 Task: Plan a trip to VÃ¡ri, Greece from 2nd December, 2023 to 6th December, 2023 for 2 adults.1  bedroom having 1 bed and 1 bathroom. Property type can be hotel. Amenities needed are: washing machine. Booking option can be shelf check-in. Look for 3 properties as per requirement.
Action: Mouse moved to (418, 87)
Screenshot: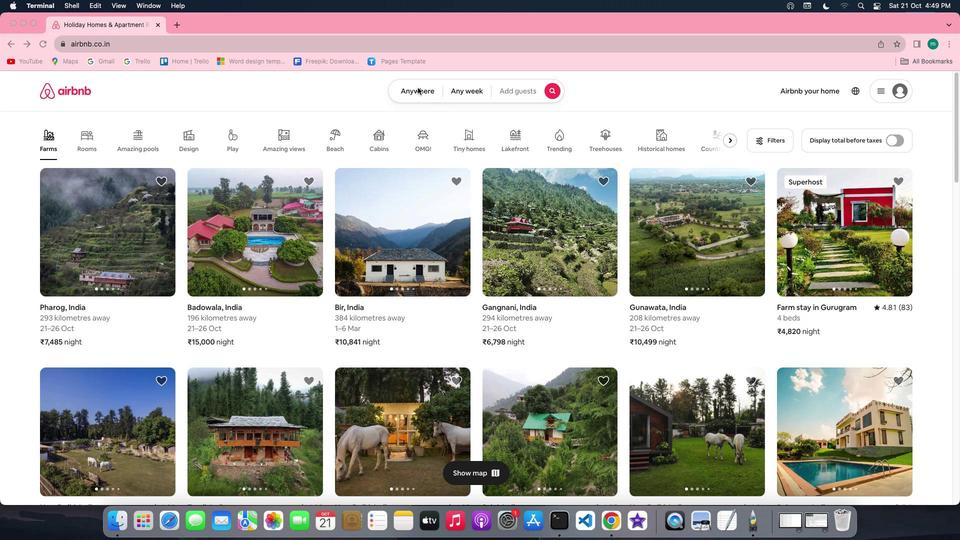 
Action: Mouse pressed left at (418, 87)
Screenshot: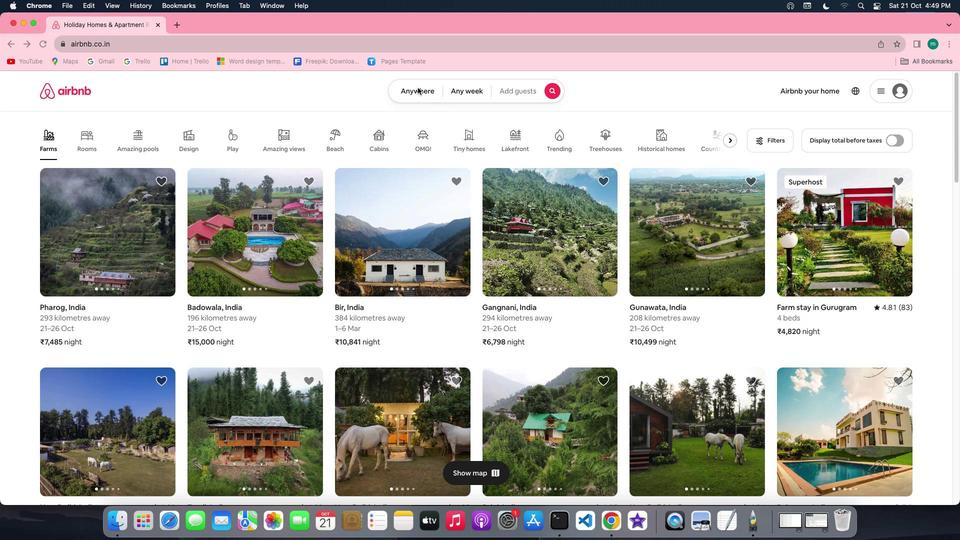 
Action: Mouse pressed left at (418, 87)
Screenshot: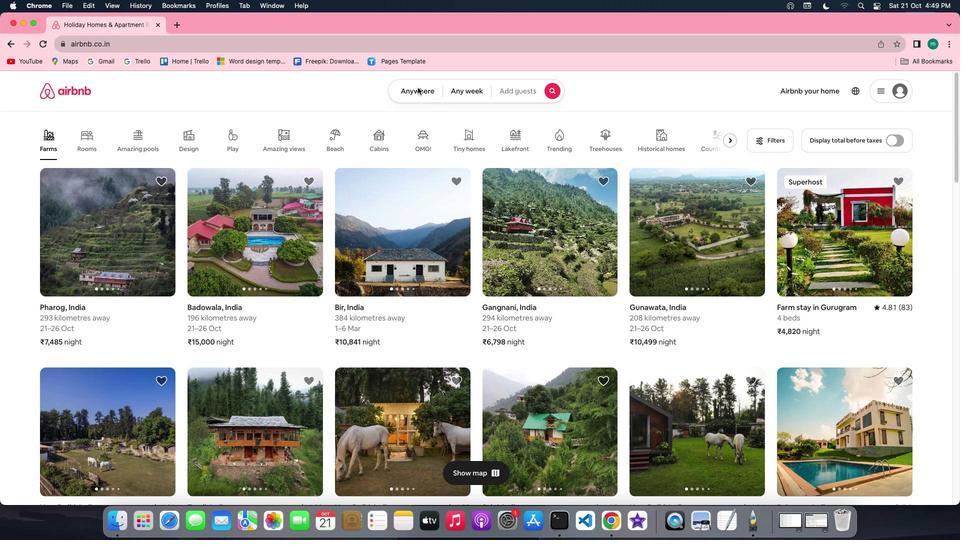 
Action: Mouse moved to (388, 120)
Screenshot: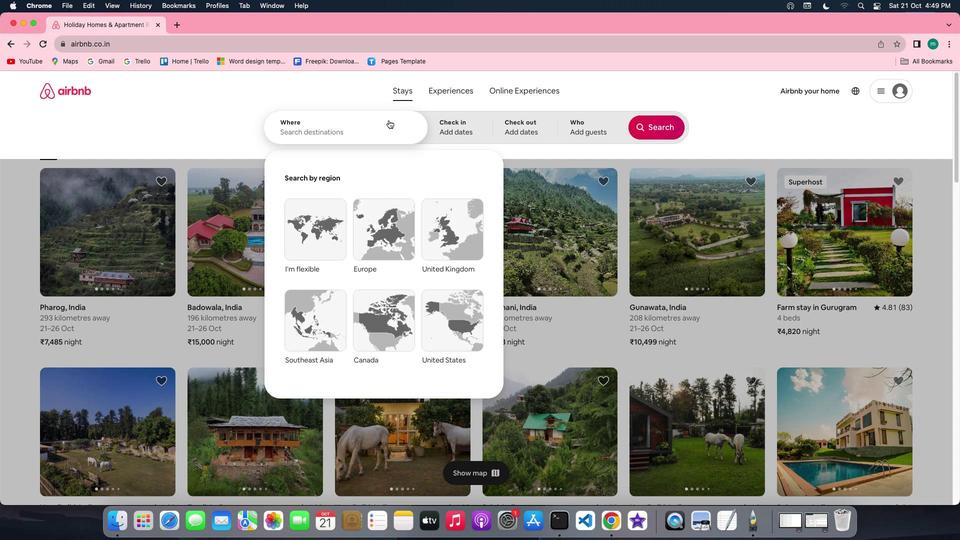 
Action: Mouse pressed left at (388, 120)
Screenshot: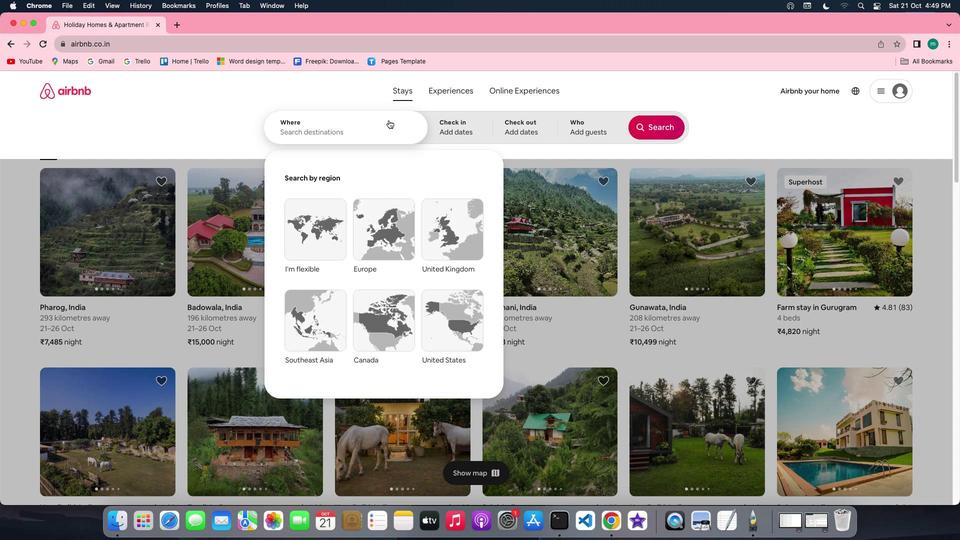 
Action: Key pressed Key.shift'V''a''r''i'','Key.spaceKey.shift'g''r''e''e''c''e'
Screenshot: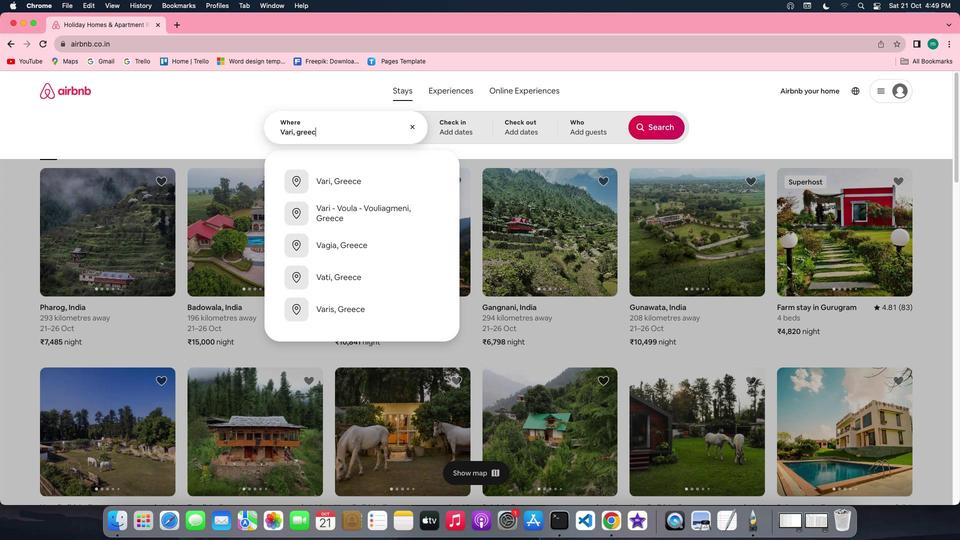 
Action: Mouse moved to (471, 128)
Screenshot: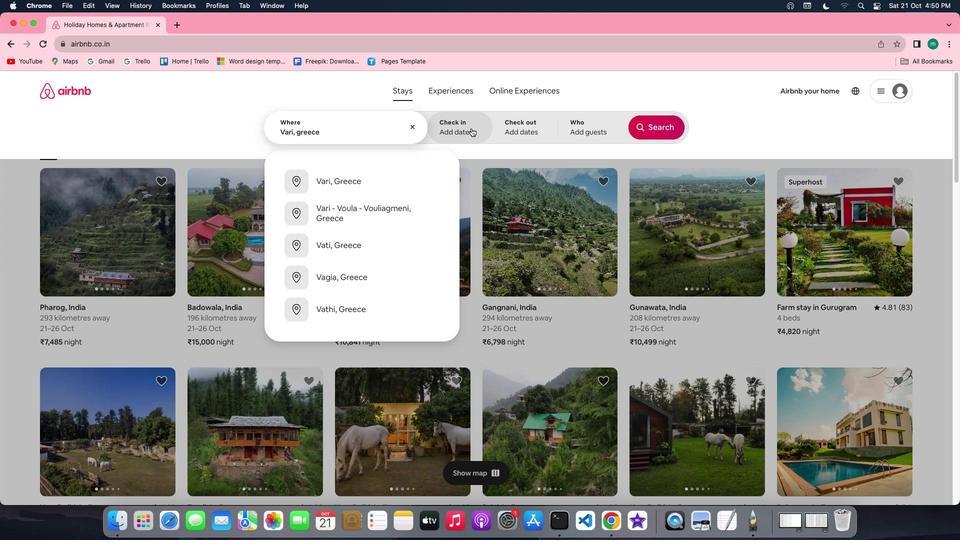 
Action: Mouse pressed left at (471, 128)
Screenshot: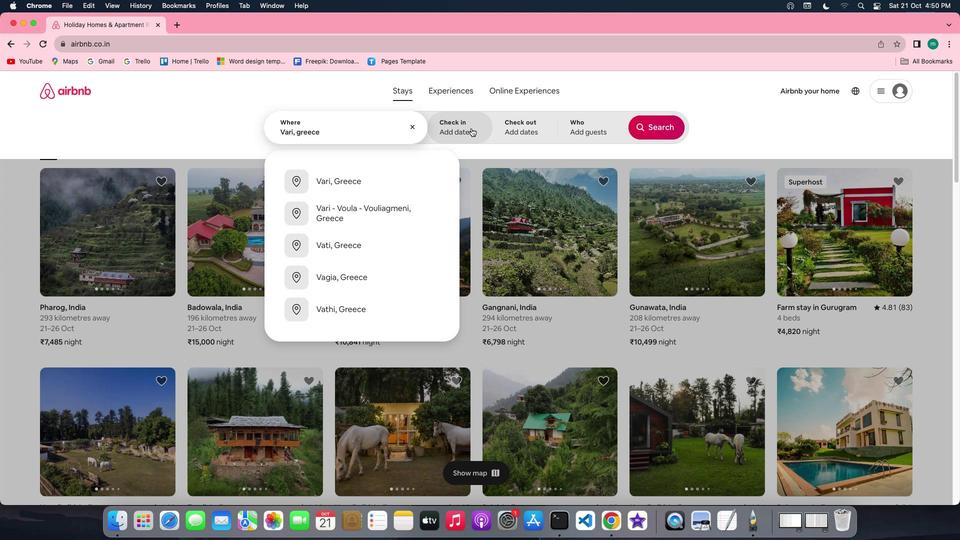 
Action: Mouse moved to (652, 205)
Screenshot: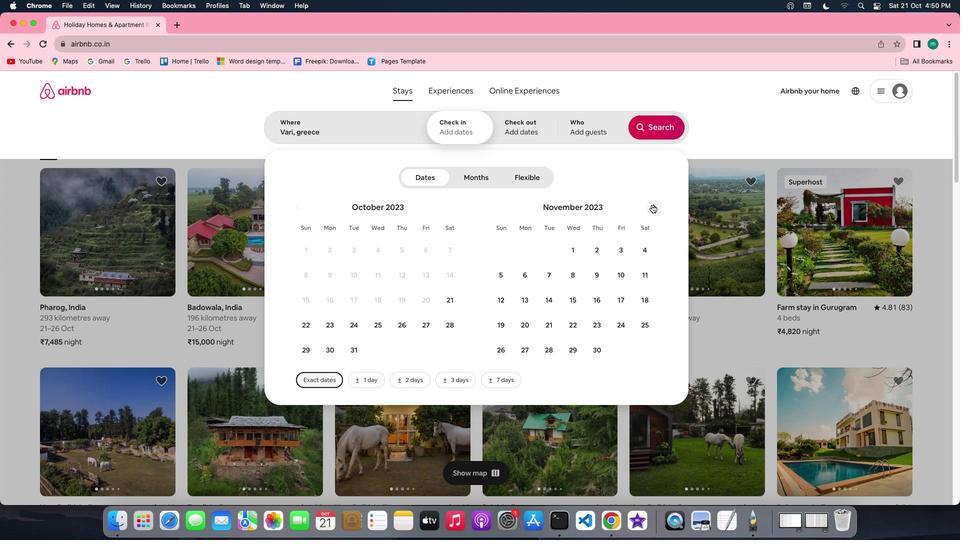 
Action: Mouse pressed left at (652, 205)
Screenshot: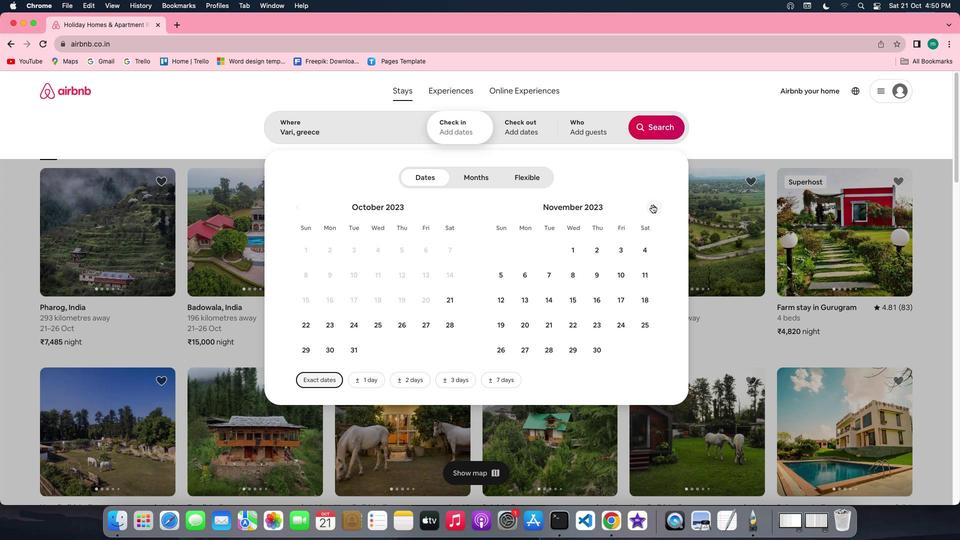 
Action: Mouse moved to (646, 247)
Screenshot: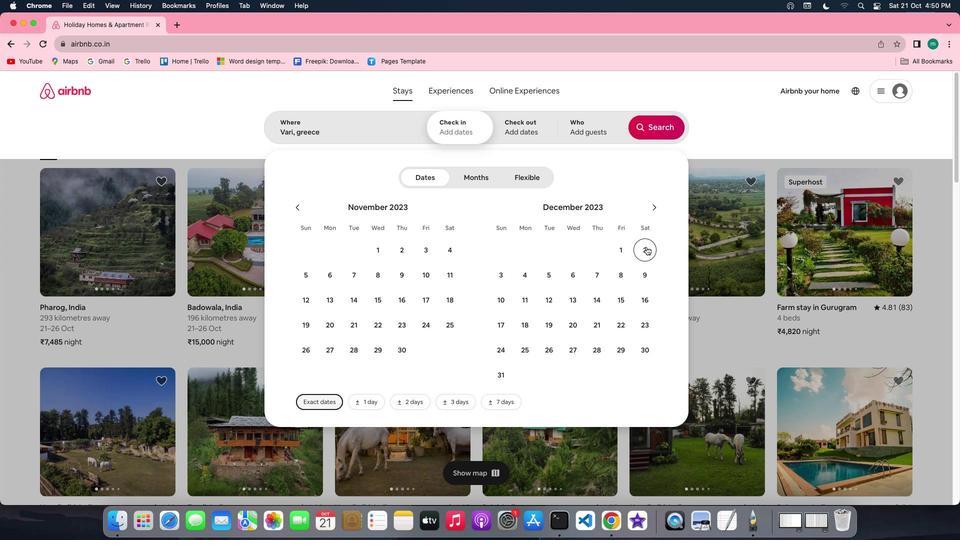 
Action: Mouse pressed left at (646, 247)
Screenshot: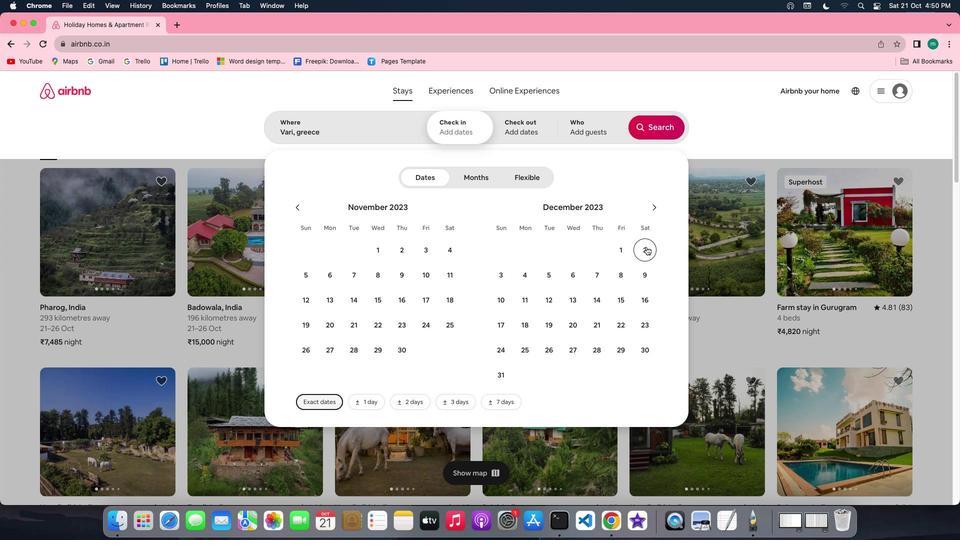 
Action: Mouse moved to (568, 266)
Screenshot: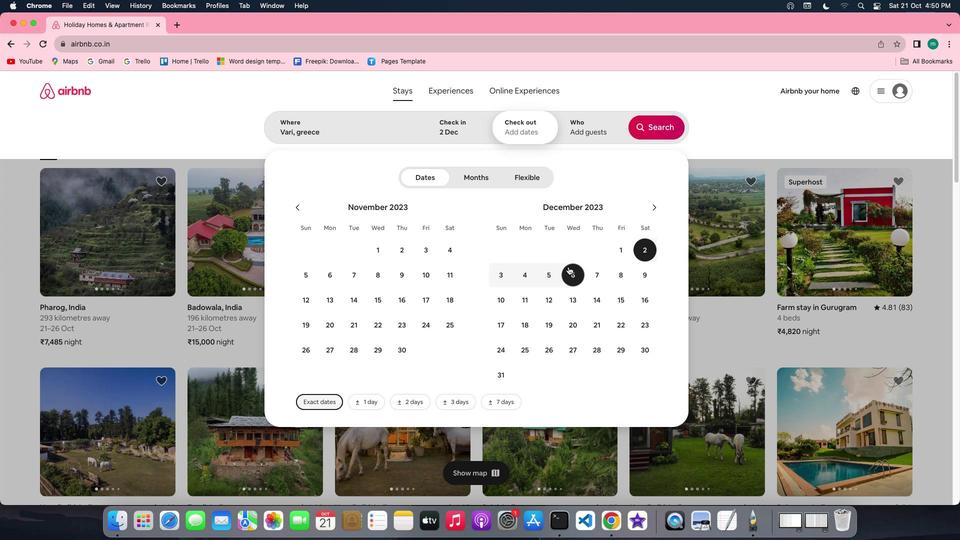 
Action: Mouse pressed left at (568, 266)
Screenshot: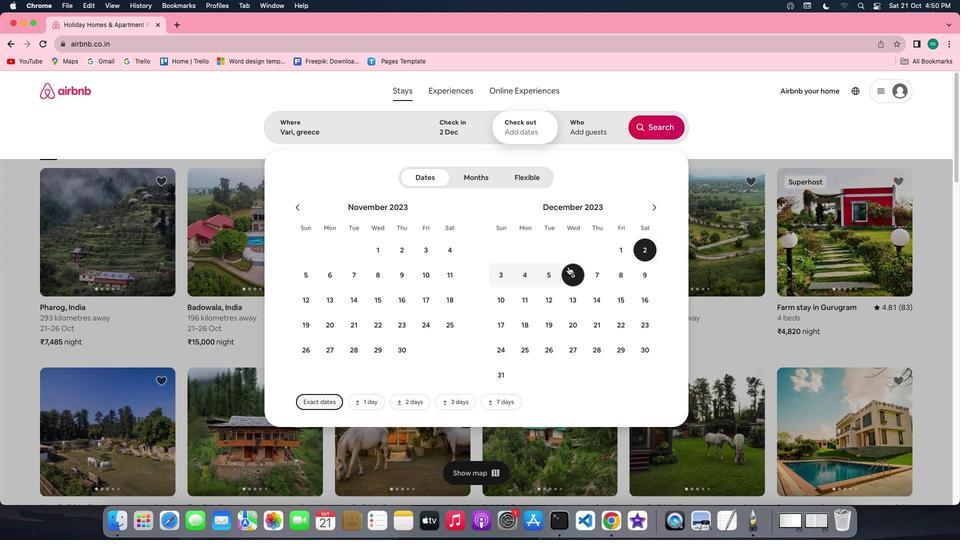 
Action: Mouse moved to (588, 123)
Screenshot: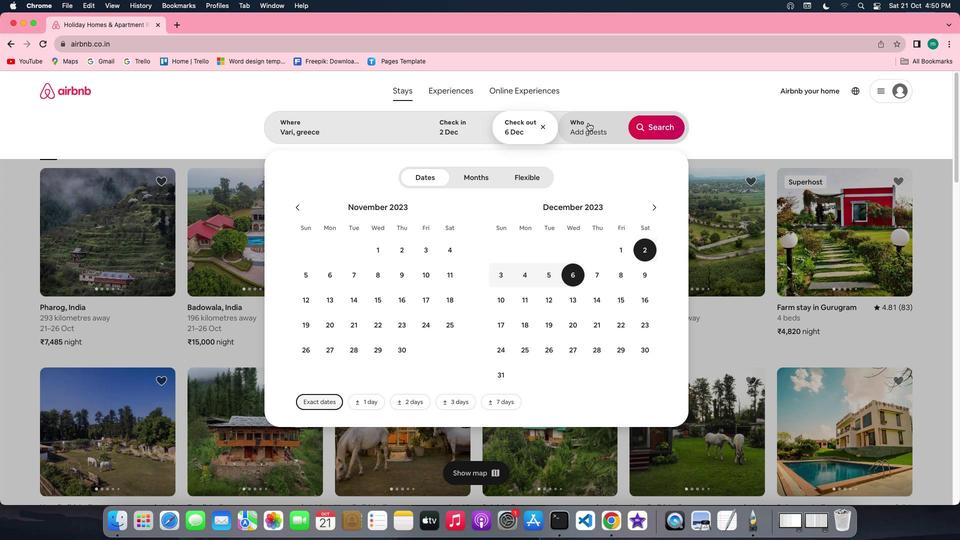 
Action: Mouse pressed left at (588, 123)
Screenshot: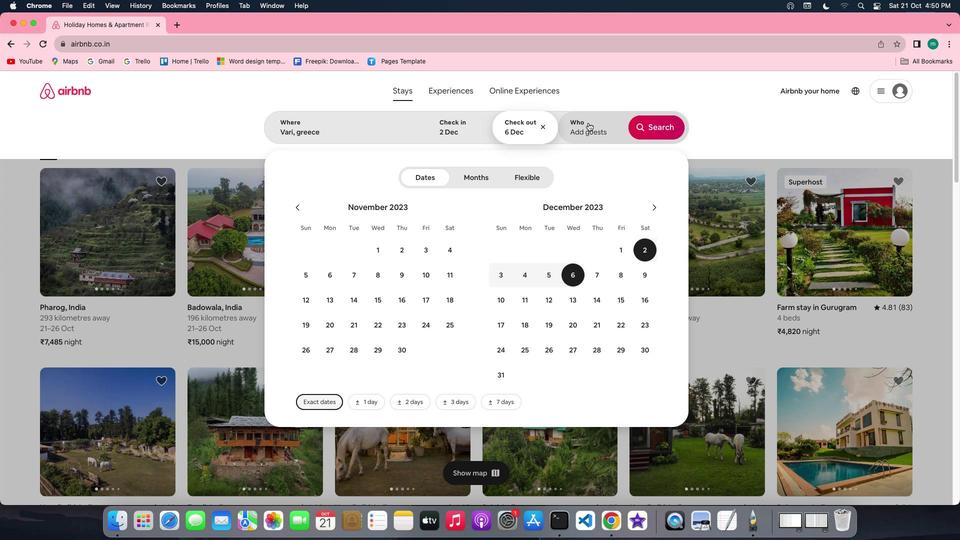 
Action: Mouse moved to (659, 184)
Screenshot: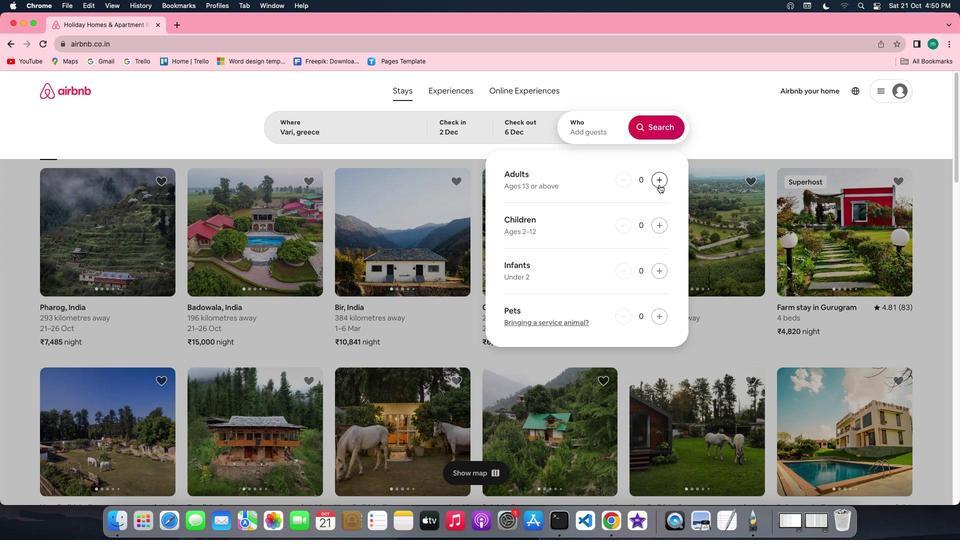 
Action: Mouse pressed left at (659, 184)
Screenshot: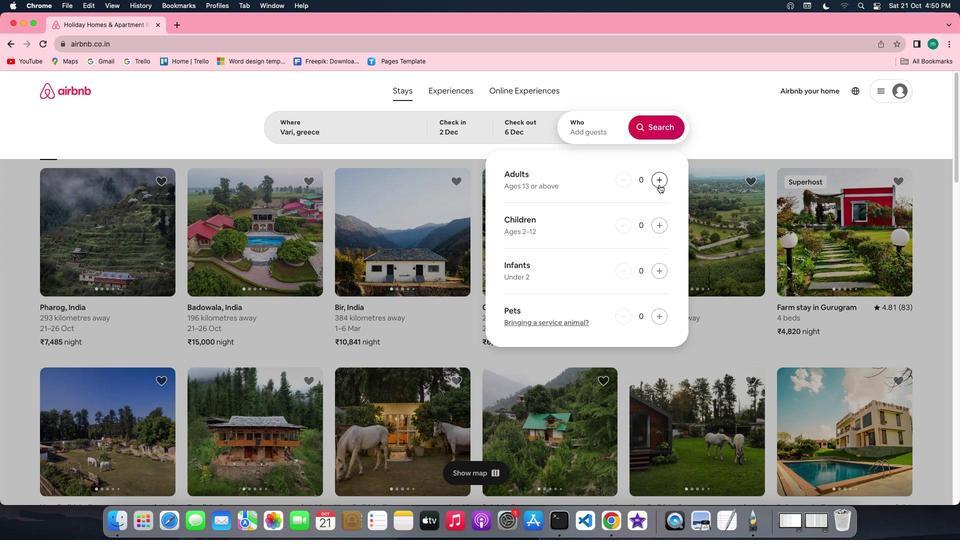 
Action: Mouse pressed left at (659, 184)
Screenshot: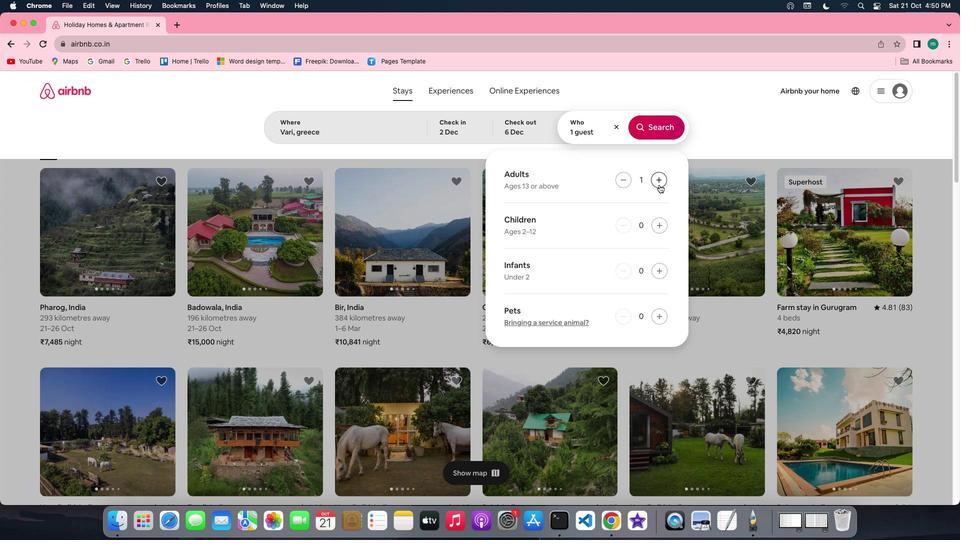 
Action: Mouse moved to (655, 118)
Screenshot: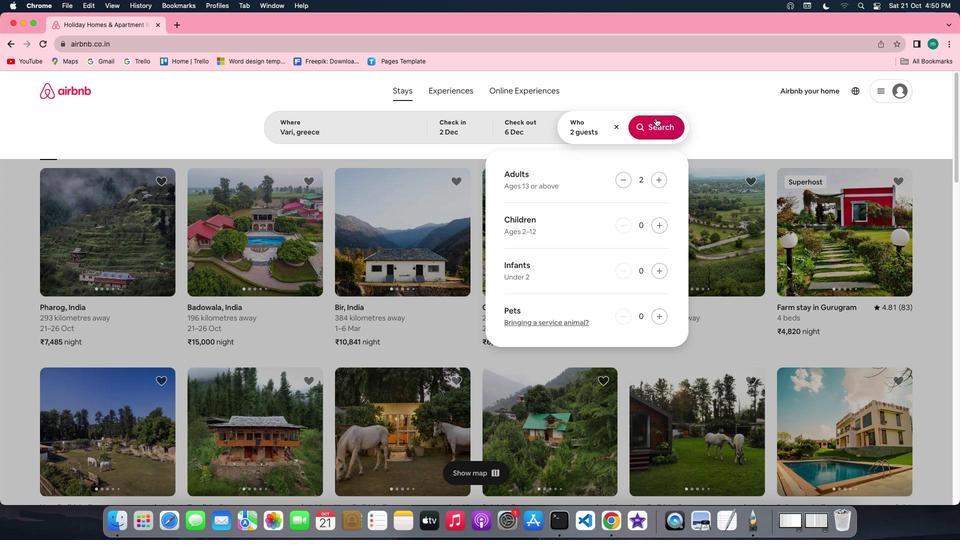 
Action: Mouse pressed left at (655, 118)
Screenshot: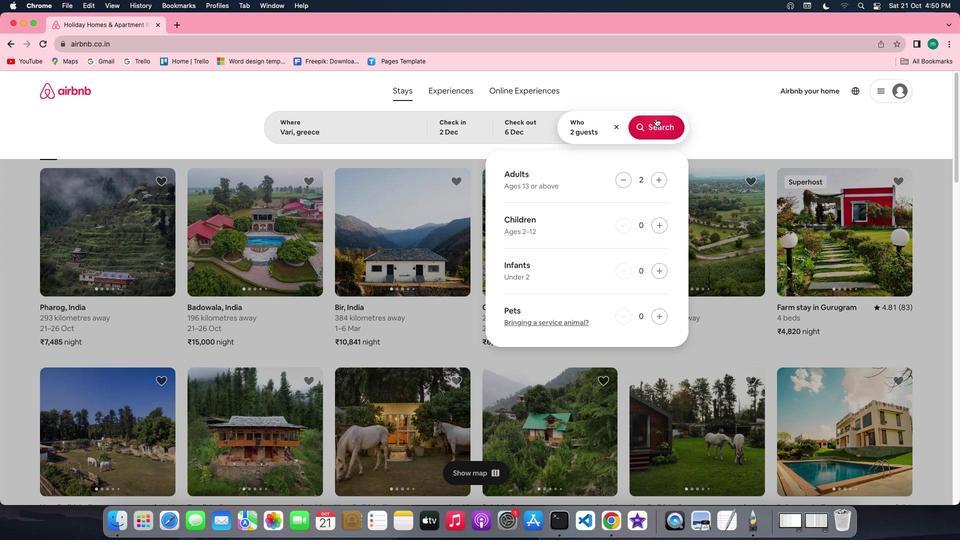 
Action: Mouse moved to (793, 125)
Screenshot: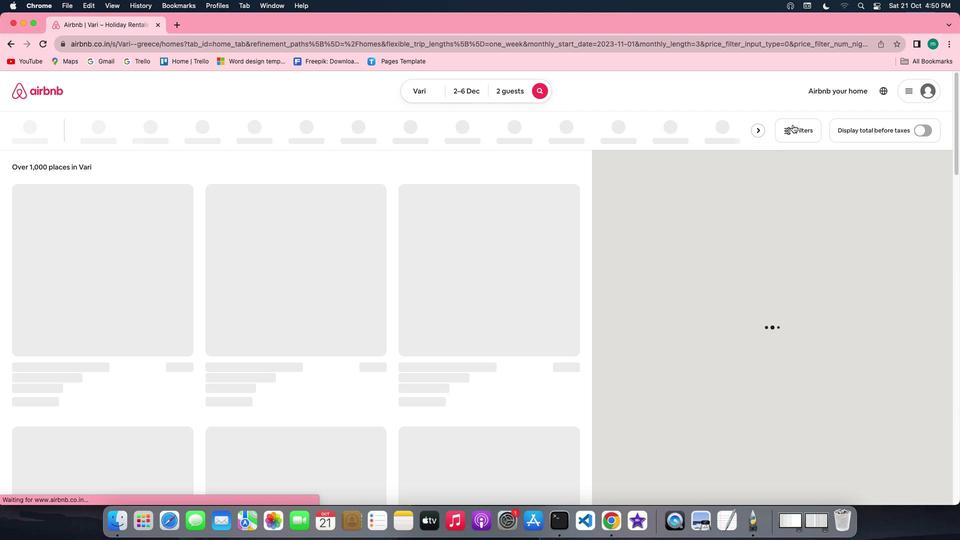 
Action: Mouse pressed left at (793, 125)
Screenshot: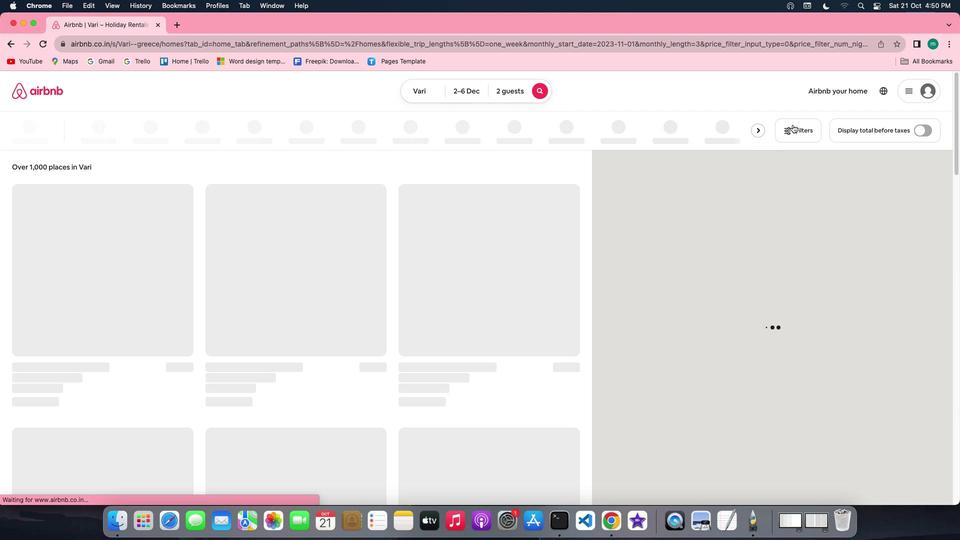 
Action: Mouse moved to (797, 132)
Screenshot: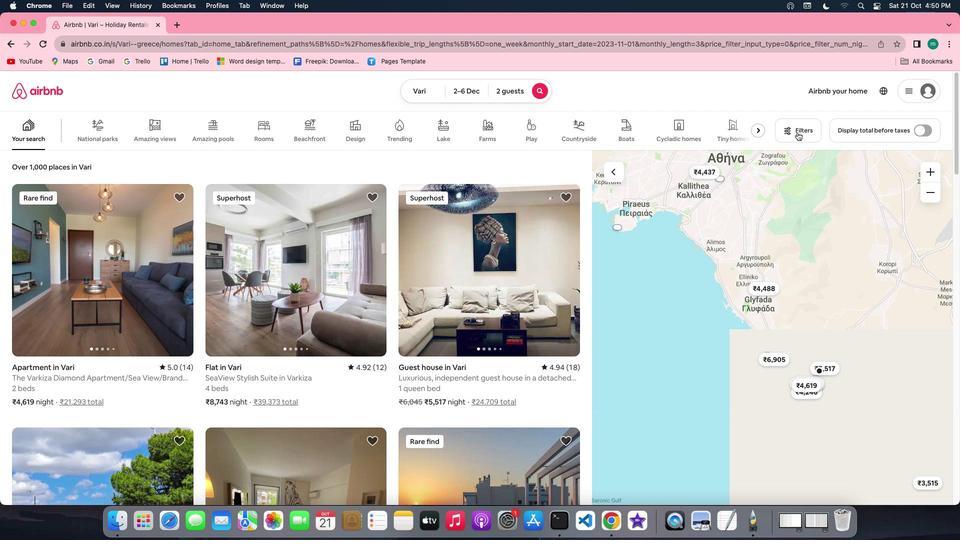 
Action: Mouse pressed left at (797, 132)
Screenshot: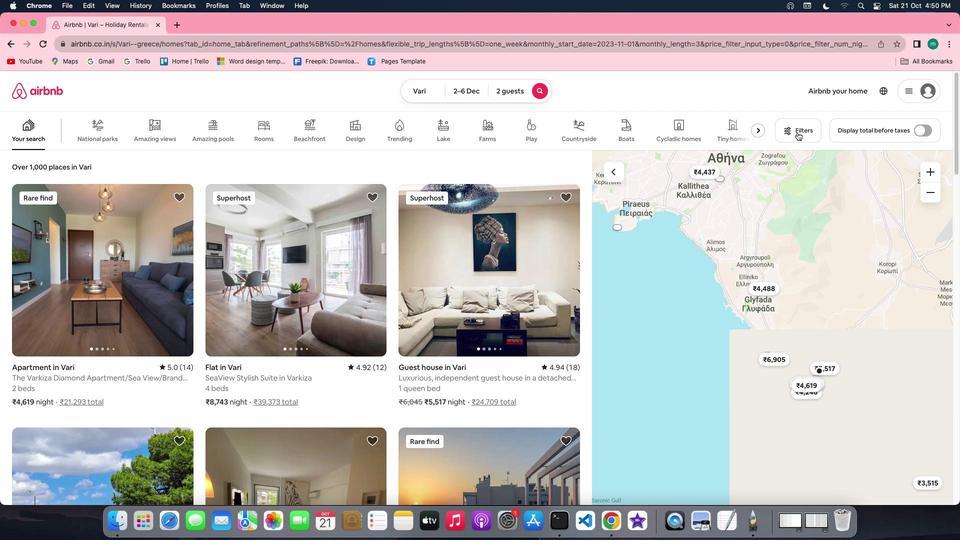 
Action: Mouse moved to (514, 289)
Screenshot: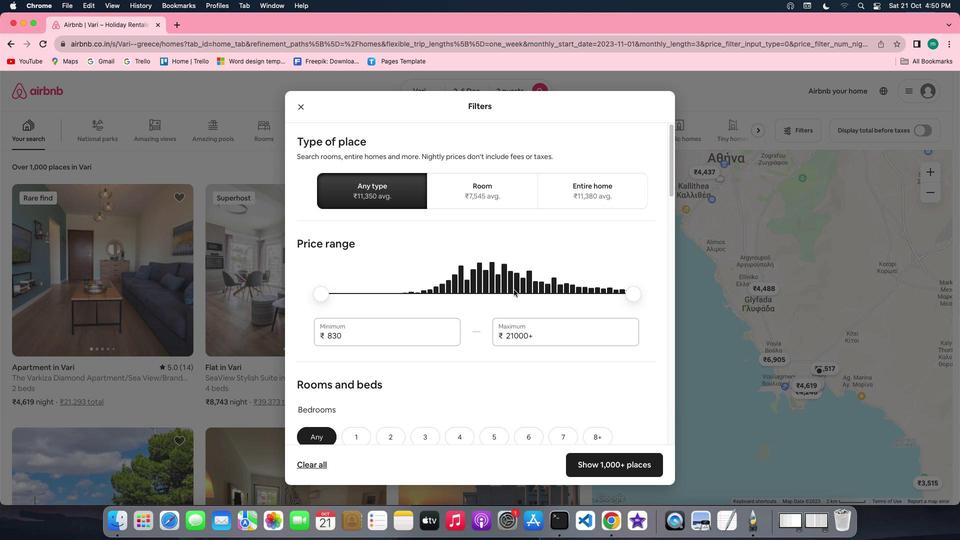
Action: Mouse scrolled (514, 289) with delta (0, 0)
Screenshot: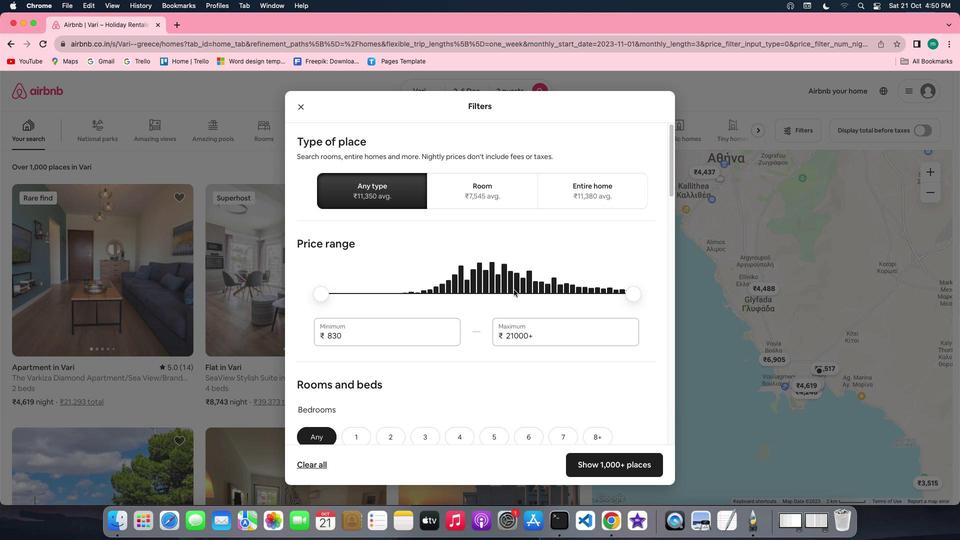 
Action: Mouse scrolled (514, 289) with delta (0, 0)
Screenshot: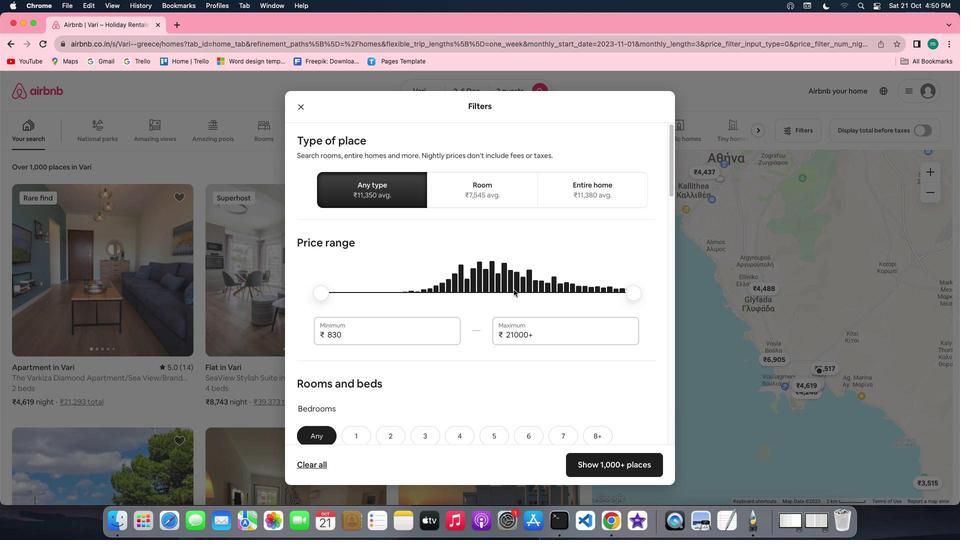 
Action: Mouse scrolled (514, 289) with delta (0, -1)
Screenshot: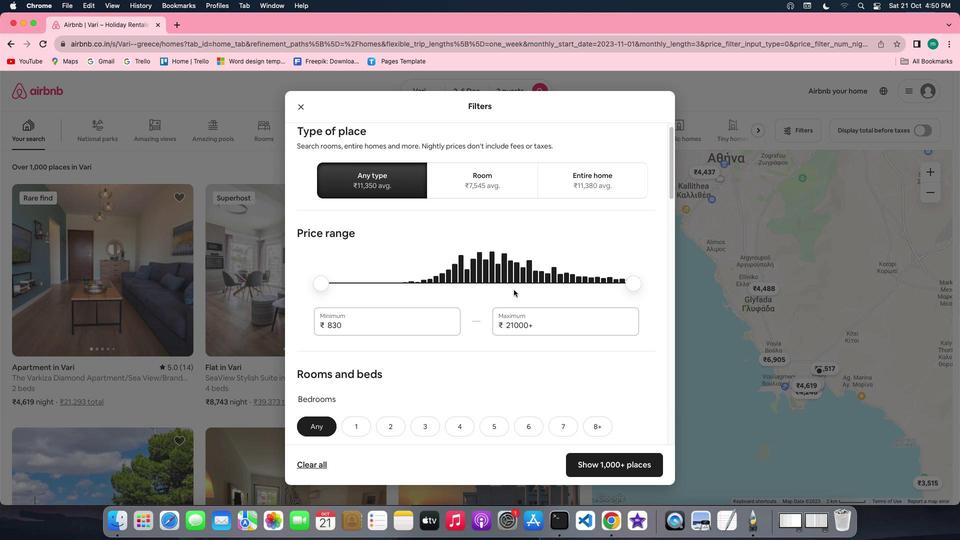 
Action: Mouse scrolled (514, 289) with delta (0, 0)
Screenshot: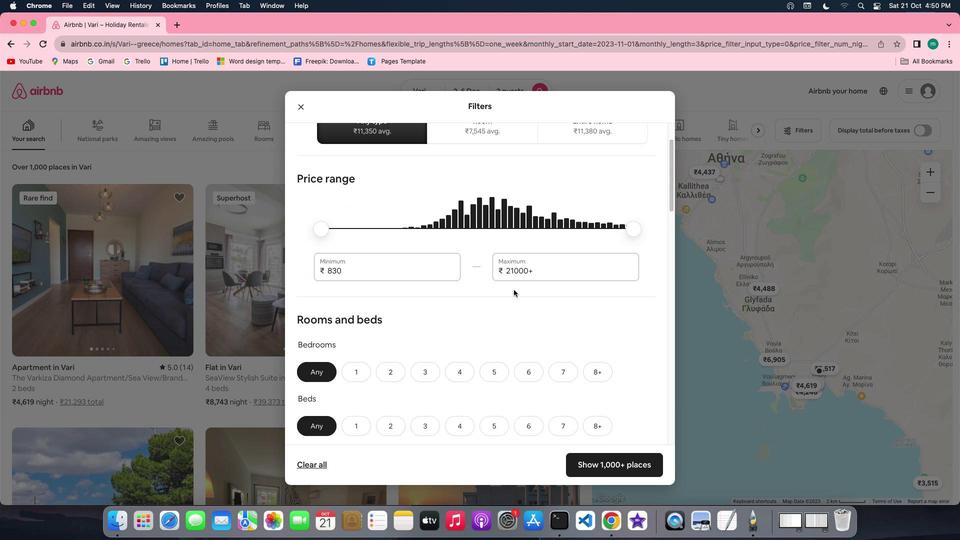 
Action: Mouse scrolled (514, 289) with delta (0, 0)
Screenshot: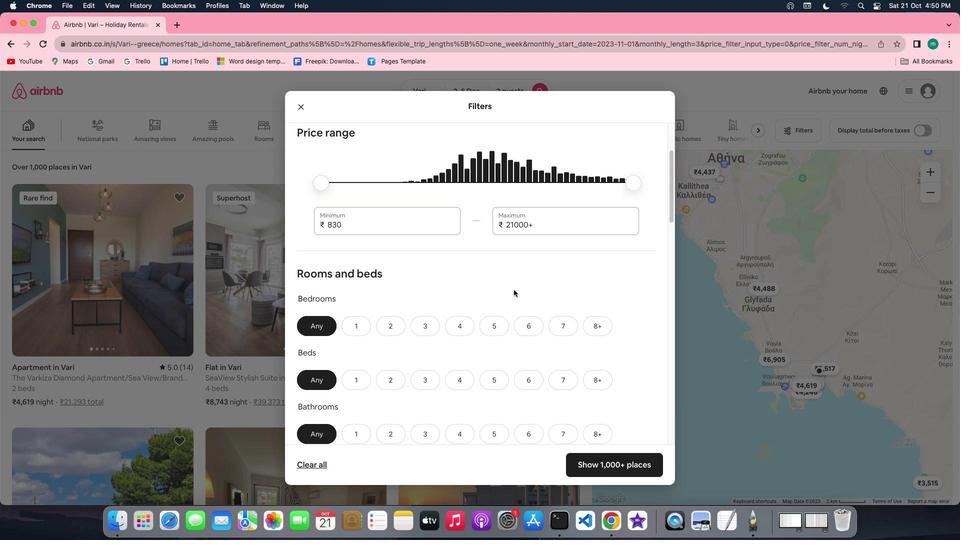 
Action: Mouse scrolled (514, 289) with delta (0, 0)
Screenshot: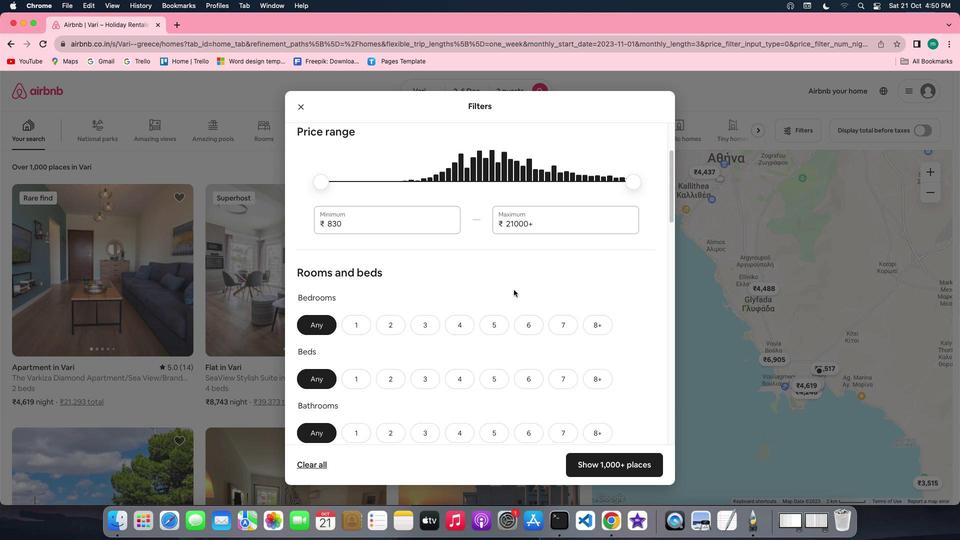 
Action: Mouse scrolled (514, 289) with delta (0, 0)
Screenshot: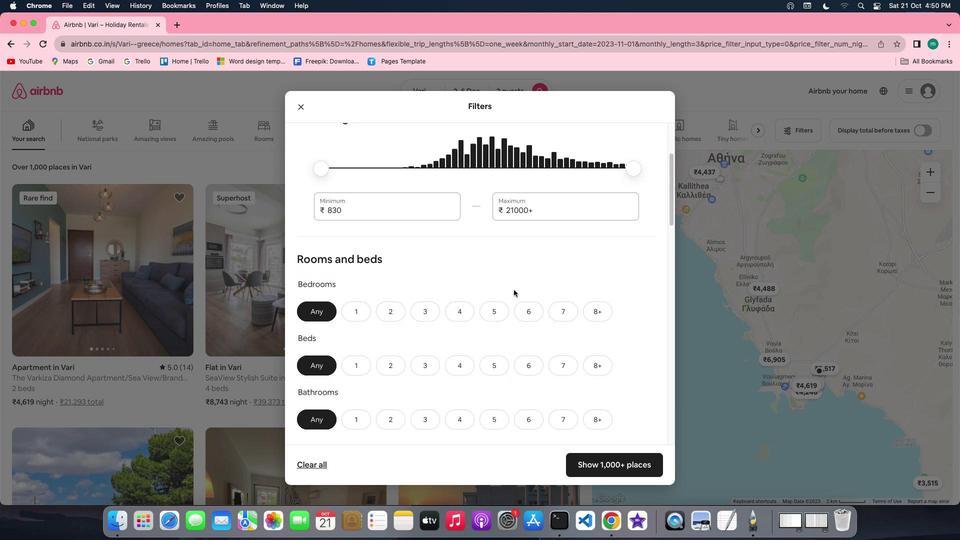 
Action: Mouse scrolled (514, 289) with delta (0, 0)
Screenshot: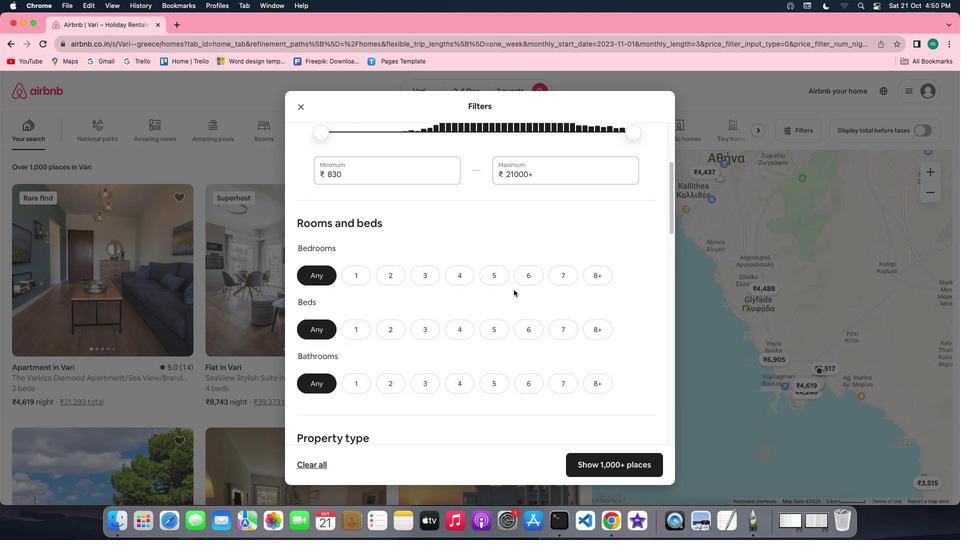 
Action: Mouse scrolled (514, 289) with delta (0, 0)
Screenshot: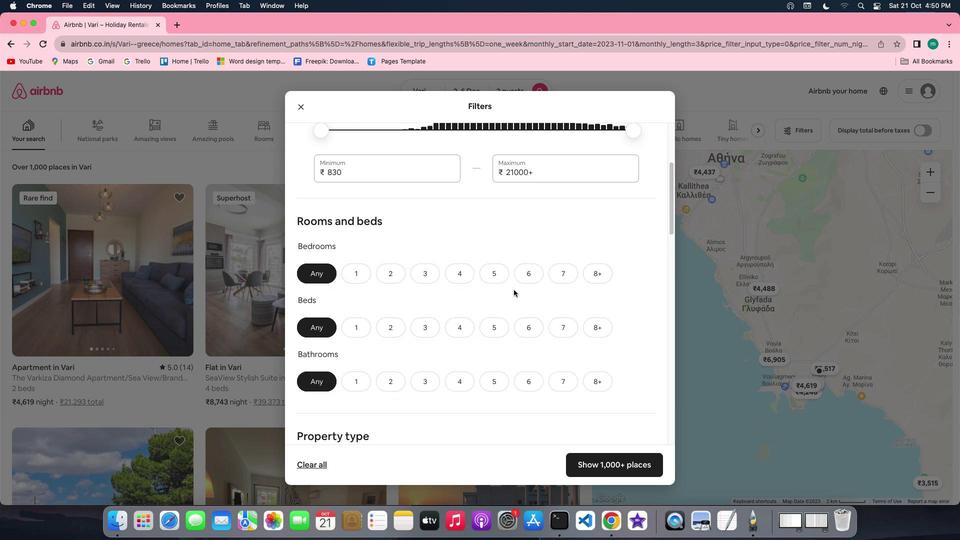 
Action: Mouse scrolled (514, 289) with delta (0, 0)
Screenshot: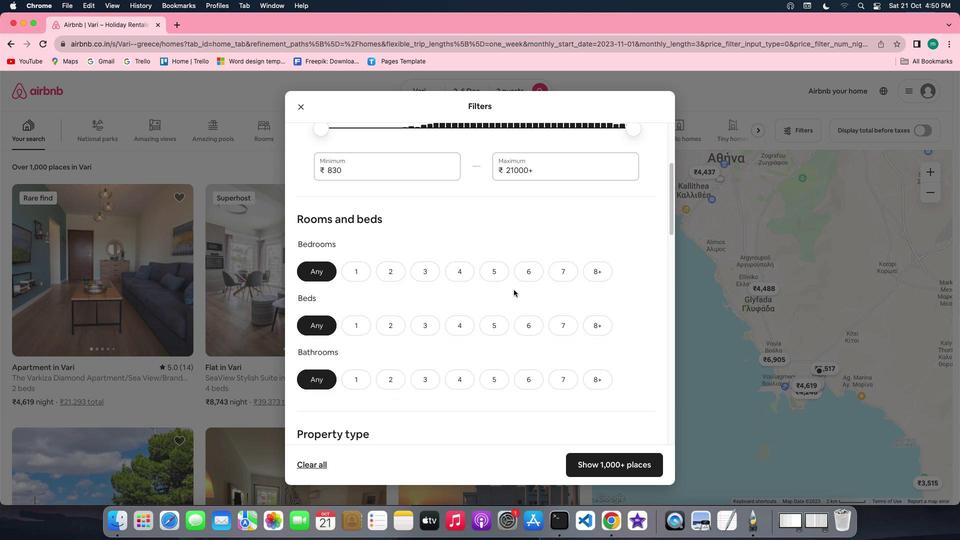 
Action: Mouse scrolled (514, 289) with delta (0, -1)
Screenshot: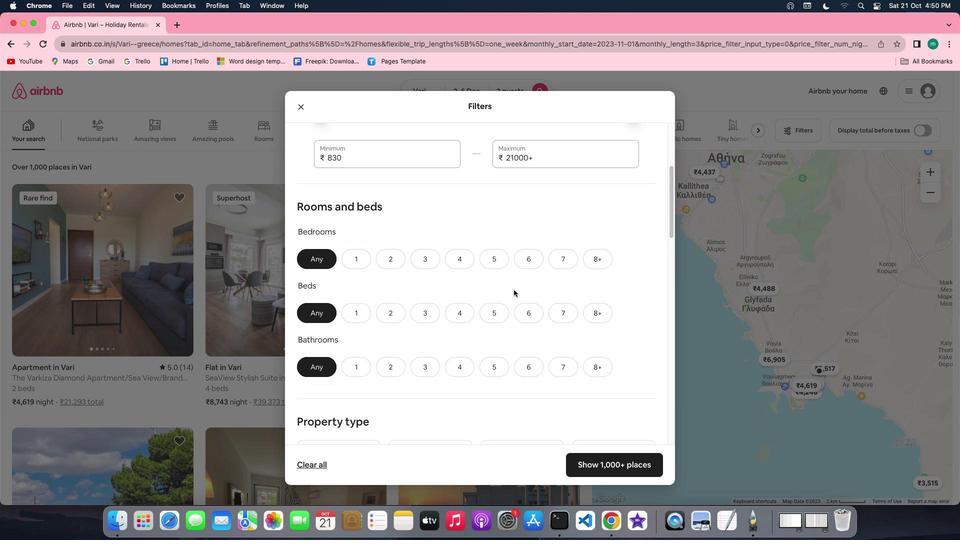 
Action: Mouse moved to (362, 210)
Screenshot: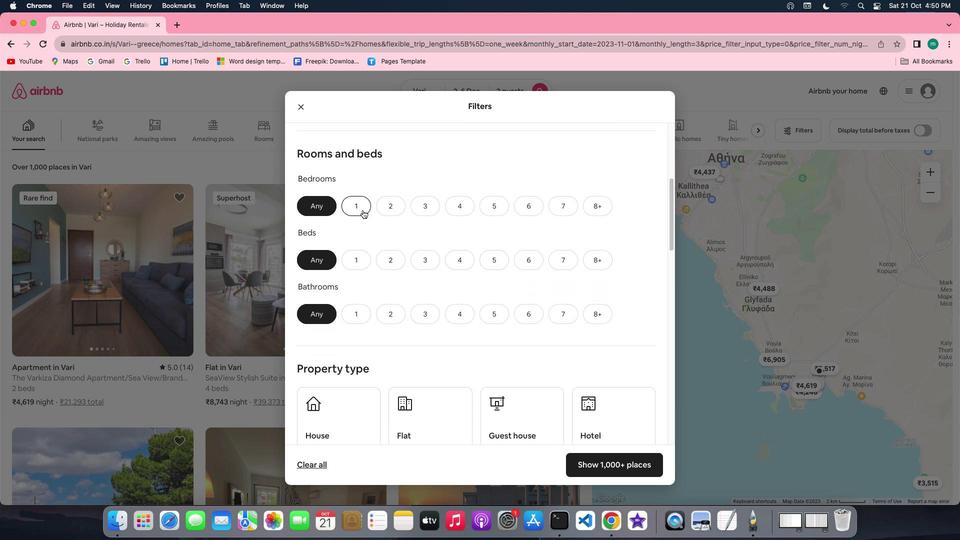 
Action: Mouse pressed left at (362, 210)
Screenshot: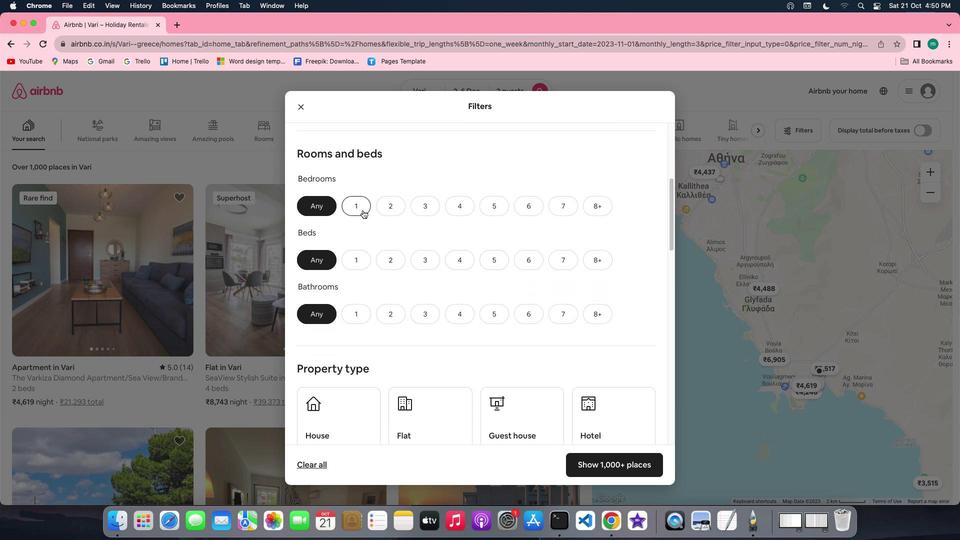 
Action: Mouse moved to (355, 264)
Screenshot: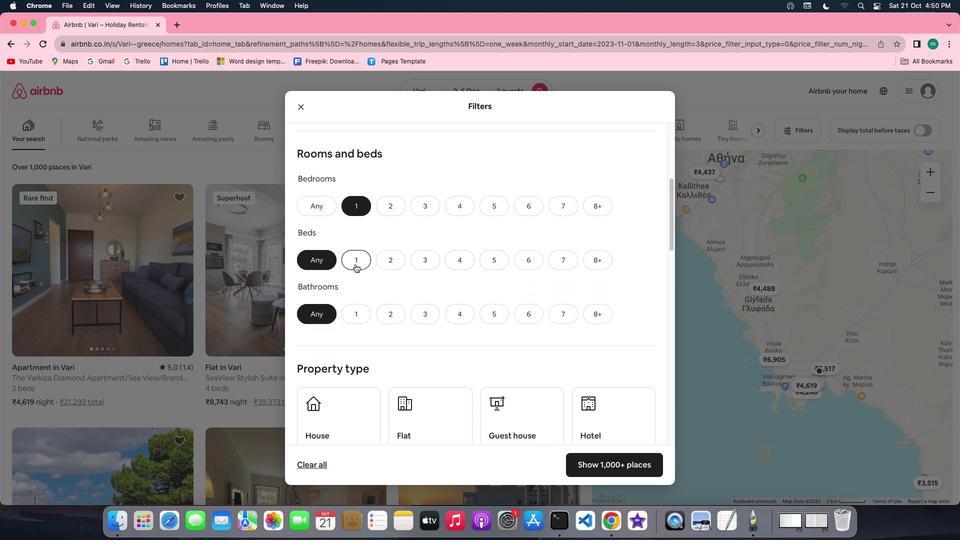 
Action: Mouse pressed left at (355, 264)
Screenshot: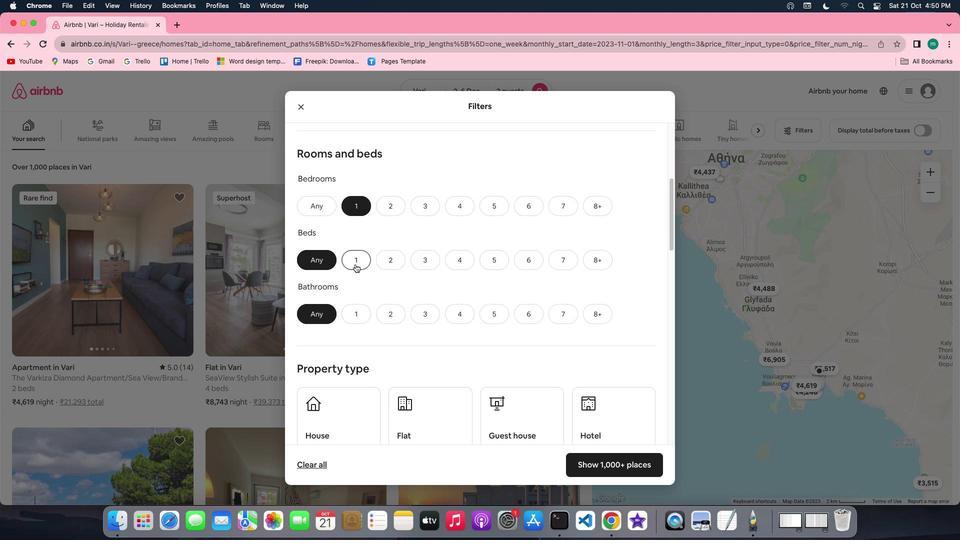 
Action: Mouse moved to (359, 314)
Screenshot: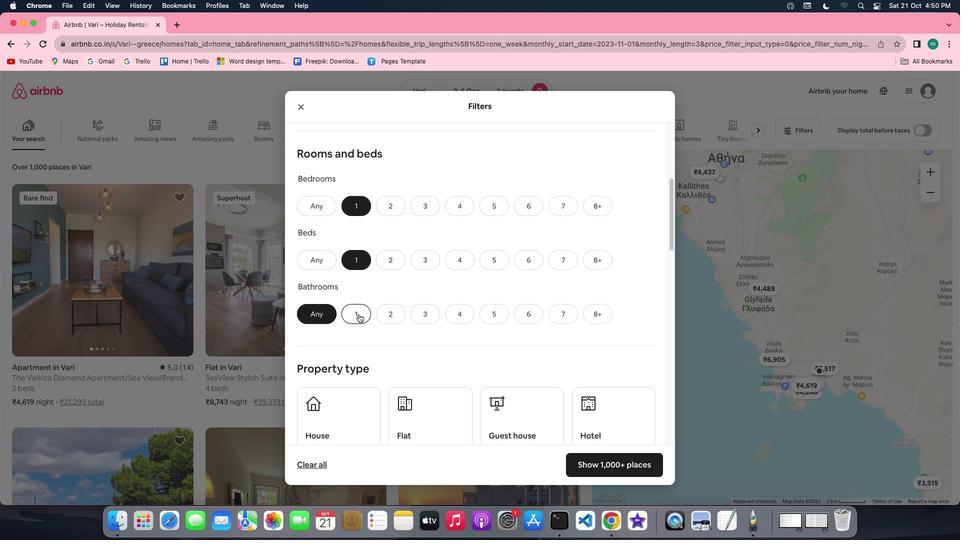 
Action: Mouse pressed left at (359, 314)
Screenshot: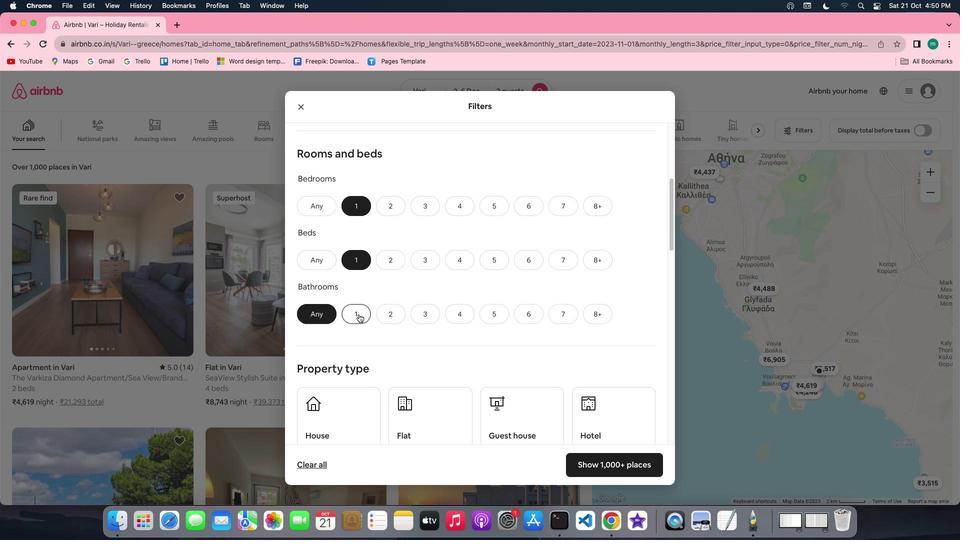 
Action: Mouse moved to (498, 326)
Screenshot: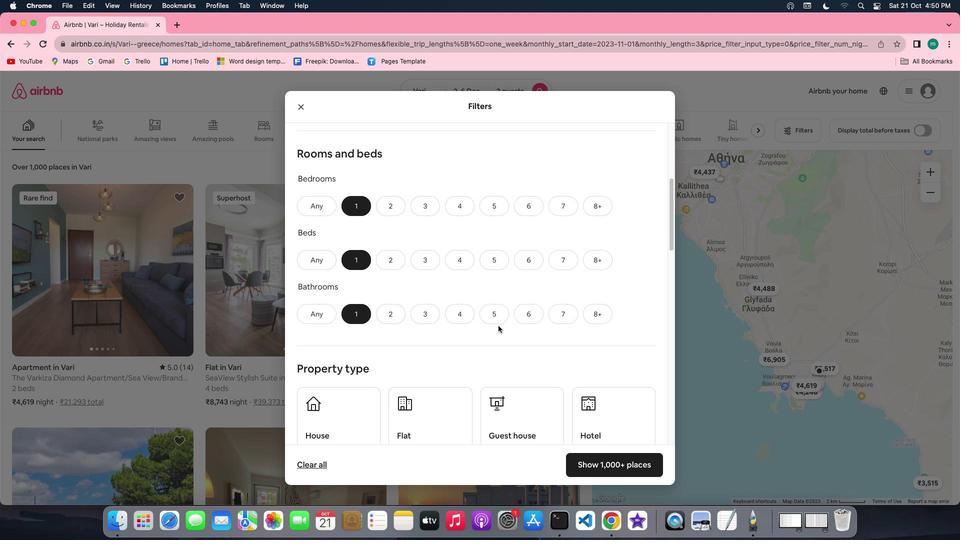 
Action: Mouse scrolled (498, 326) with delta (0, 0)
Screenshot: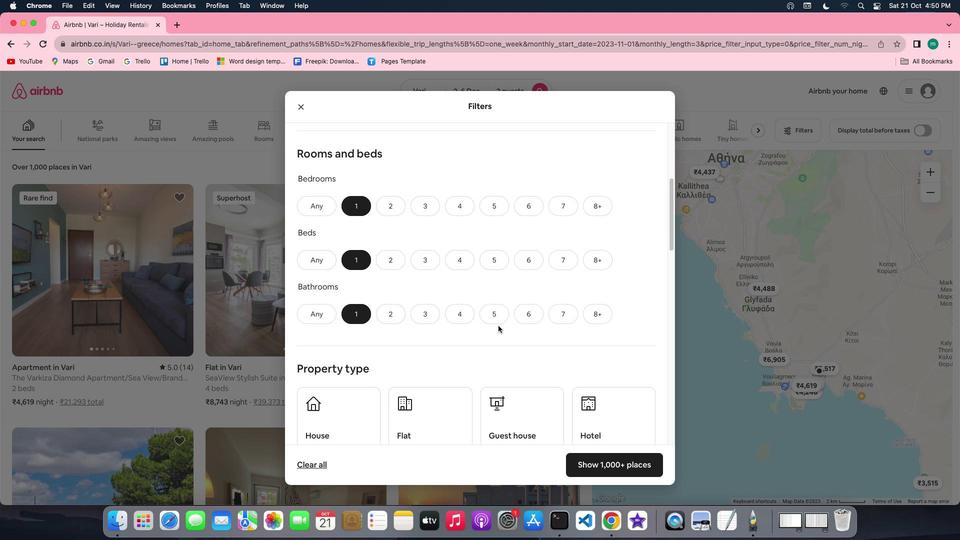 
Action: Mouse scrolled (498, 326) with delta (0, 0)
Screenshot: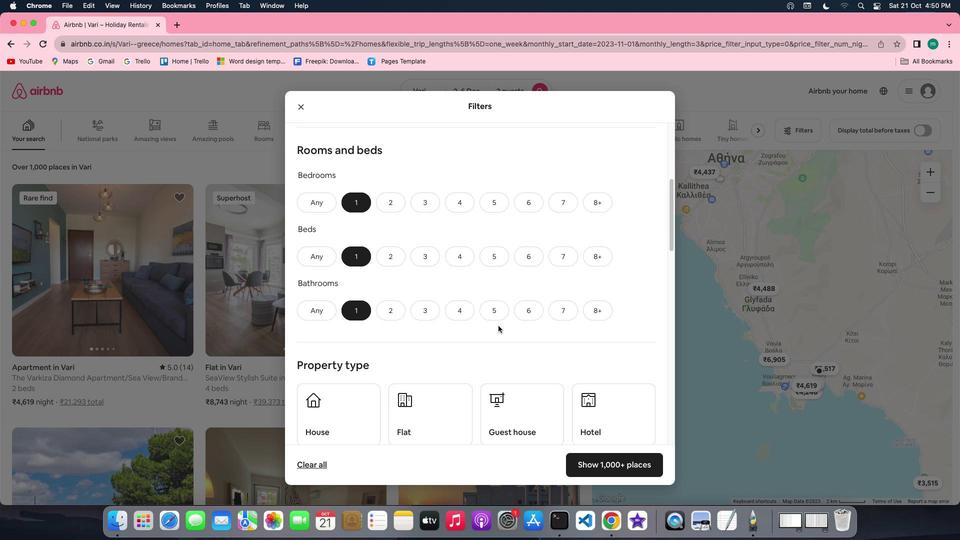 
Action: Mouse scrolled (498, 326) with delta (0, 0)
Screenshot: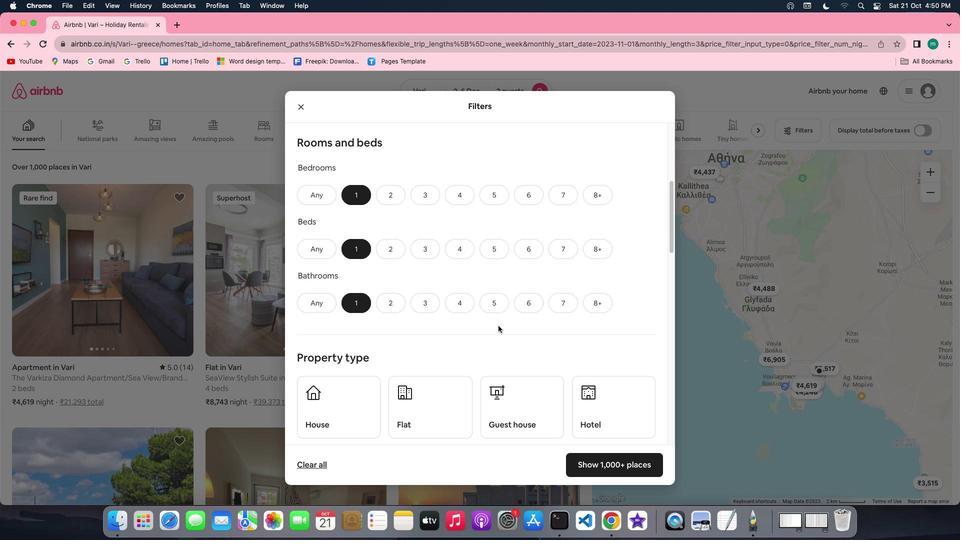
Action: Mouse scrolled (498, 326) with delta (0, 0)
Screenshot: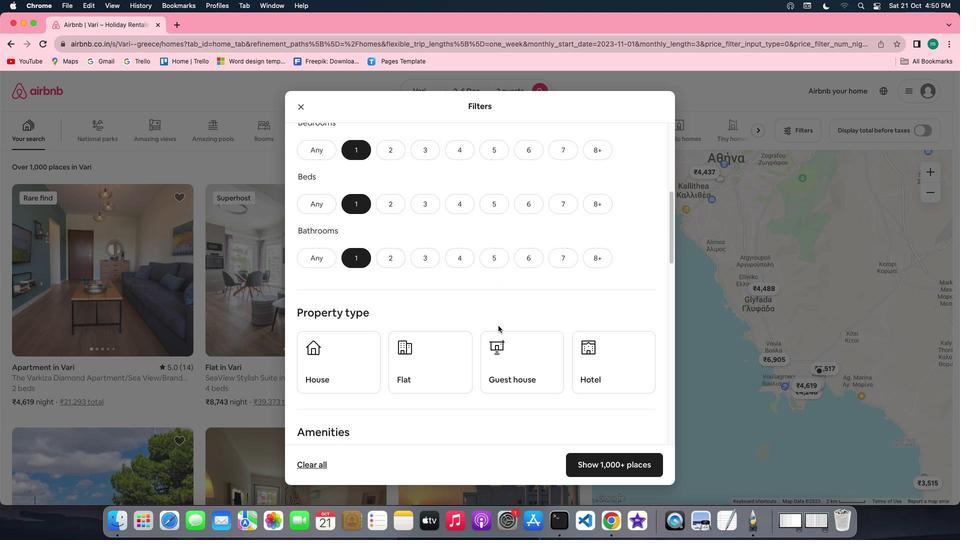 
Action: Mouse scrolled (498, 326) with delta (0, 0)
Screenshot: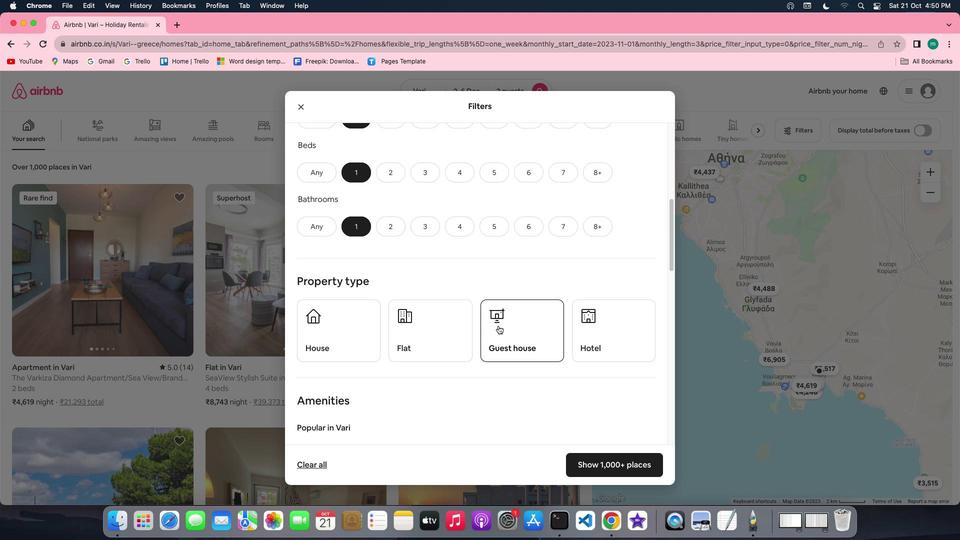 
Action: Mouse scrolled (498, 326) with delta (0, 0)
Screenshot: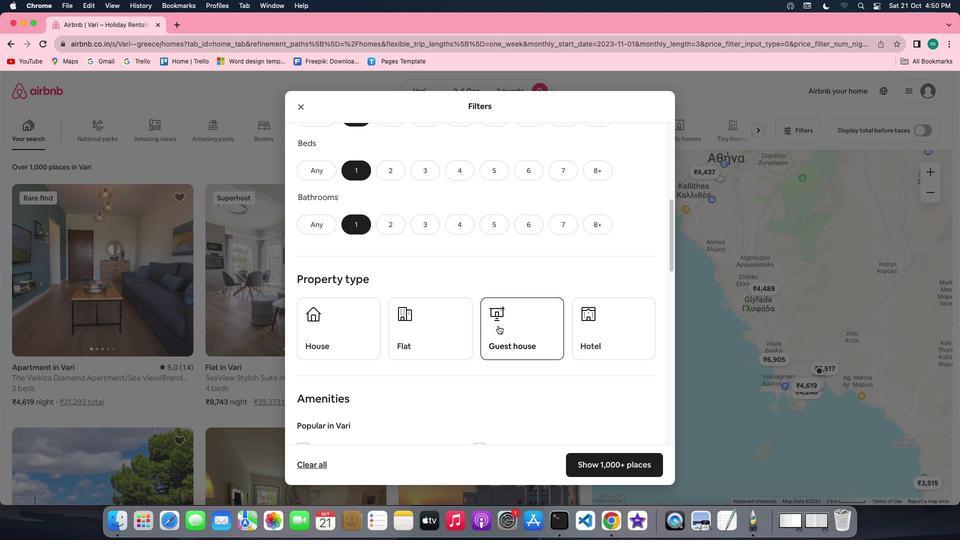 
Action: Mouse scrolled (498, 326) with delta (0, -1)
Screenshot: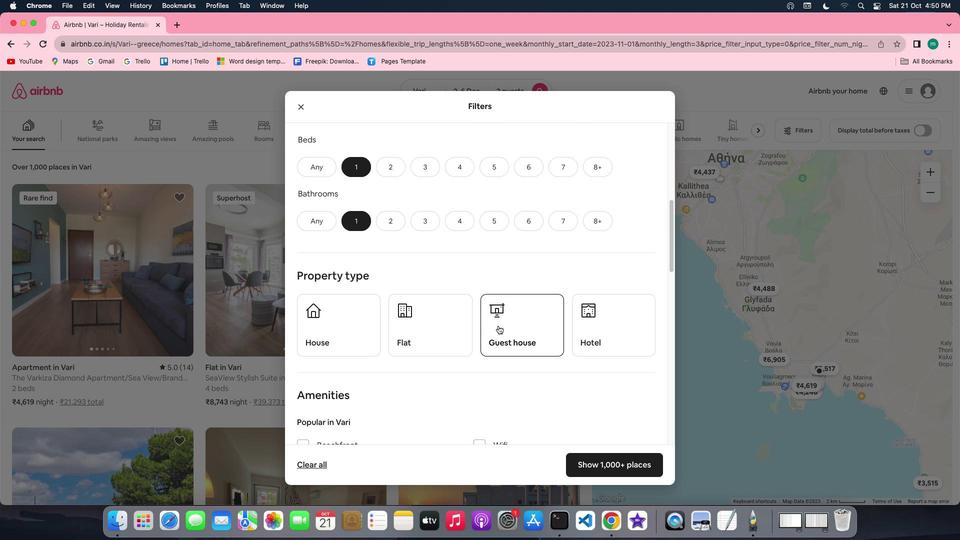 
Action: Mouse scrolled (498, 326) with delta (0, -1)
Screenshot: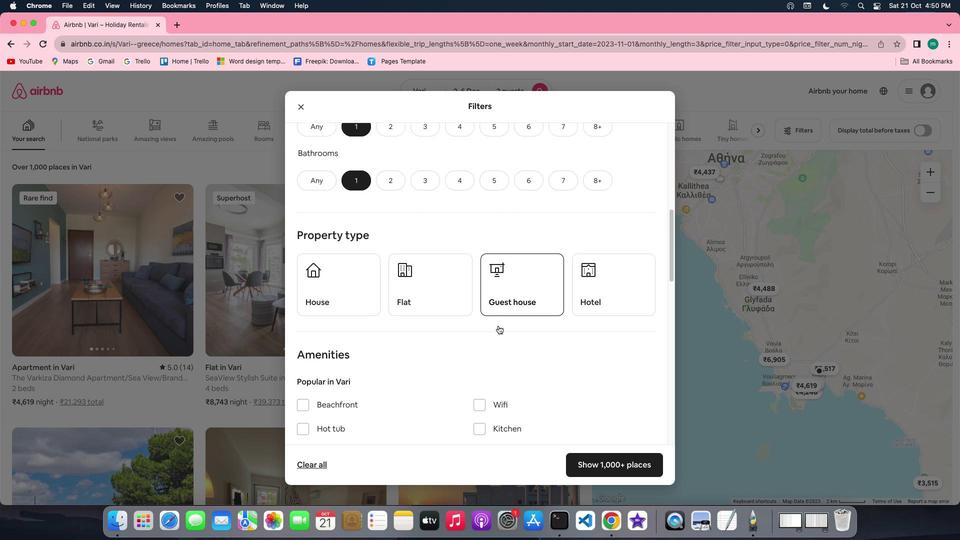 
Action: Mouse scrolled (498, 326) with delta (0, 0)
Screenshot: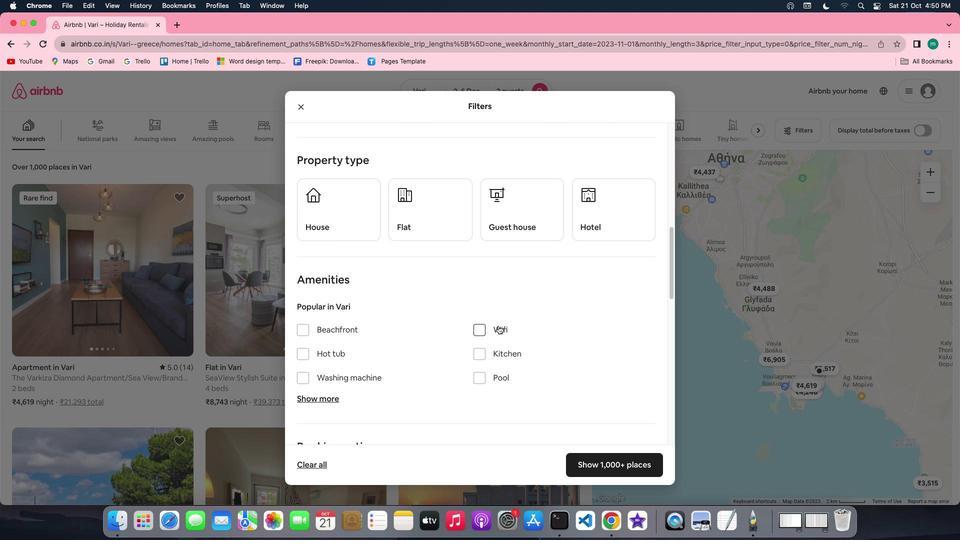 
Action: Mouse scrolled (498, 326) with delta (0, 0)
Screenshot: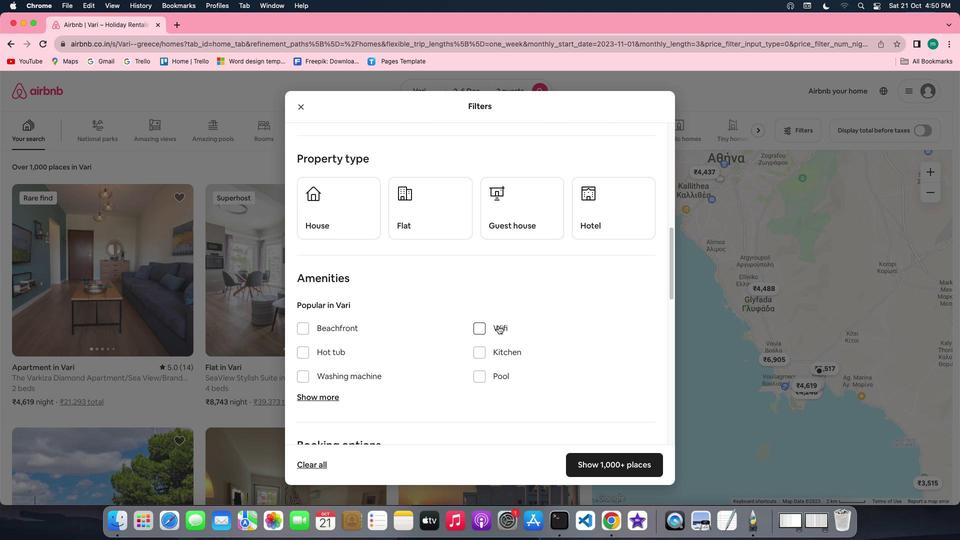 
Action: Mouse moved to (610, 212)
Screenshot: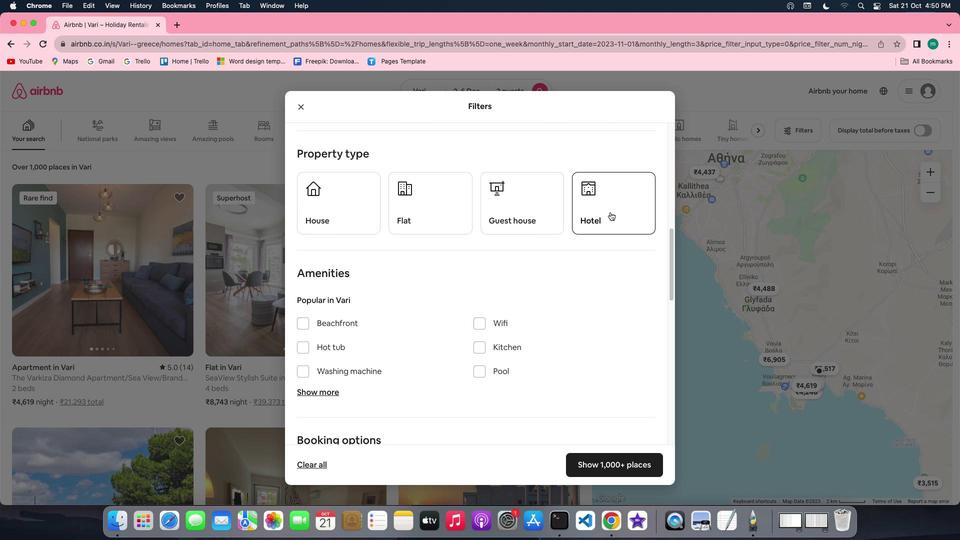 
Action: Mouse pressed left at (610, 212)
Screenshot: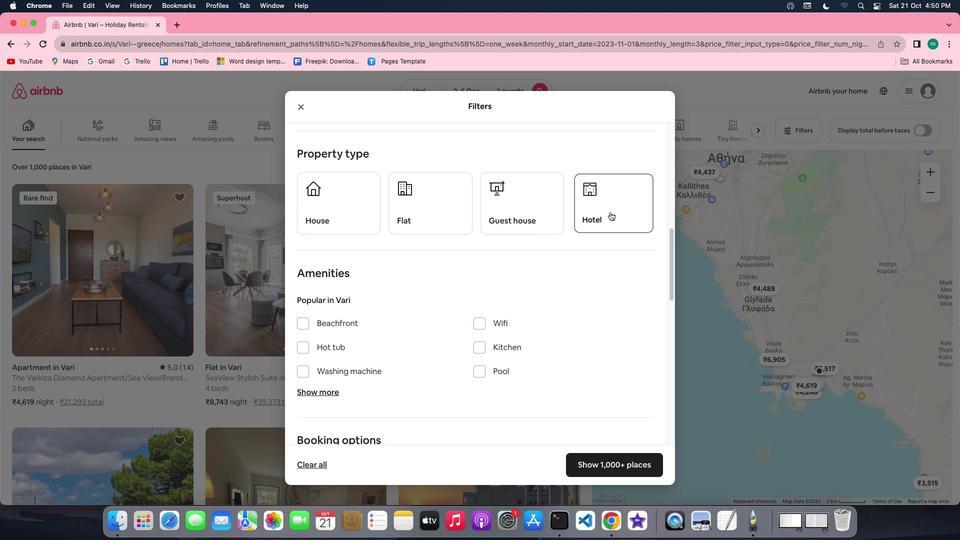 
Action: Mouse moved to (594, 295)
Screenshot: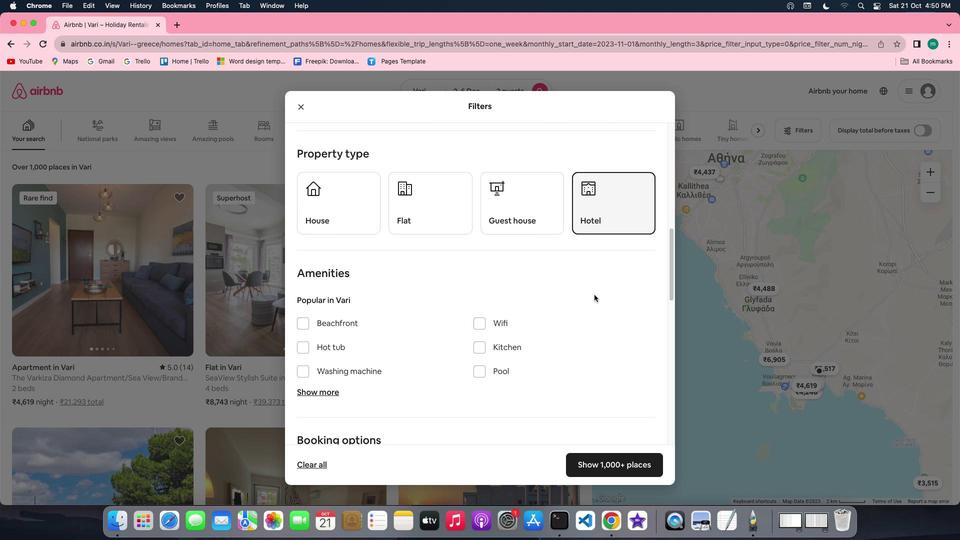 
Action: Mouse scrolled (594, 295) with delta (0, 0)
Screenshot: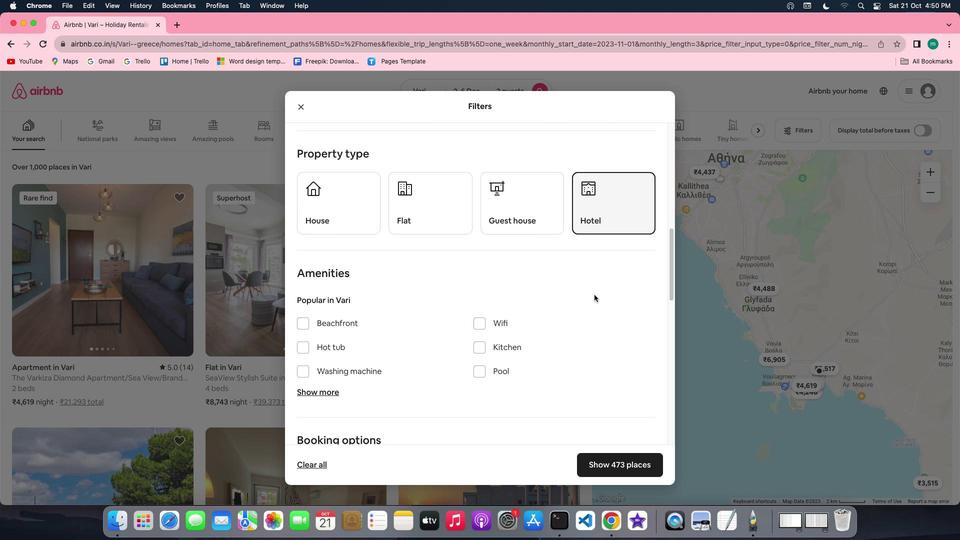 
Action: Mouse scrolled (594, 295) with delta (0, 0)
Screenshot: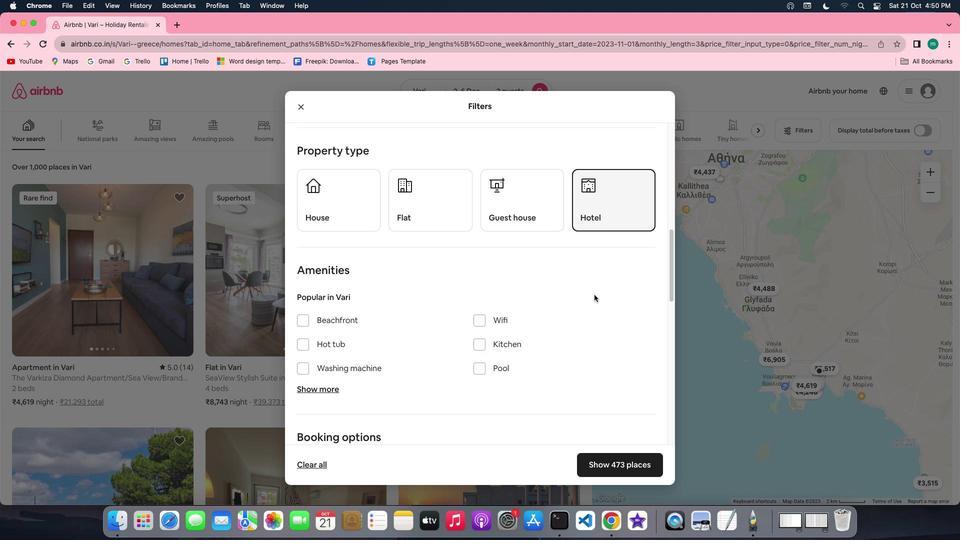 
Action: Mouse scrolled (594, 295) with delta (0, -1)
Screenshot: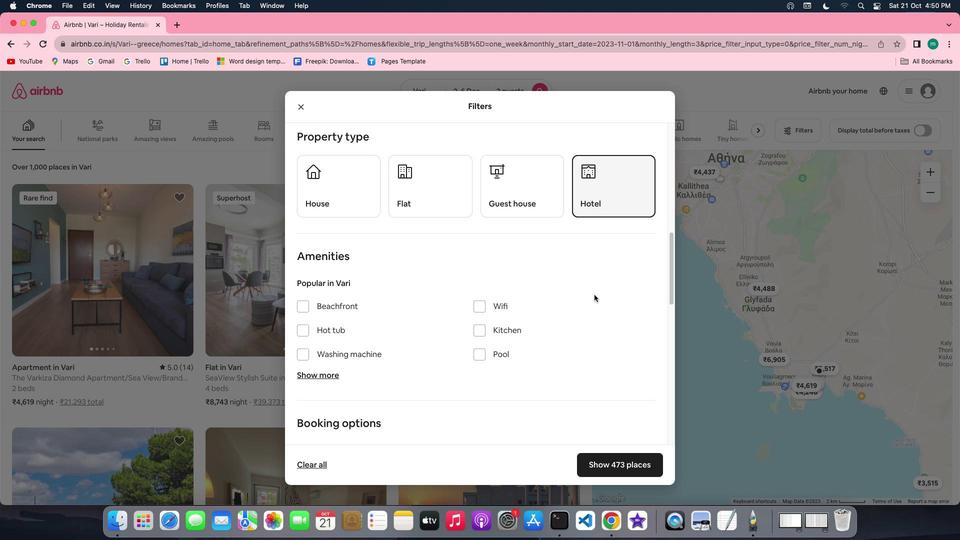 
Action: Mouse scrolled (594, 295) with delta (0, 0)
Screenshot: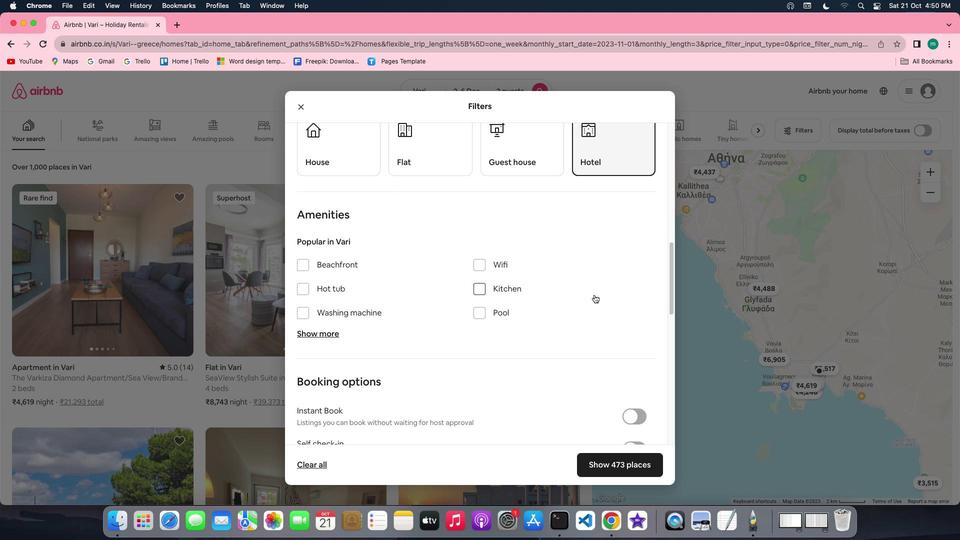 
Action: Mouse scrolled (594, 295) with delta (0, 0)
Screenshot: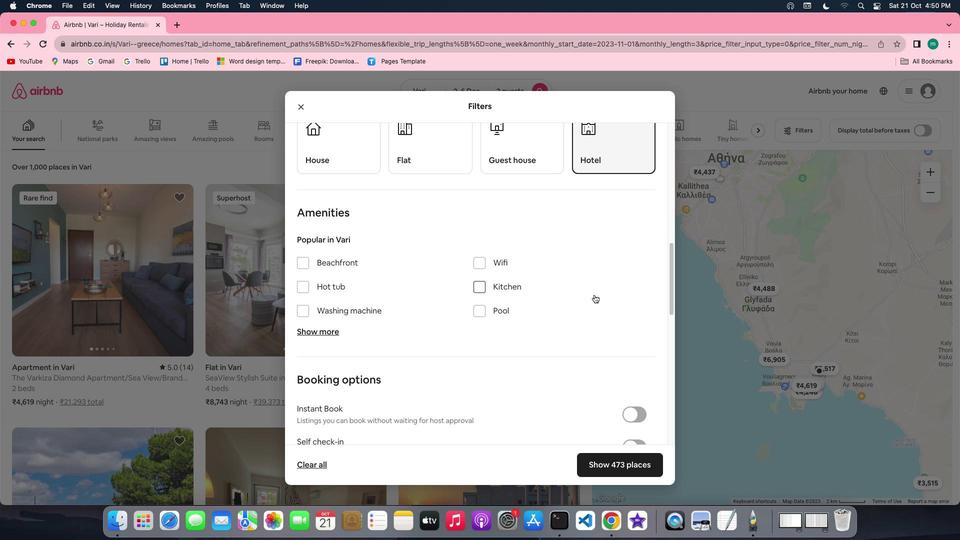 
Action: Mouse moved to (318, 294)
Screenshot: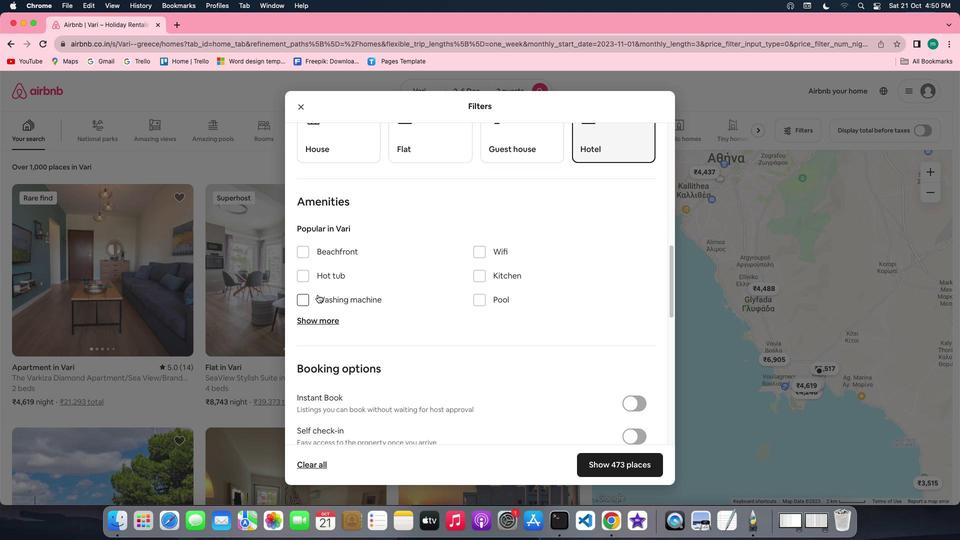 
Action: Mouse pressed left at (318, 294)
Screenshot: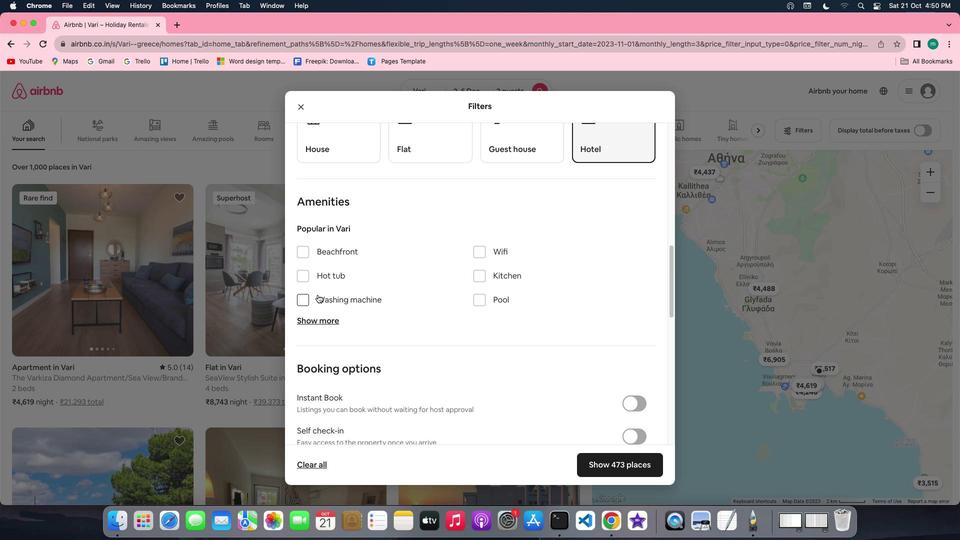 
Action: Mouse moved to (470, 328)
Screenshot: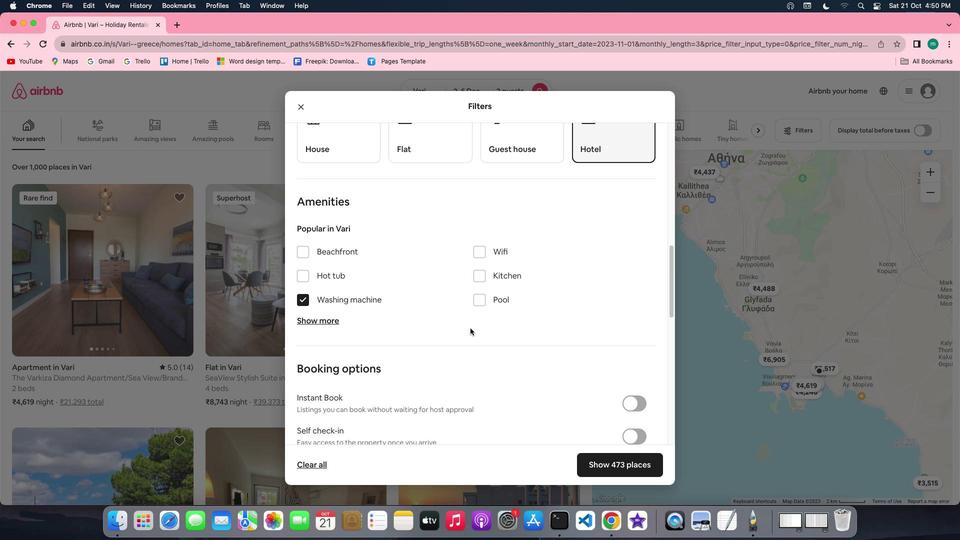 
Action: Mouse scrolled (470, 328) with delta (0, 0)
Screenshot: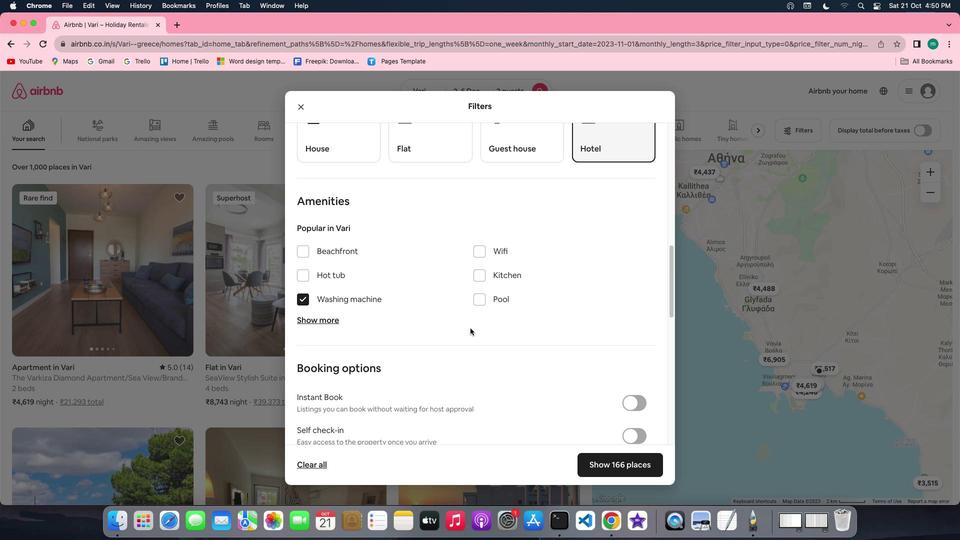 
Action: Mouse scrolled (470, 328) with delta (0, 0)
Screenshot: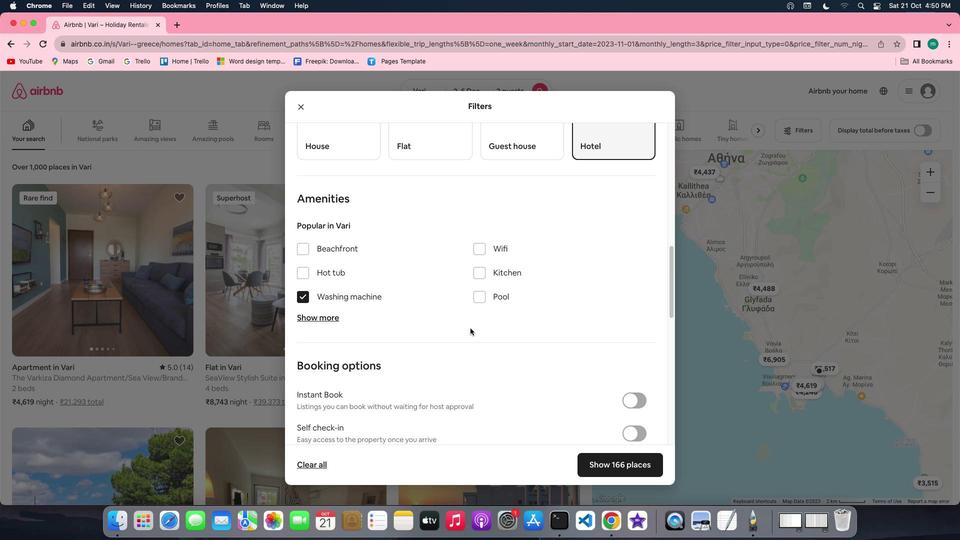 
Action: Mouse scrolled (470, 328) with delta (0, 0)
Screenshot: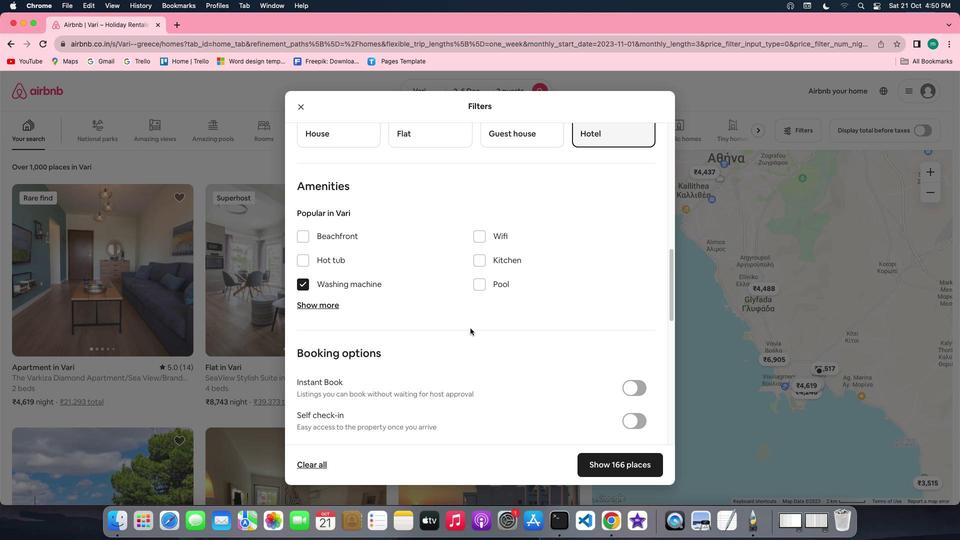 
Action: Mouse scrolled (470, 328) with delta (0, 0)
Screenshot: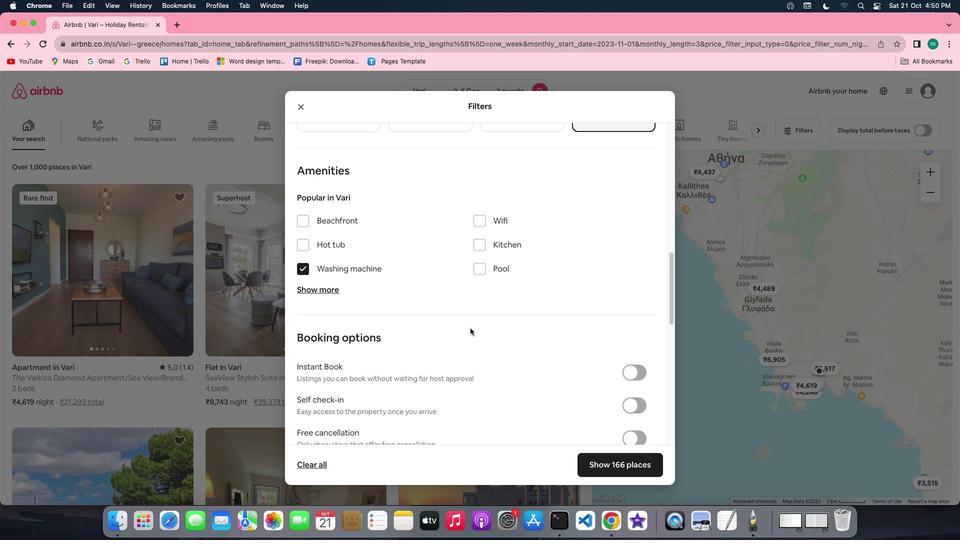 
Action: Mouse scrolled (470, 328) with delta (0, 0)
Screenshot: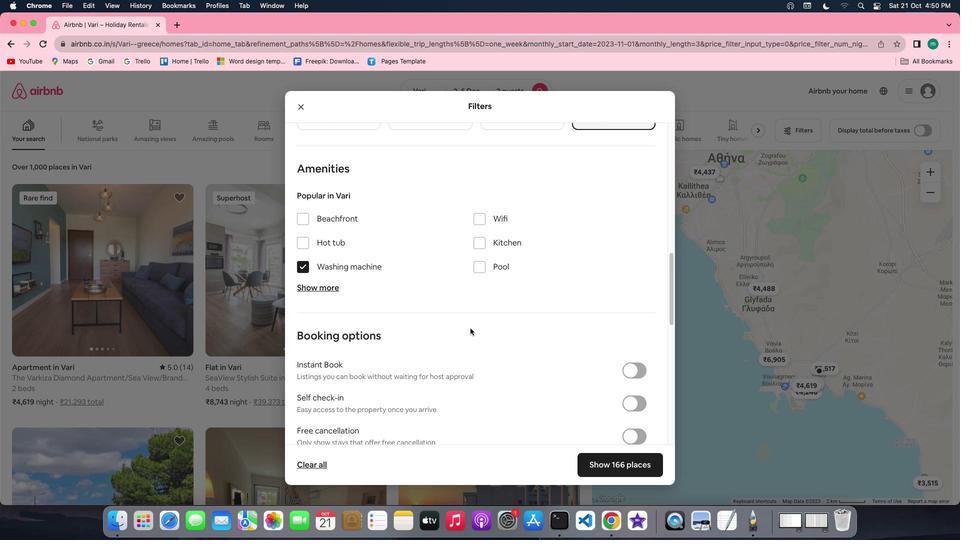 
Action: Mouse scrolled (470, 328) with delta (0, 0)
Screenshot: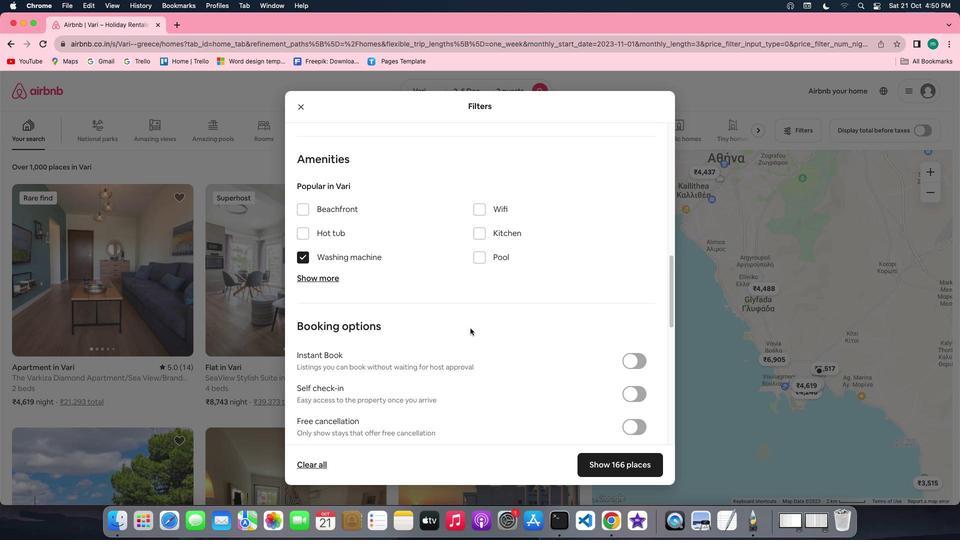 
Action: Mouse scrolled (470, 328) with delta (0, 0)
Screenshot: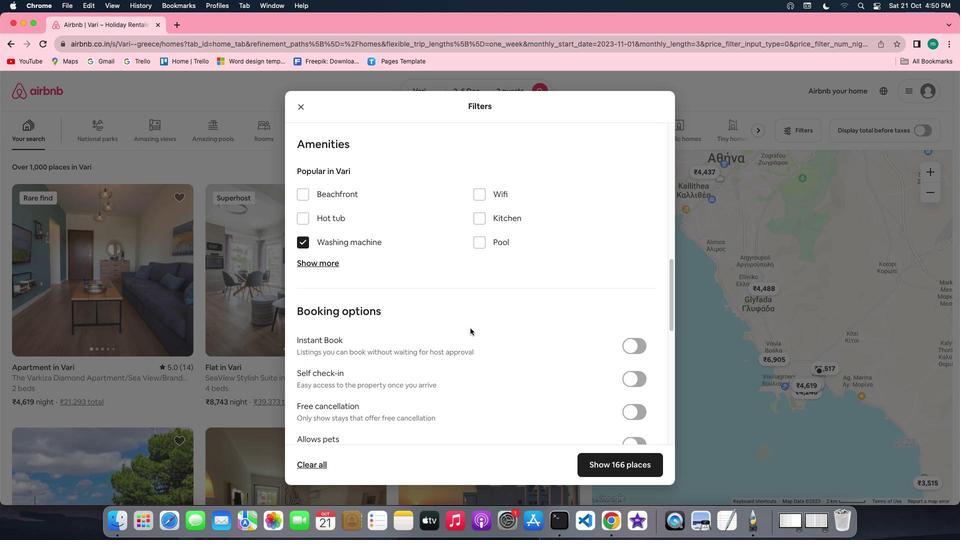 
Action: Mouse scrolled (470, 328) with delta (0, 0)
Screenshot: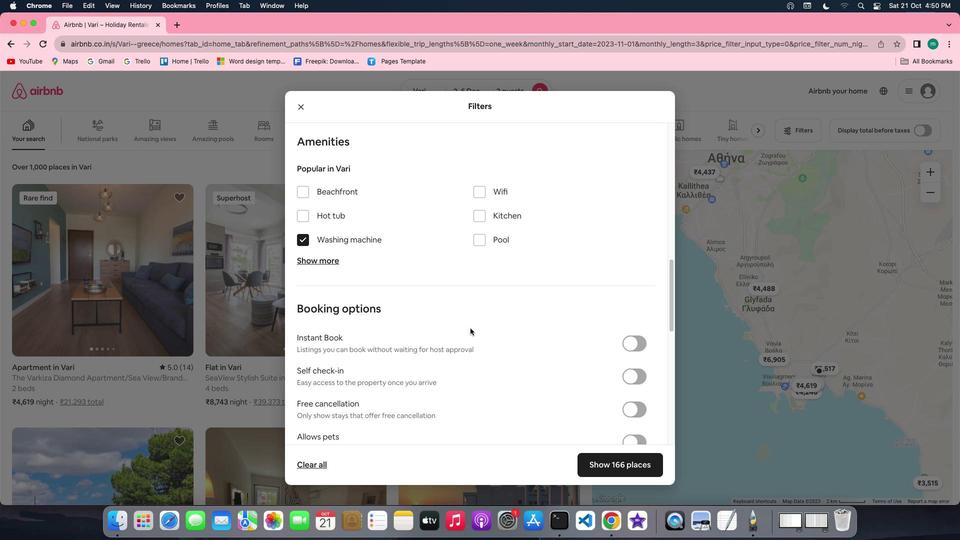 
Action: Mouse scrolled (470, 328) with delta (0, 0)
Screenshot: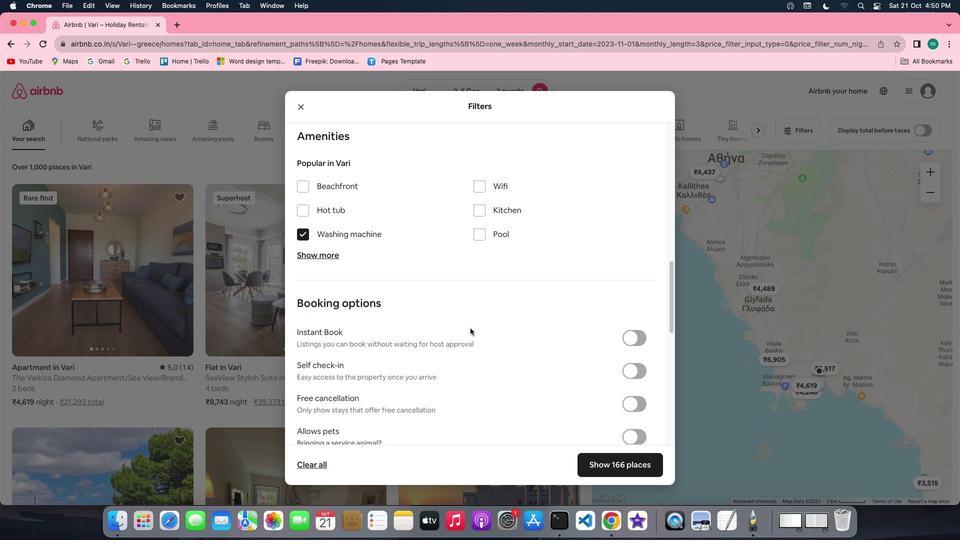 
Action: Mouse scrolled (470, 328) with delta (0, 0)
Screenshot: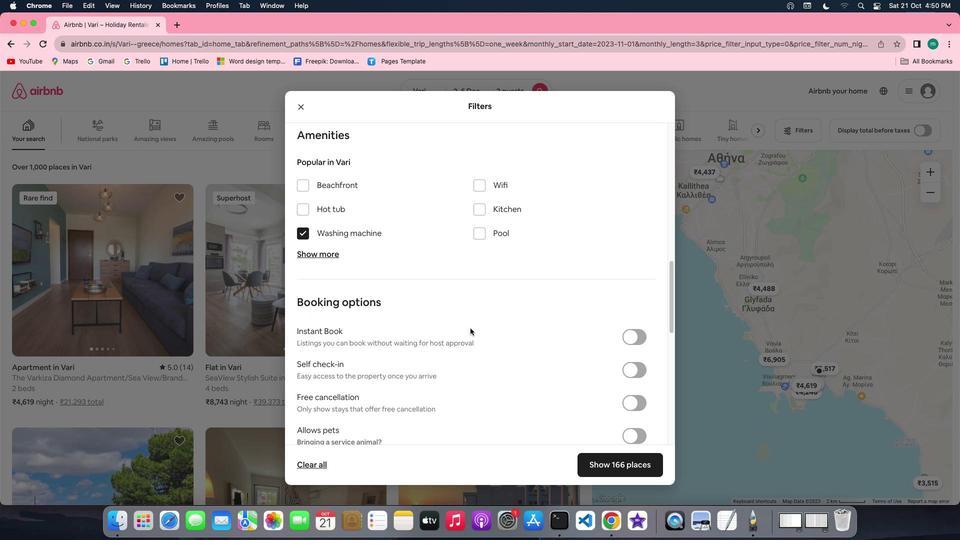 
Action: Mouse scrolled (470, 328) with delta (0, -1)
Screenshot: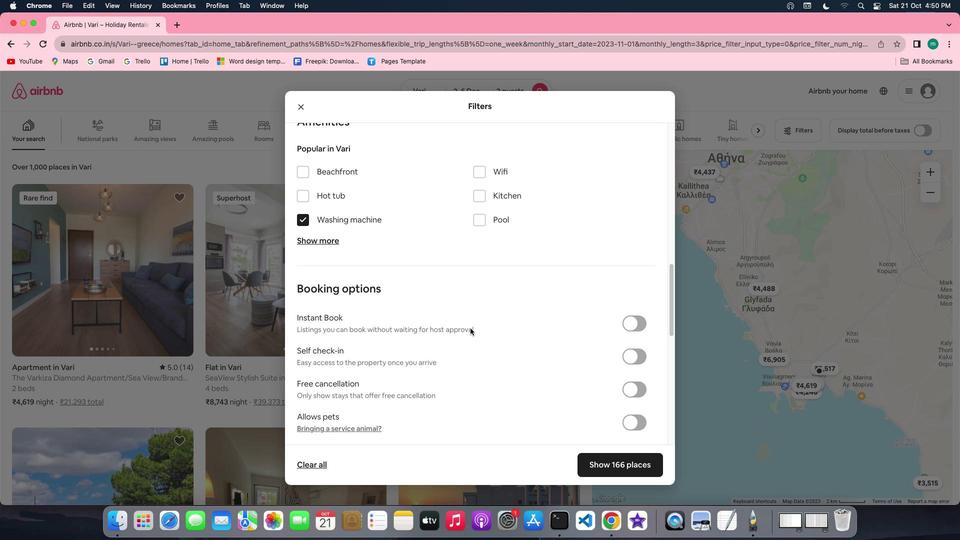 
Action: Mouse moved to (644, 298)
Screenshot: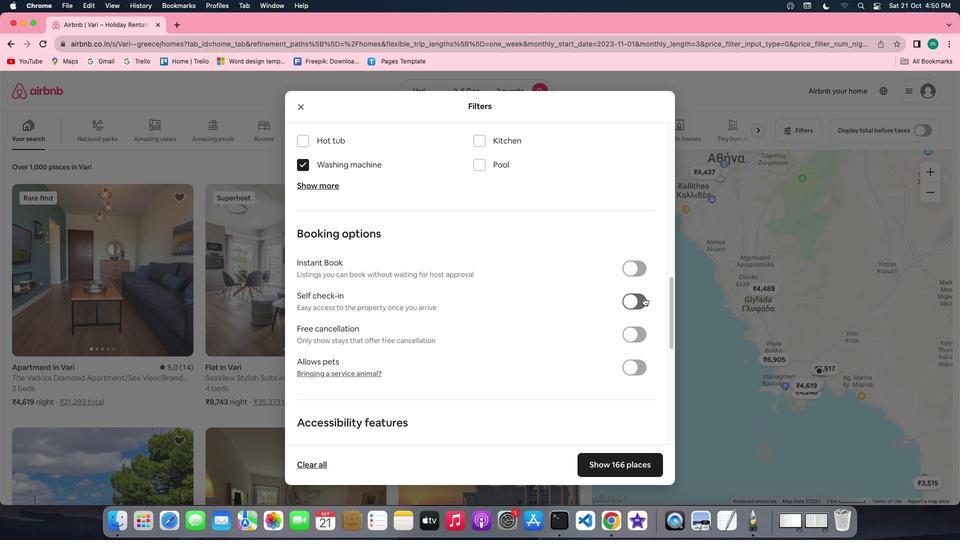 
Action: Mouse pressed left at (644, 298)
Screenshot: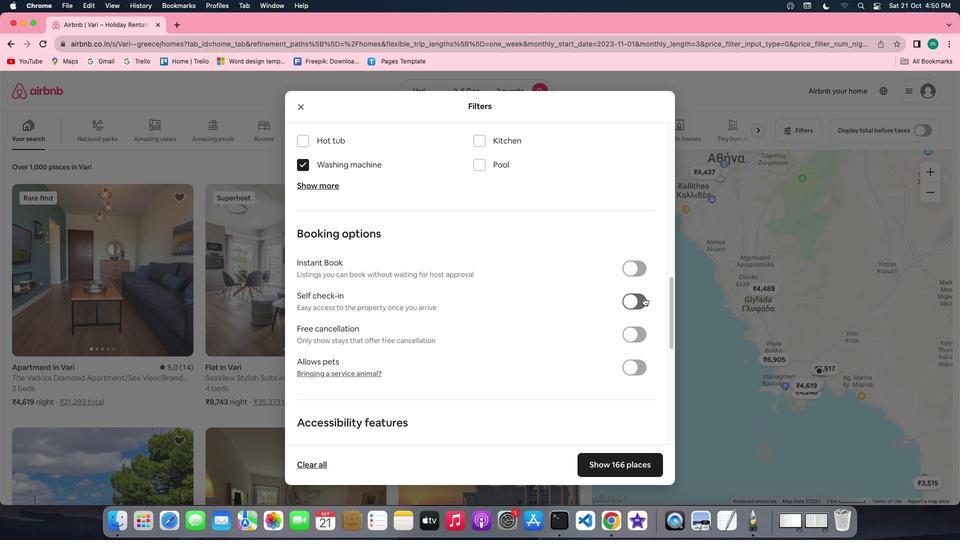 
Action: Mouse moved to (495, 350)
Screenshot: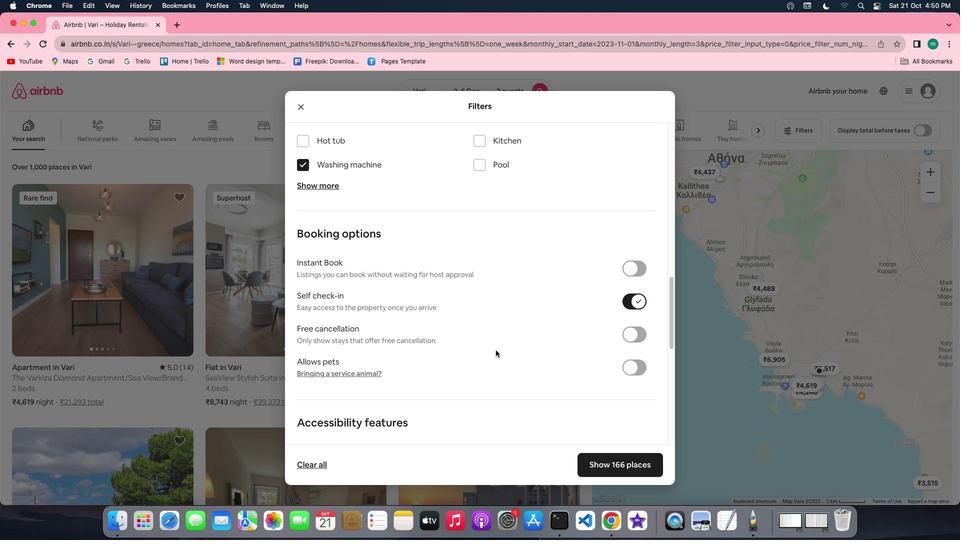 
Action: Mouse scrolled (495, 350) with delta (0, 0)
Screenshot: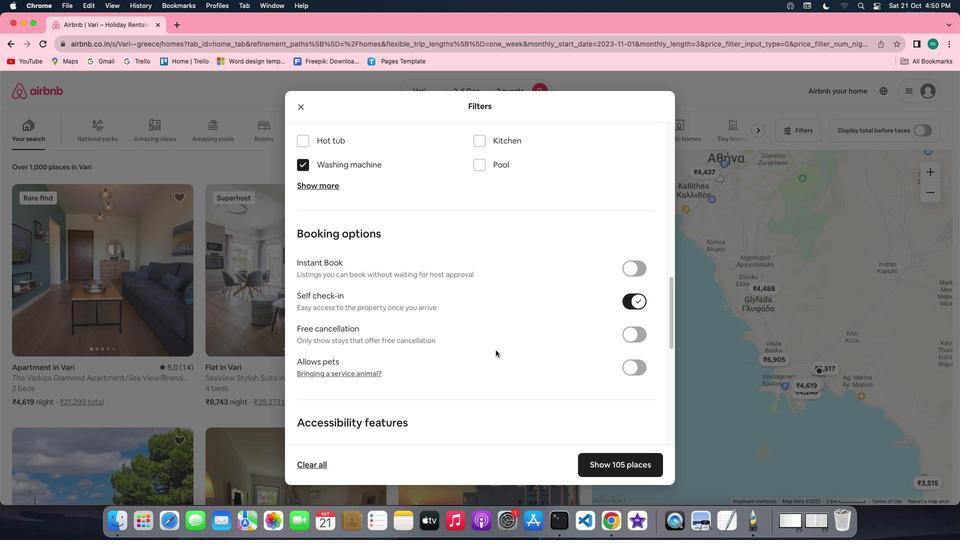 
Action: Mouse scrolled (495, 350) with delta (0, 0)
Screenshot: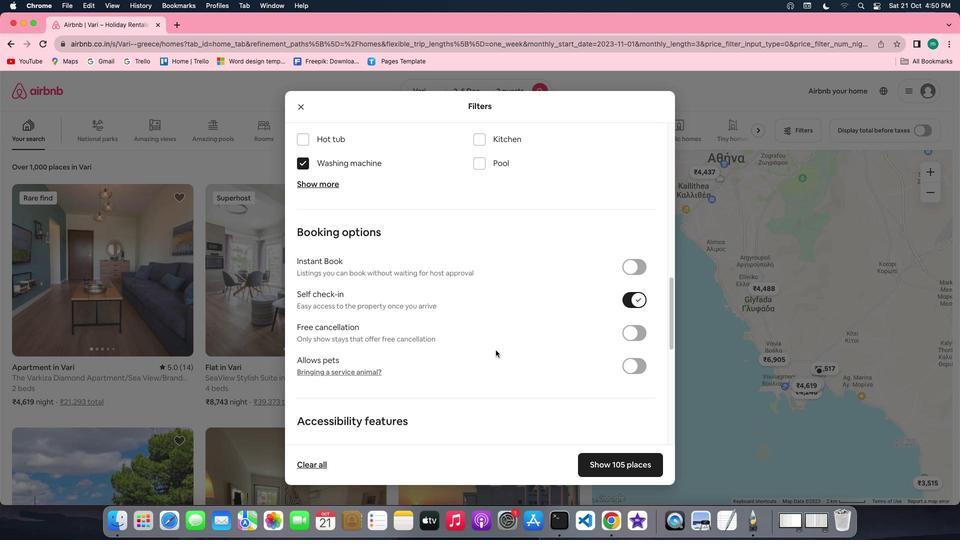 
Action: Mouse scrolled (495, 350) with delta (0, 0)
Screenshot: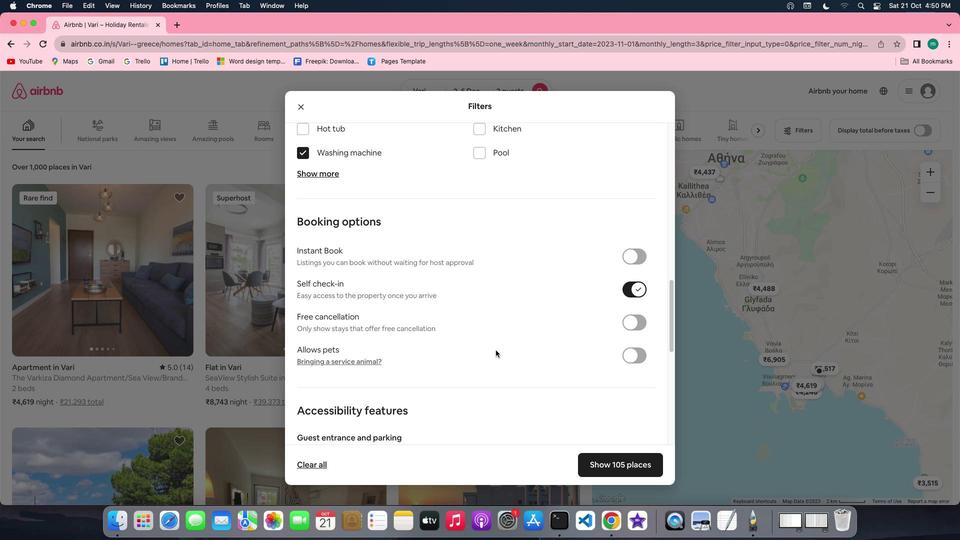 
Action: Mouse scrolled (495, 350) with delta (0, 0)
Screenshot: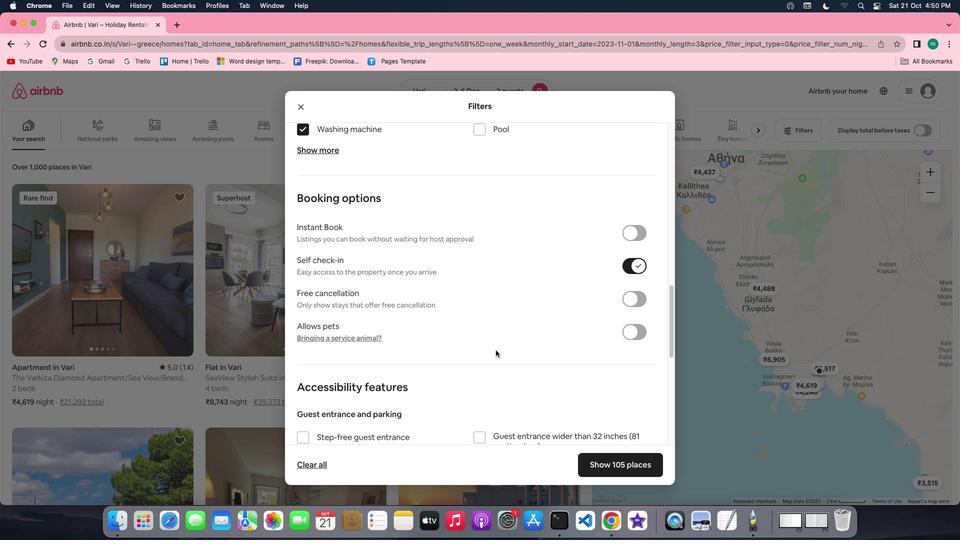 
Action: Mouse scrolled (495, 350) with delta (0, 0)
Screenshot: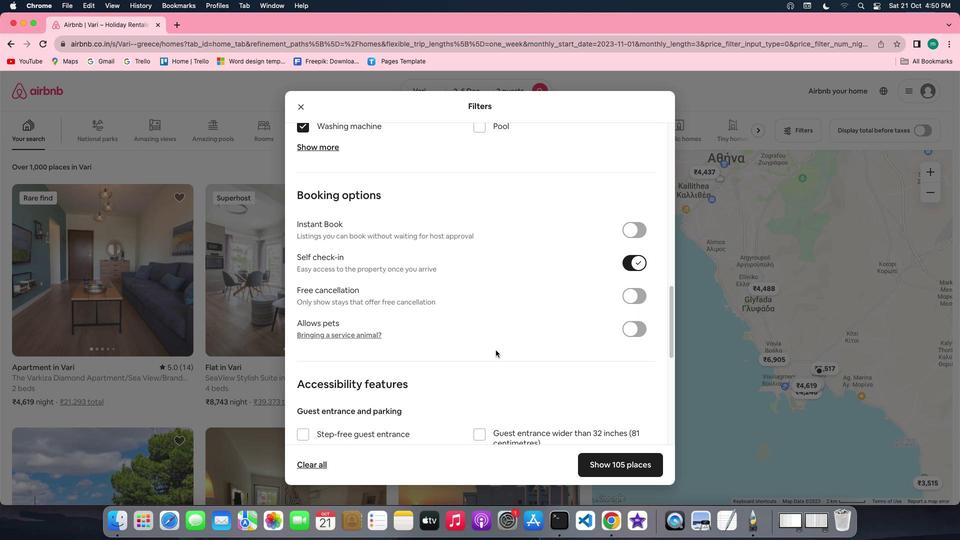 
Action: Mouse scrolled (495, 350) with delta (0, 0)
Screenshot: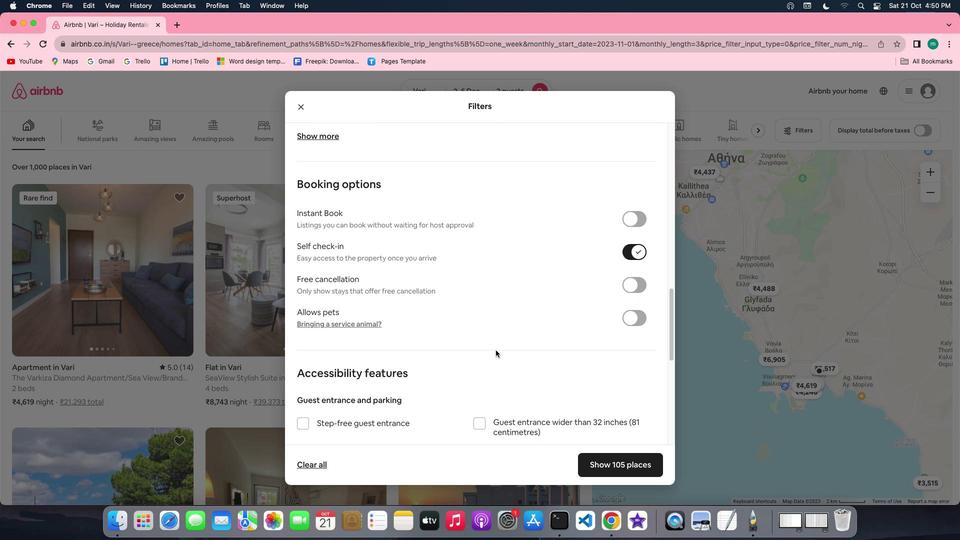 
Action: Mouse moved to (573, 390)
Screenshot: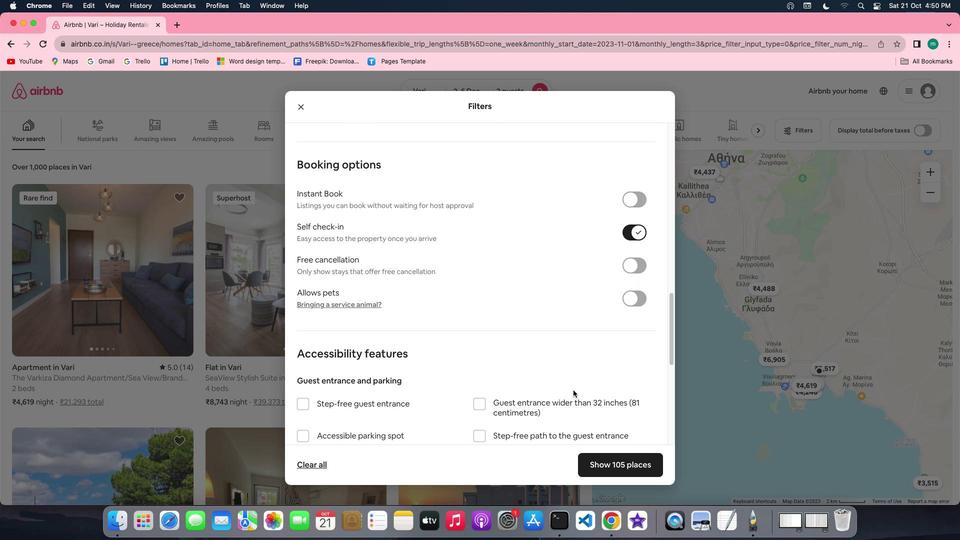 
Action: Mouse scrolled (573, 390) with delta (0, 0)
Screenshot: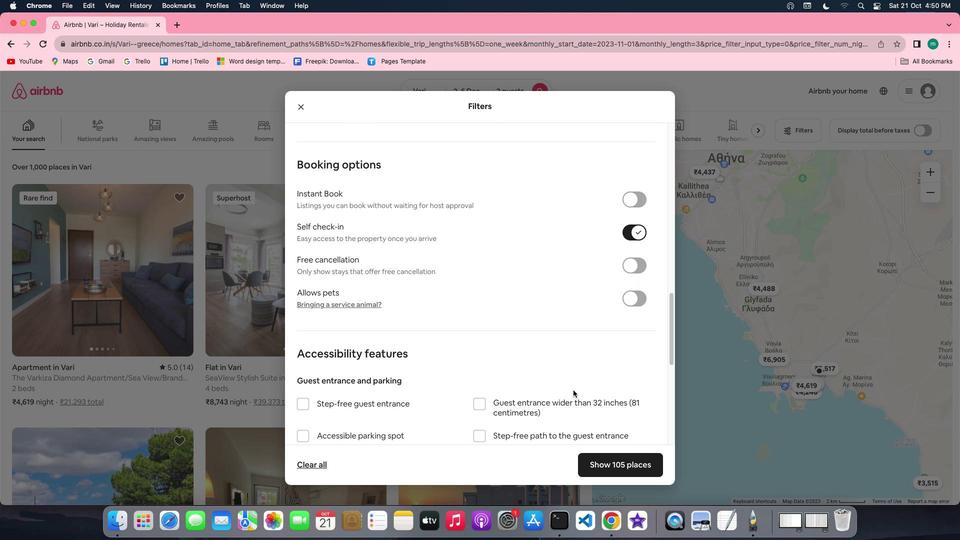 
Action: Mouse scrolled (573, 390) with delta (0, 0)
Screenshot: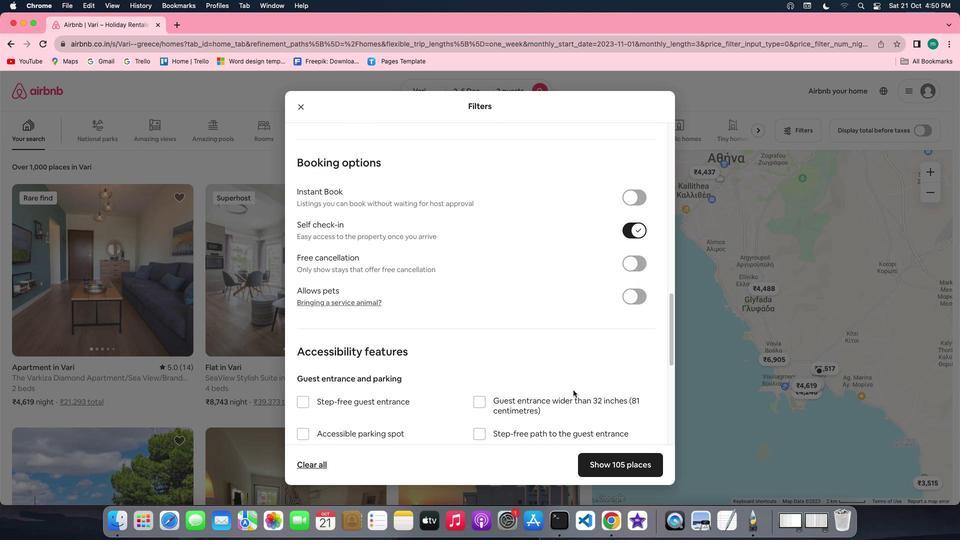 
Action: Mouse scrolled (573, 390) with delta (0, -1)
Screenshot: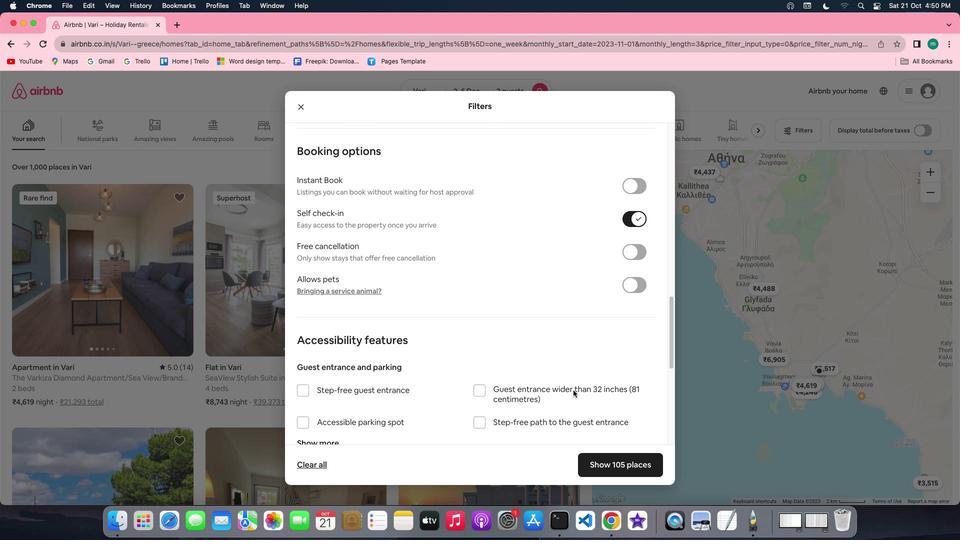 
Action: Mouse scrolled (573, 390) with delta (0, 0)
Screenshot: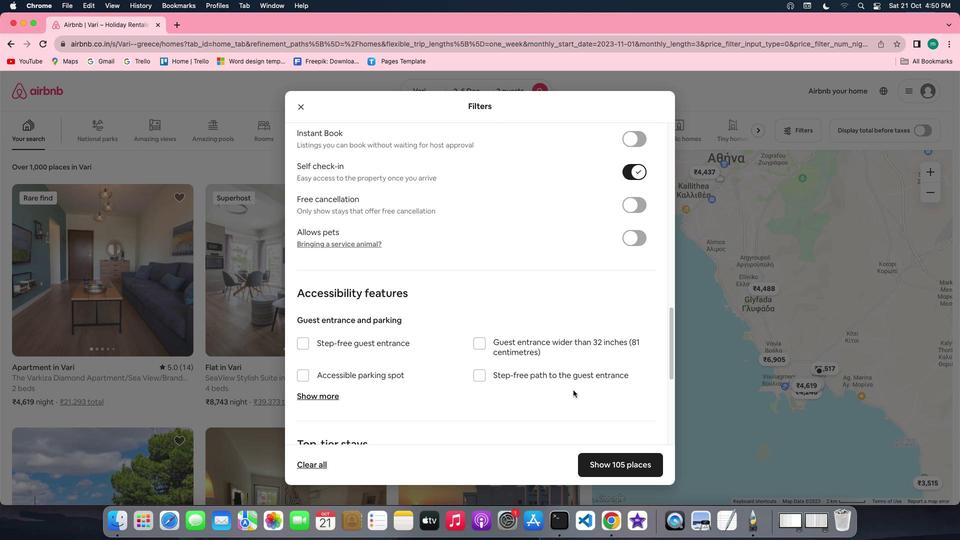 
Action: Mouse scrolled (573, 390) with delta (0, 0)
Screenshot: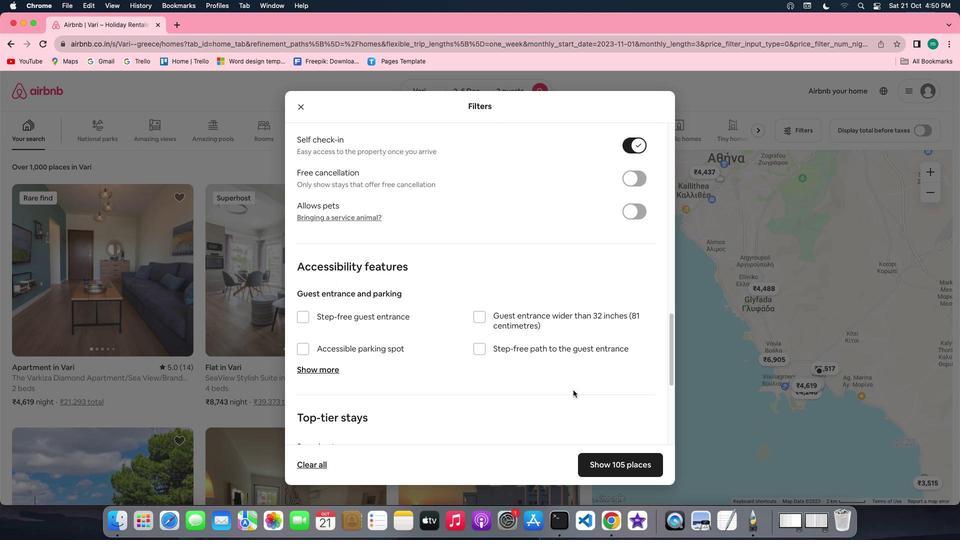 
Action: Mouse scrolled (573, 390) with delta (0, 0)
Screenshot: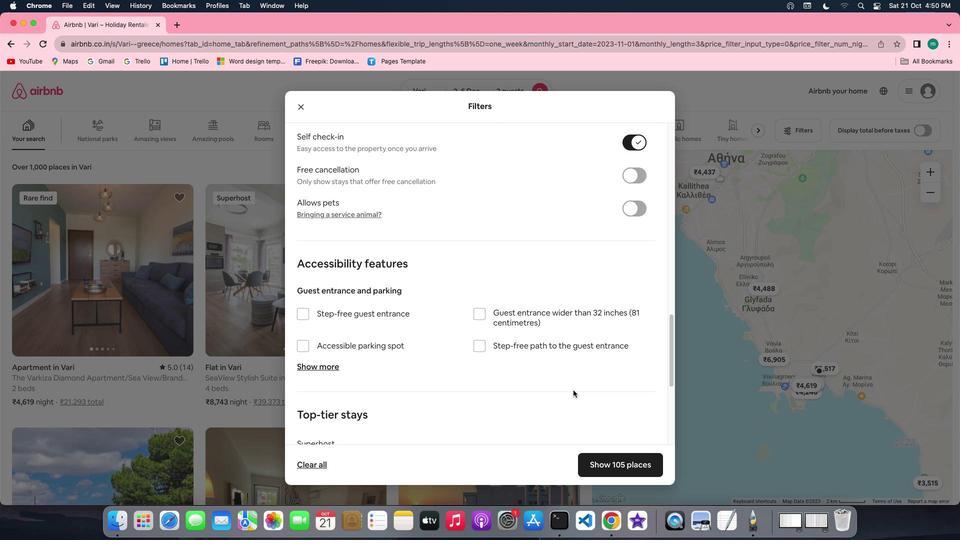 
Action: Mouse scrolled (573, 390) with delta (0, 0)
Screenshot: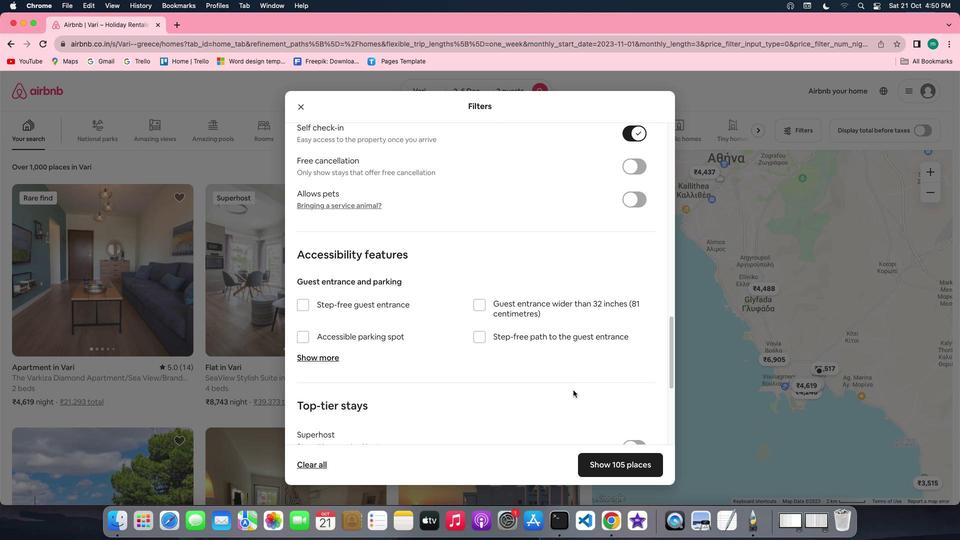 
Action: Mouse scrolled (573, 390) with delta (0, 0)
Screenshot: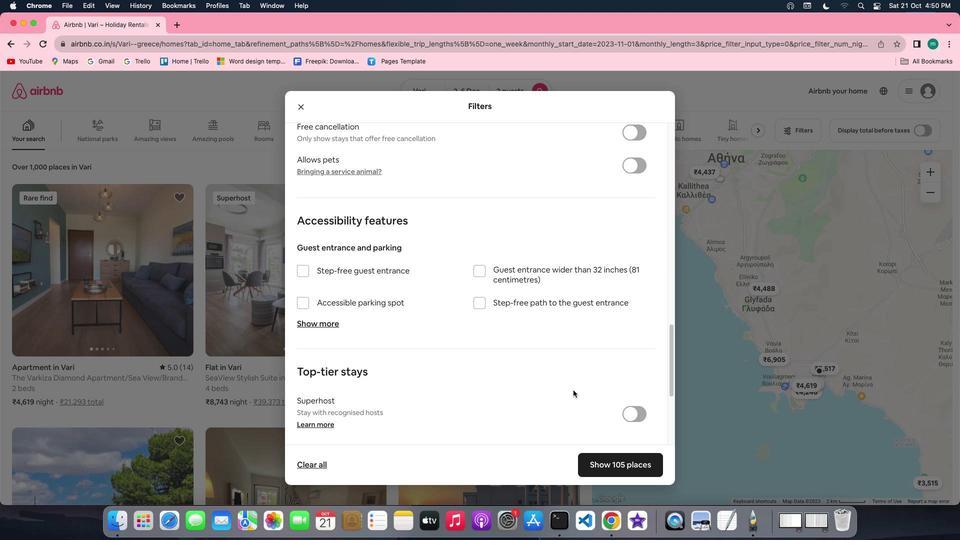 
Action: Mouse scrolled (573, 390) with delta (0, 0)
Screenshot: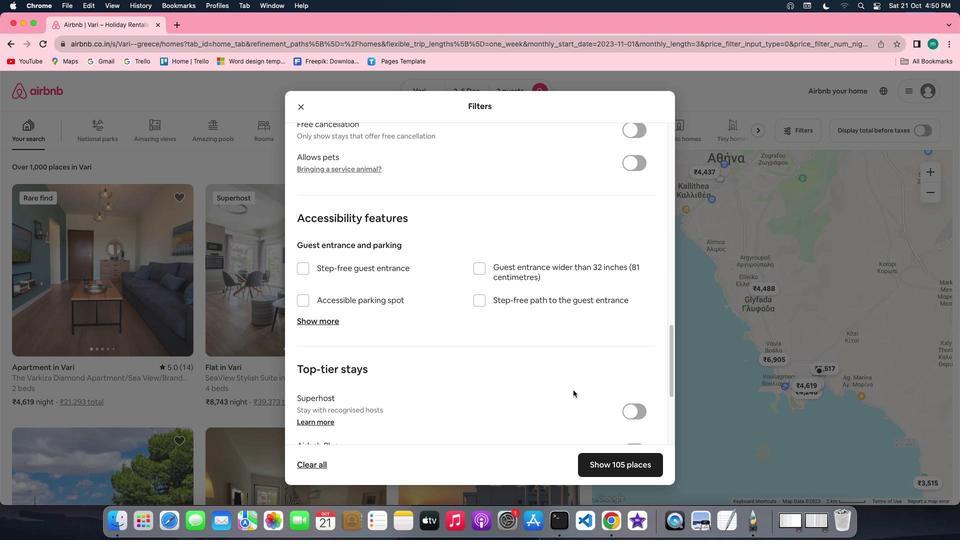 
Action: Mouse scrolled (573, 390) with delta (0, -1)
Screenshot: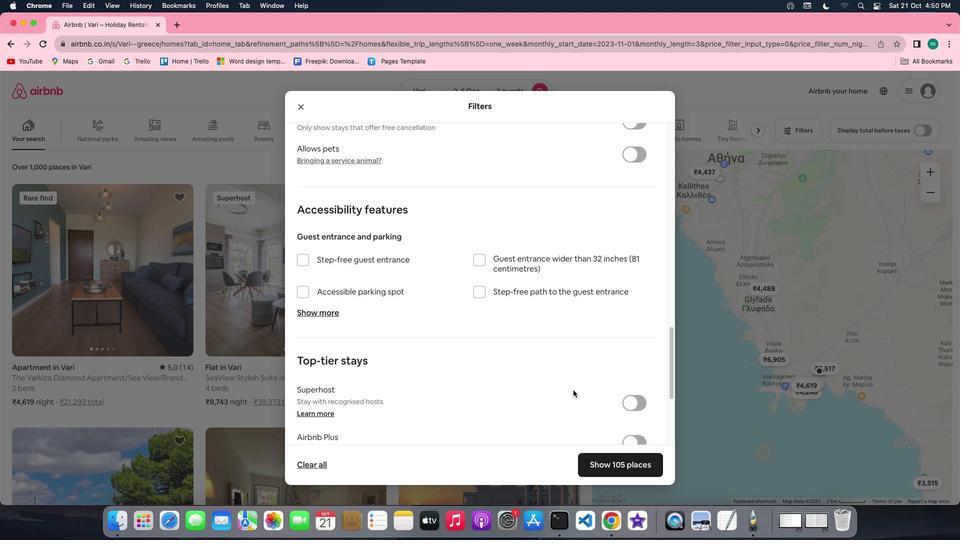 
Action: Mouse scrolled (573, 390) with delta (0, -1)
Screenshot: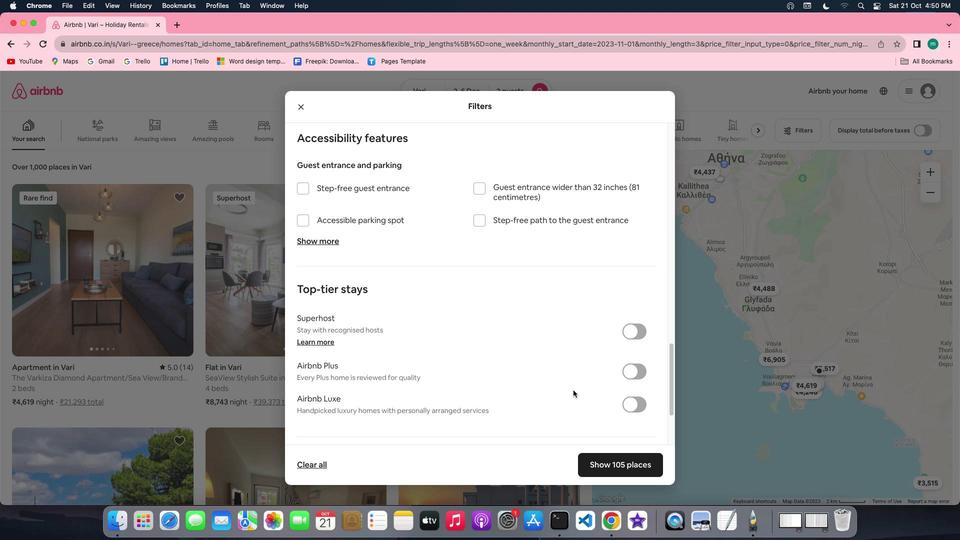 
Action: Mouse scrolled (573, 390) with delta (0, 0)
Screenshot: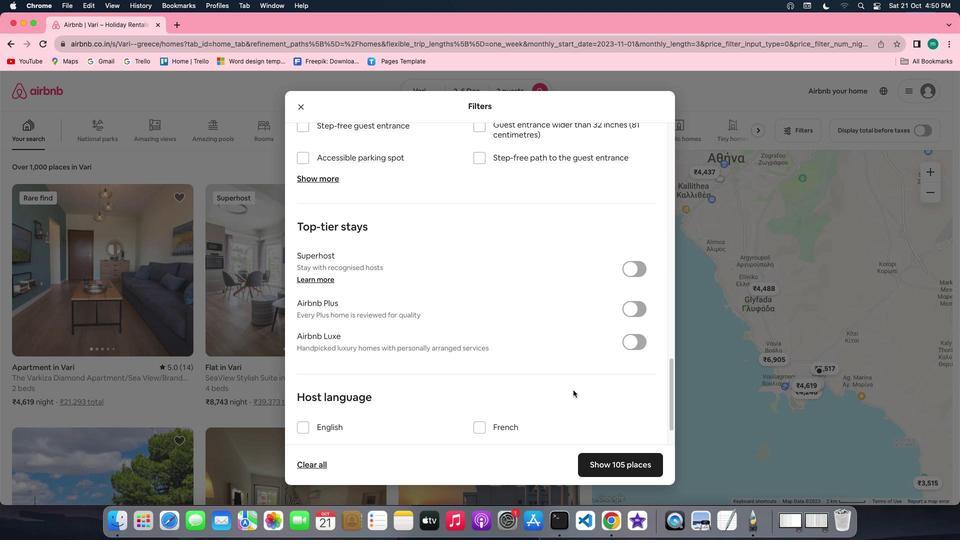 
Action: Mouse scrolled (573, 390) with delta (0, 0)
Screenshot: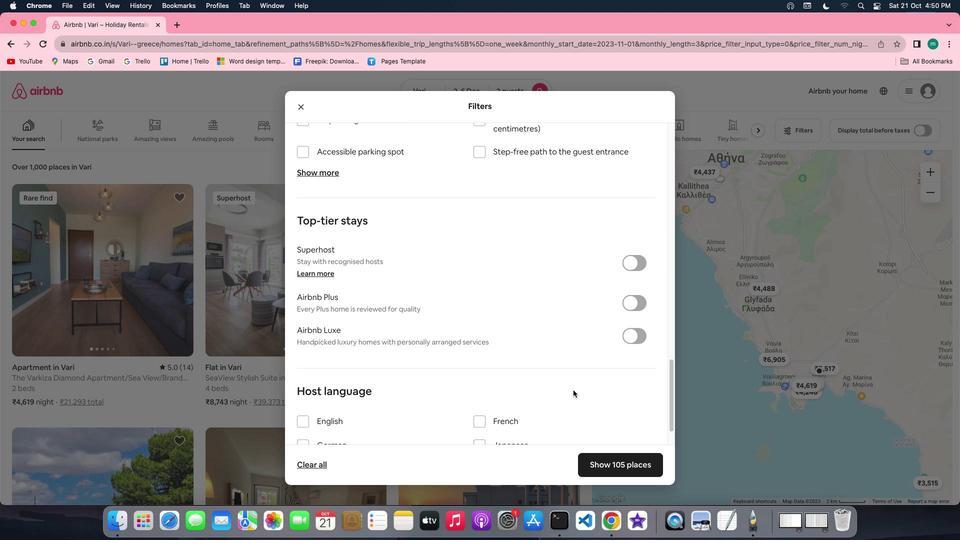 
Action: Mouse scrolled (573, 390) with delta (0, -1)
Screenshot: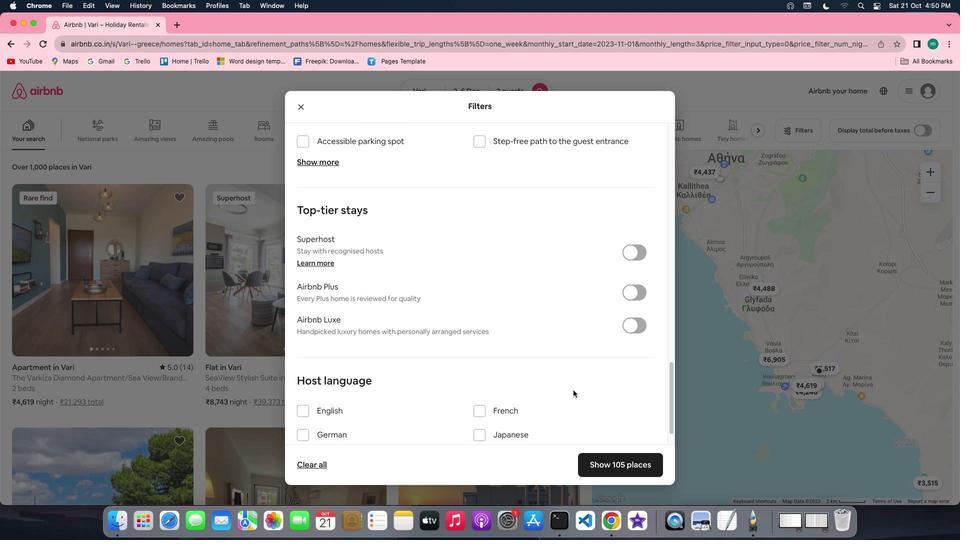 
Action: Mouse scrolled (573, 390) with delta (0, -2)
Screenshot: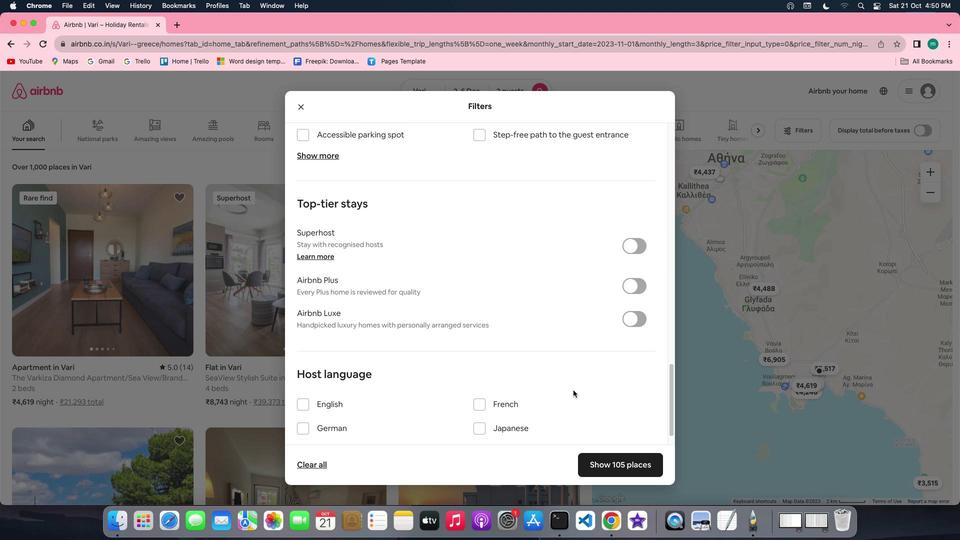 
Action: Mouse scrolled (573, 390) with delta (0, -2)
Screenshot: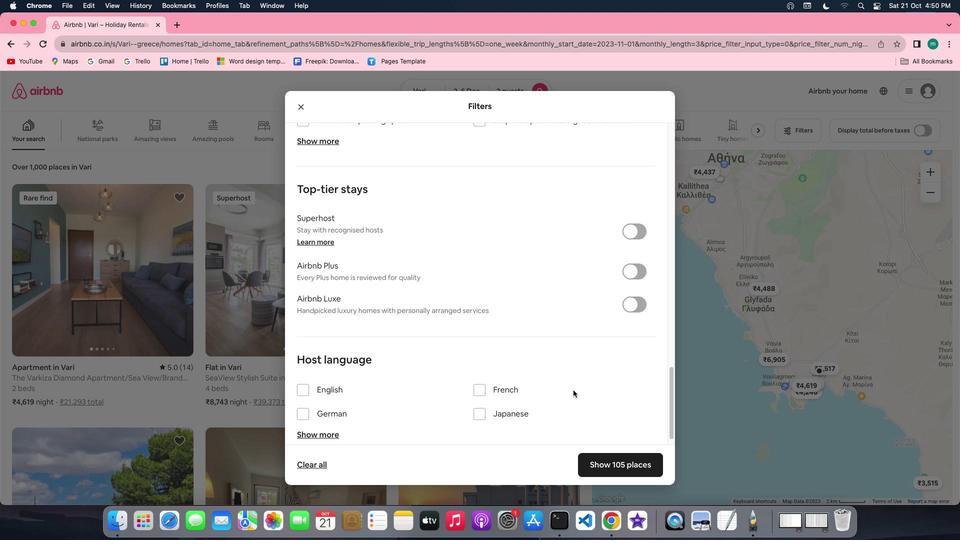 
Action: Mouse scrolled (573, 390) with delta (0, -3)
Screenshot: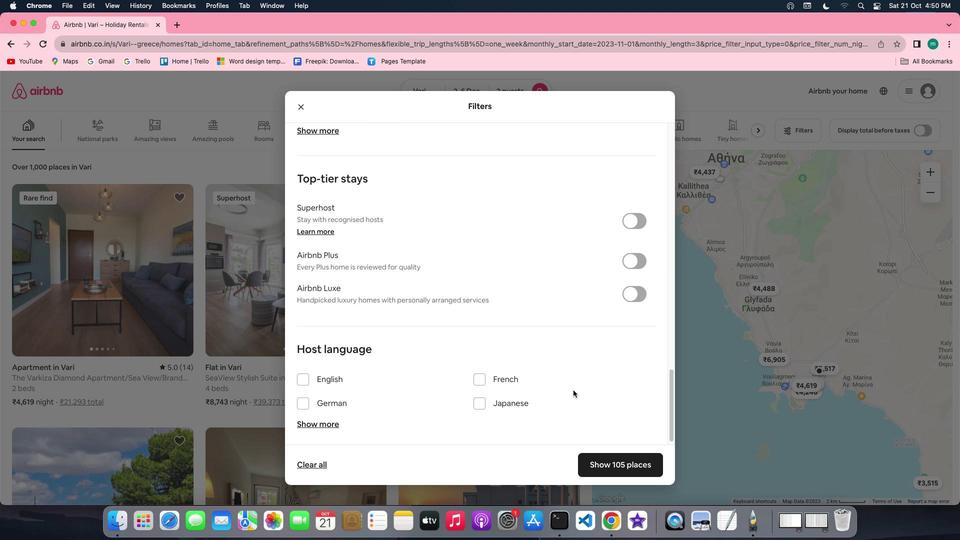 
Action: Mouse scrolled (573, 390) with delta (0, 0)
Screenshot: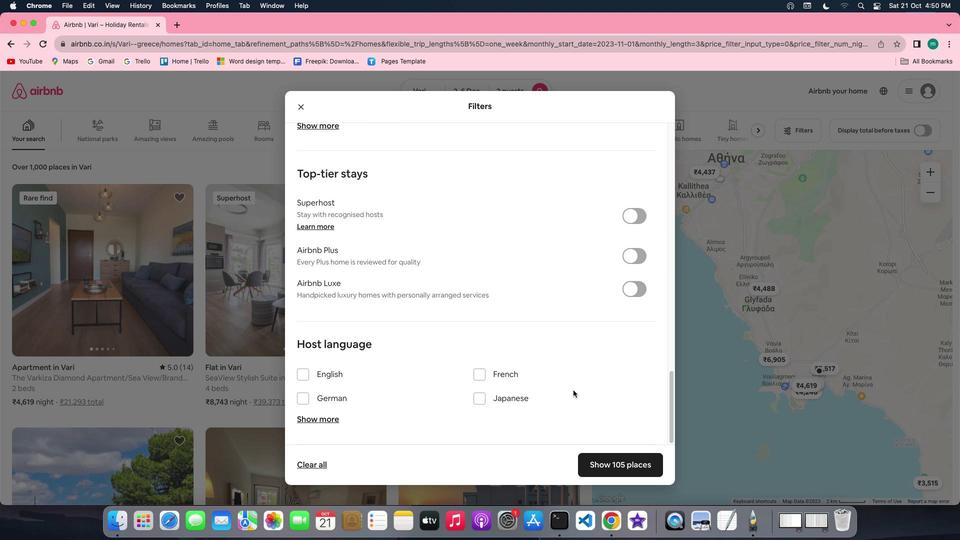 
Action: Mouse scrolled (573, 390) with delta (0, 0)
Screenshot: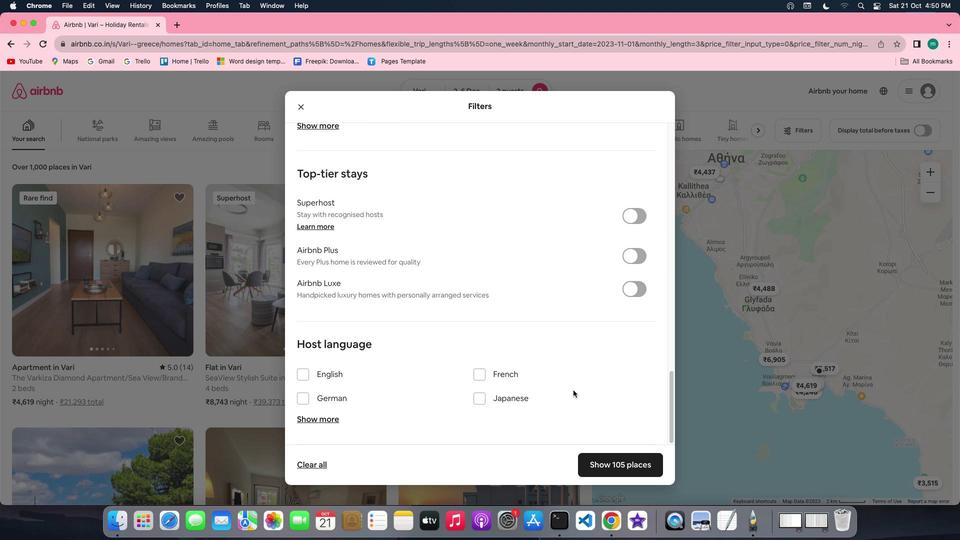 
Action: Mouse scrolled (573, 390) with delta (0, -2)
Screenshot: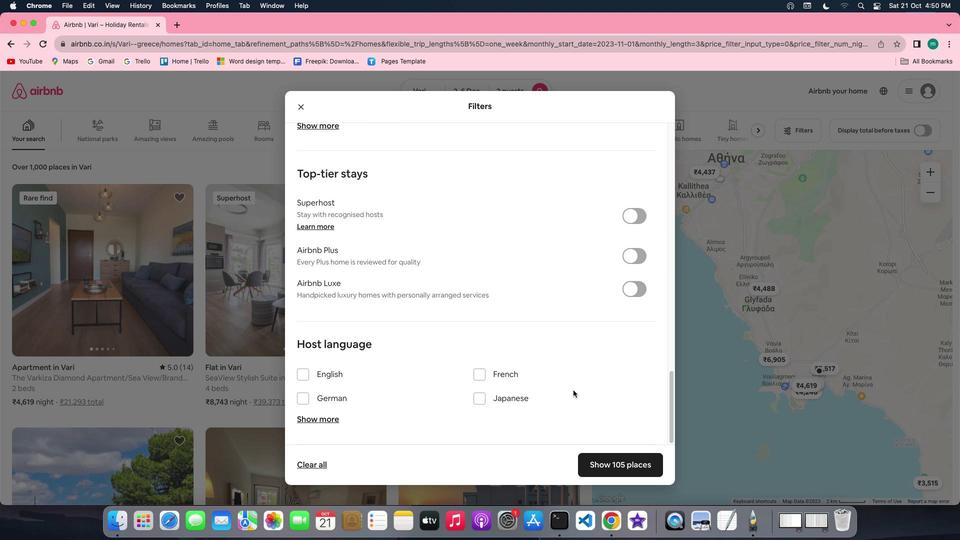 
Action: Mouse scrolled (573, 390) with delta (0, -2)
Screenshot: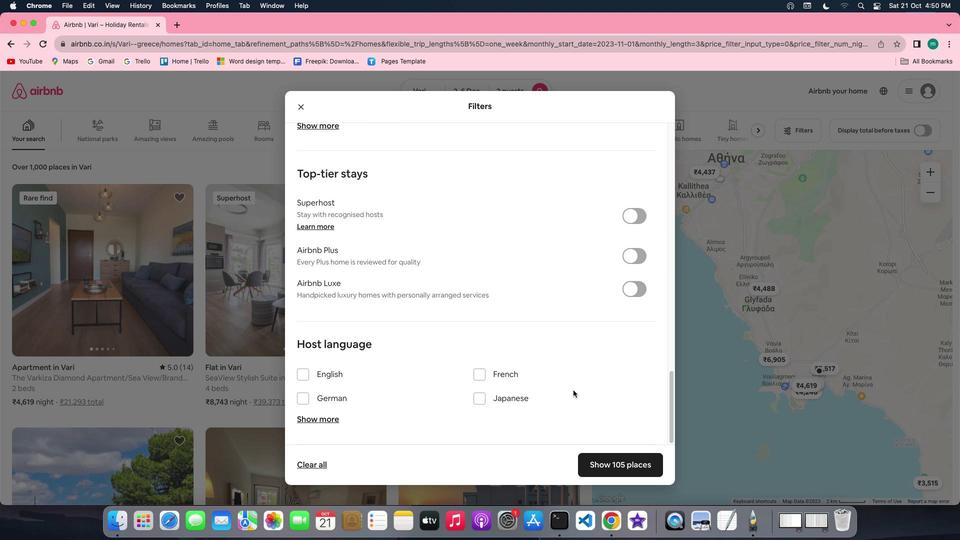 
Action: Mouse scrolled (573, 390) with delta (0, -3)
Screenshot: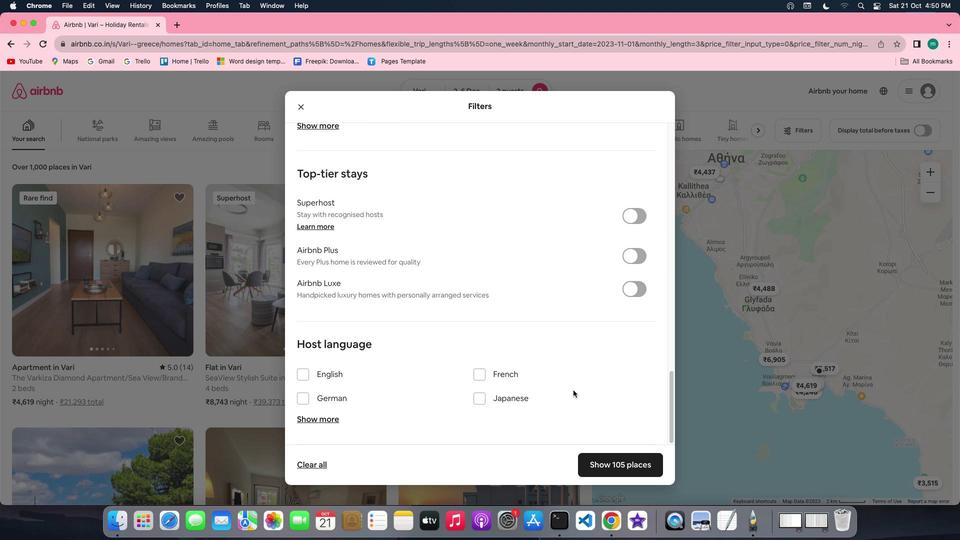 
Action: Mouse moved to (628, 468)
Screenshot: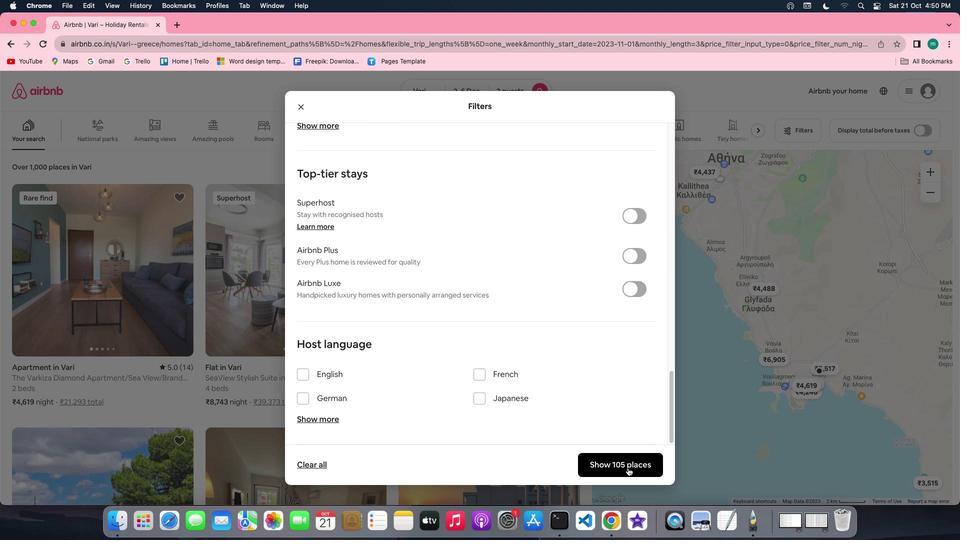 
Action: Mouse pressed left at (628, 468)
Screenshot: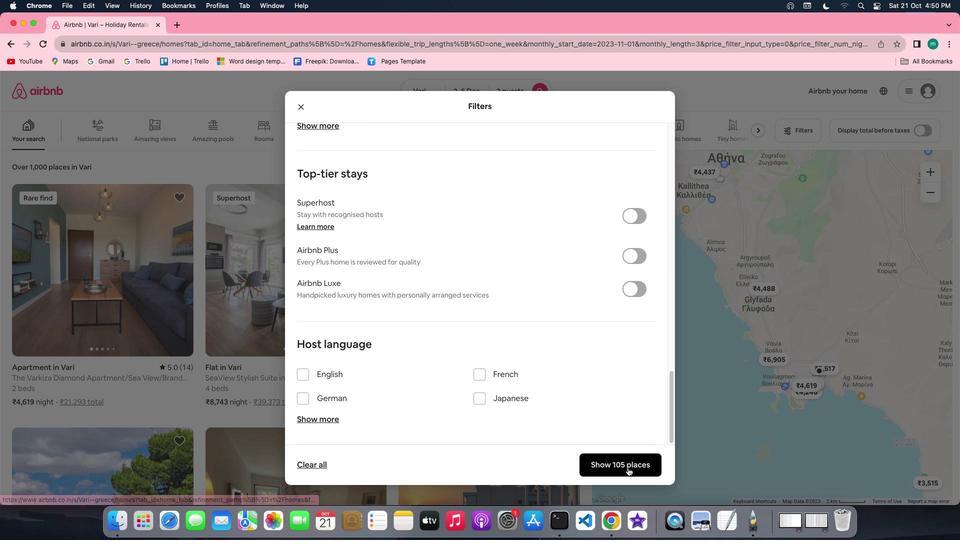 
Action: Mouse moved to (165, 232)
Screenshot: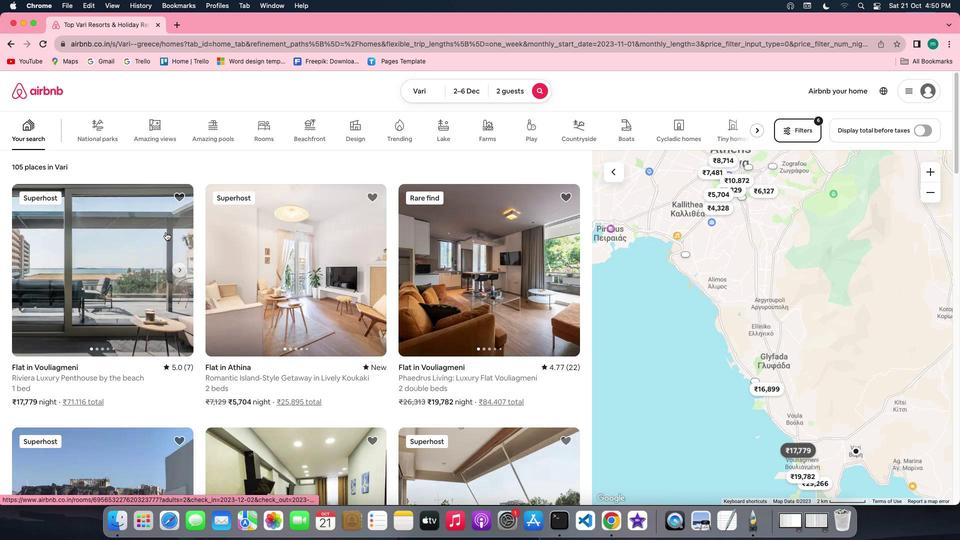 
Action: Mouse pressed left at (165, 232)
Screenshot: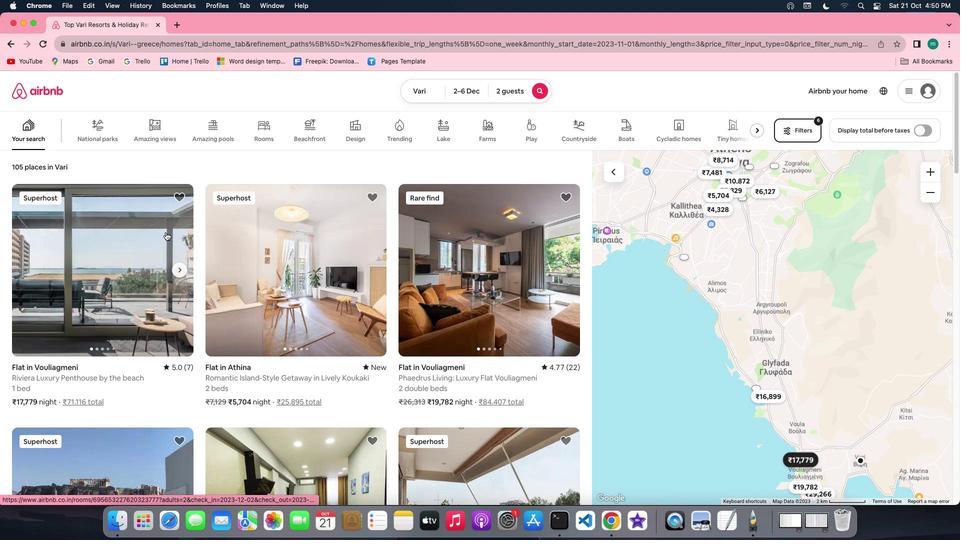 
Action: Mouse moved to (704, 374)
Screenshot: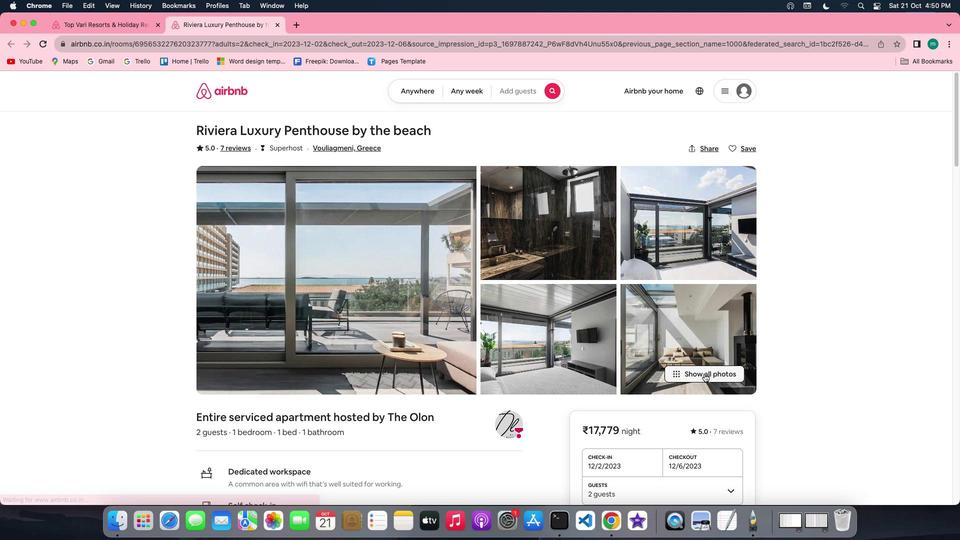 
Action: Mouse pressed left at (704, 374)
Screenshot: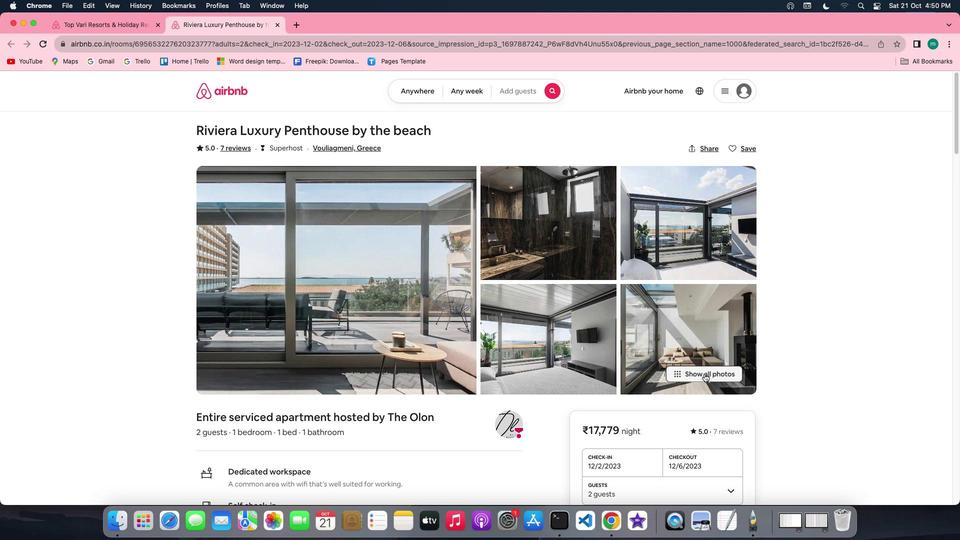 
Action: Mouse moved to (549, 408)
Screenshot: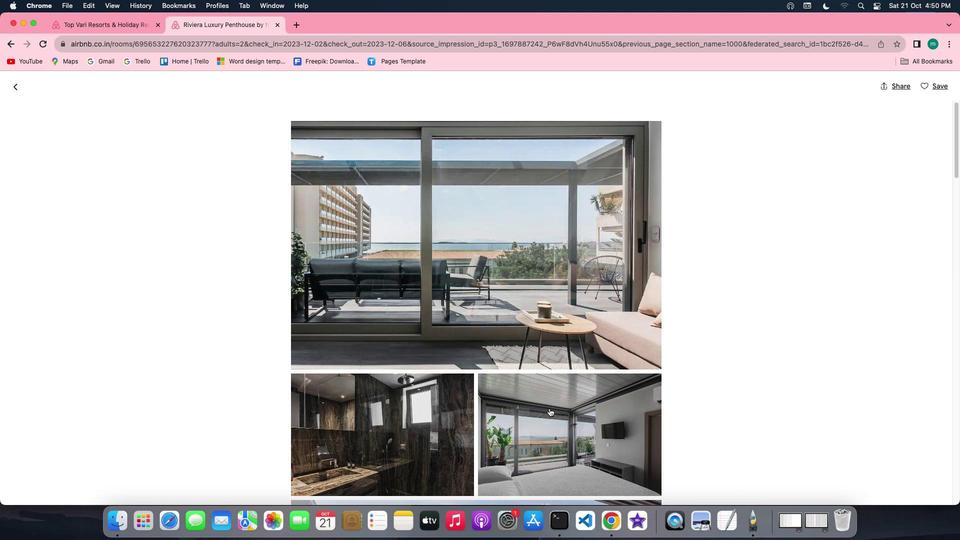 
Action: Mouse scrolled (549, 408) with delta (0, 0)
Screenshot: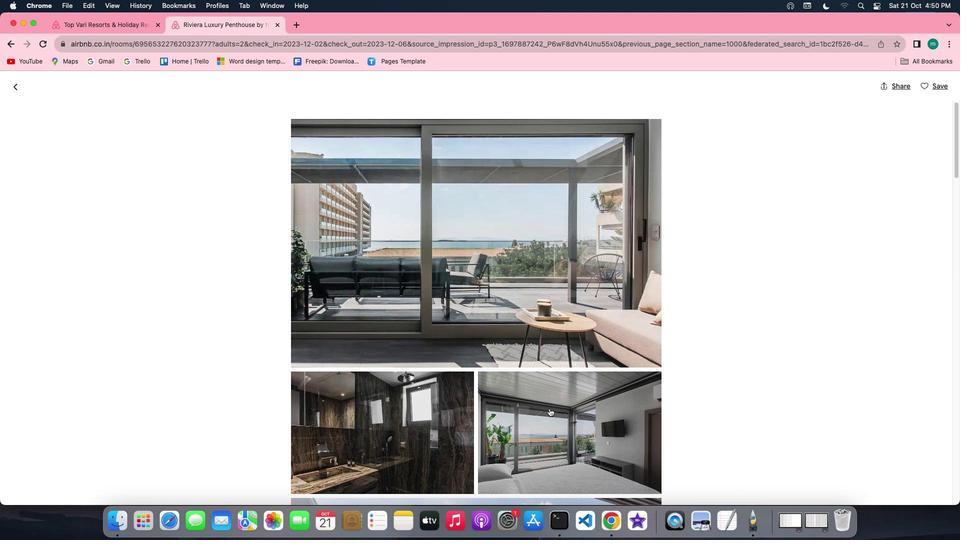 
Action: Mouse scrolled (549, 408) with delta (0, 0)
Screenshot: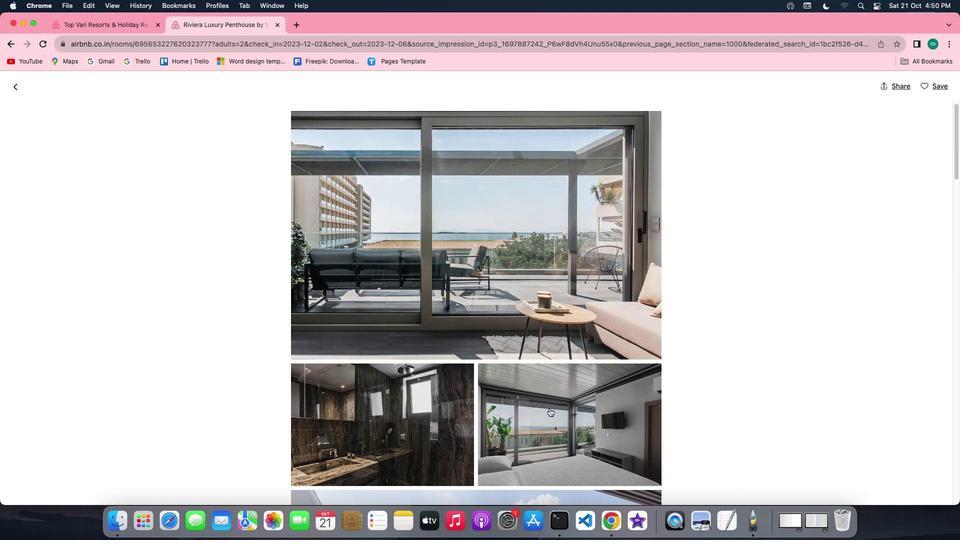 
Action: Mouse scrolled (549, 408) with delta (0, -1)
Screenshot: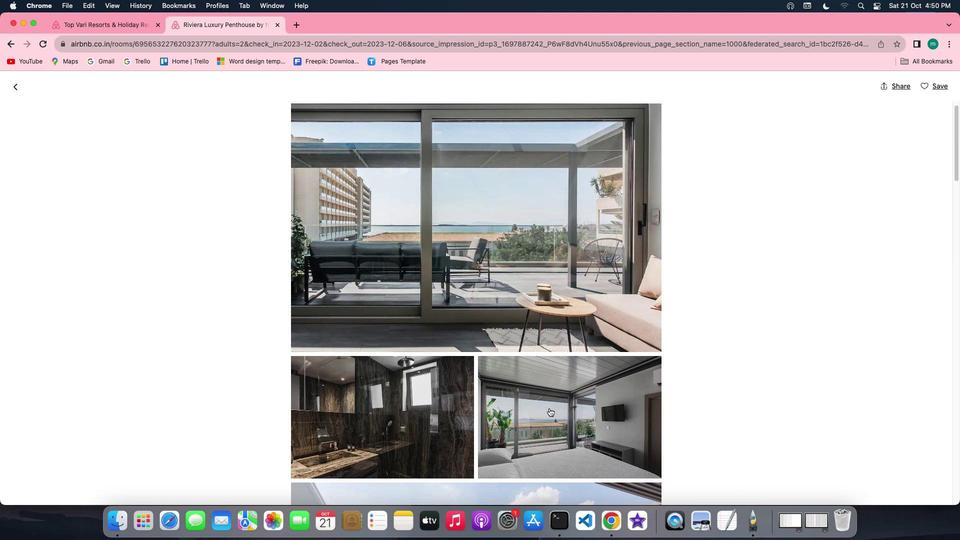 
Action: Mouse scrolled (549, 408) with delta (0, -1)
Screenshot: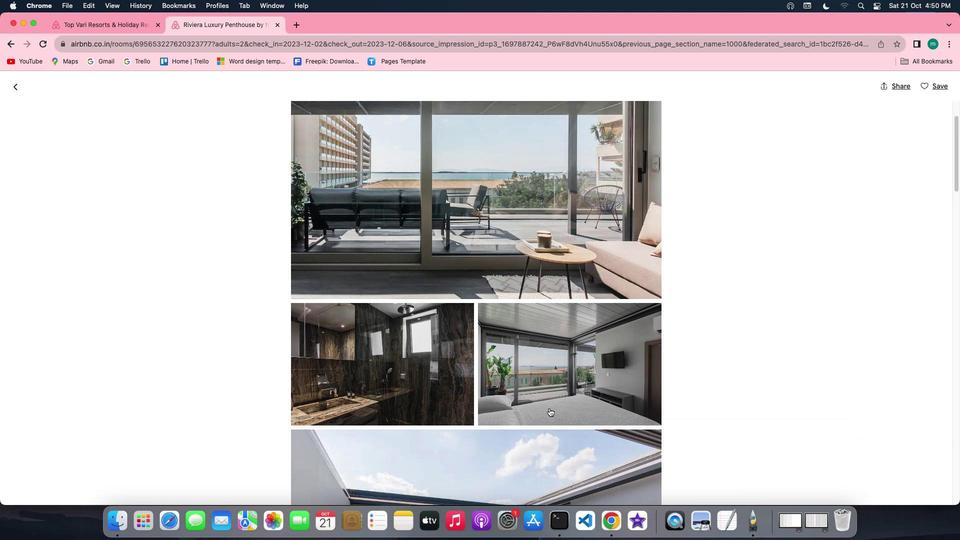 
Action: Mouse scrolled (549, 408) with delta (0, 0)
Screenshot: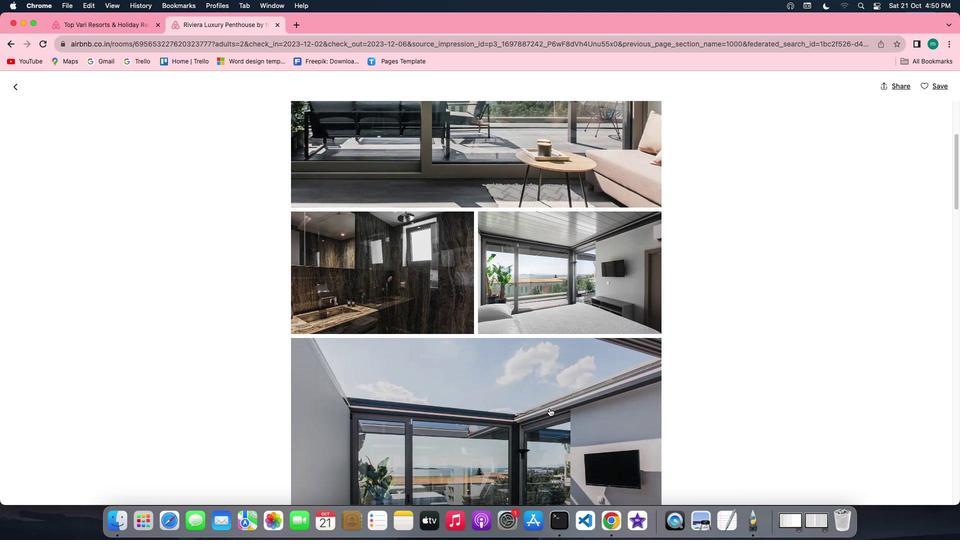 
Action: Mouse scrolled (549, 408) with delta (0, 0)
Screenshot: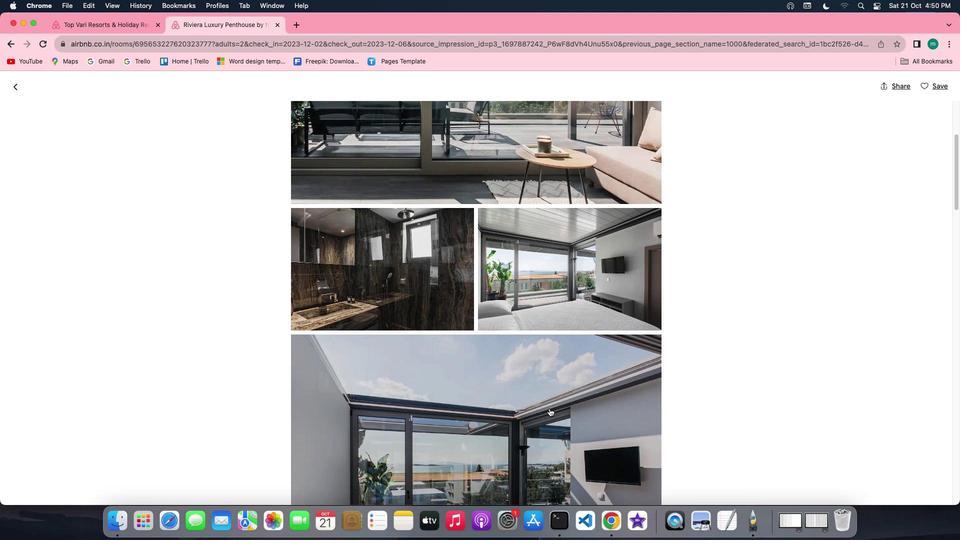 
Action: Mouse scrolled (549, 408) with delta (0, 0)
Screenshot: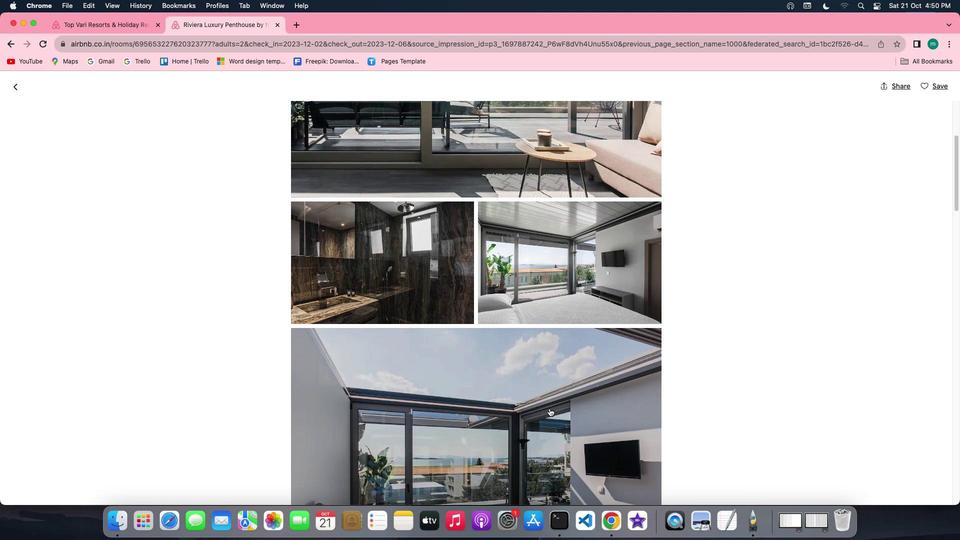 
Action: Mouse scrolled (549, 408) with delta (0, -1)
Screenshot: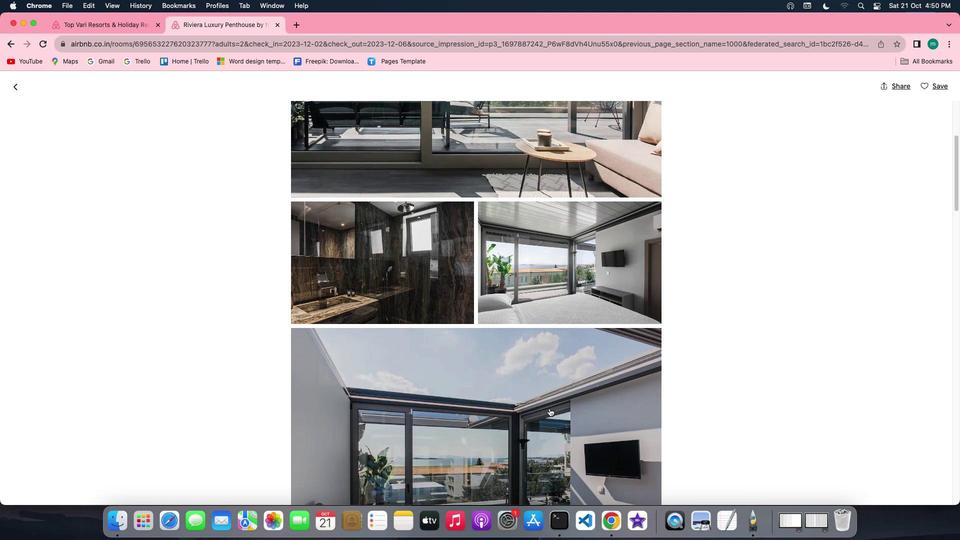 
Action: Mouse scrolled (549, 408) with delta (0, -2)
Screenshot: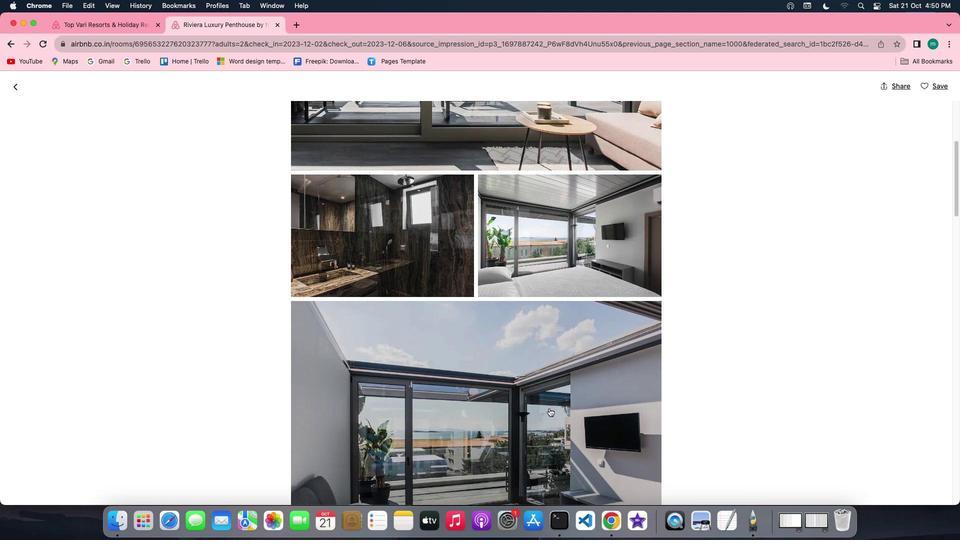 
Action: Mouse scrolled (549, 408) with delta (0, -1)
Screenshot: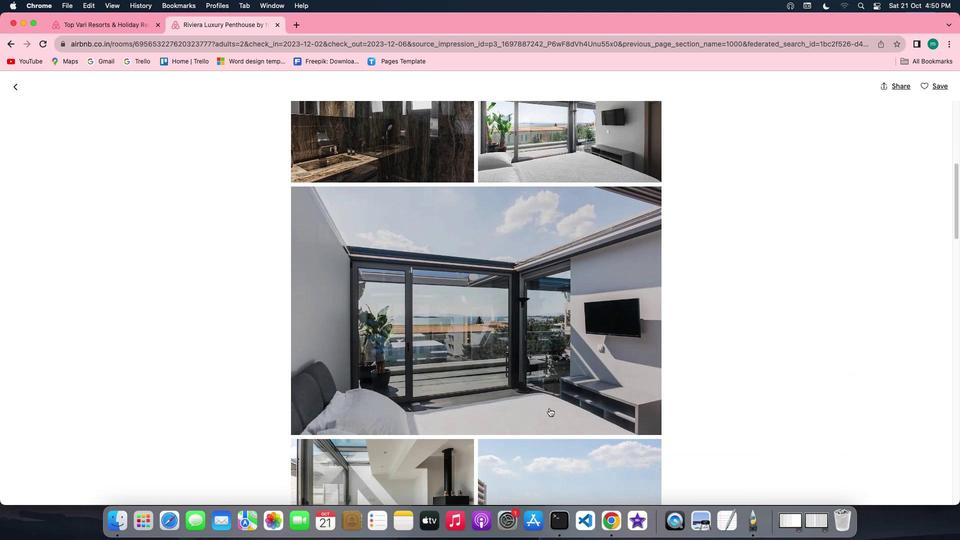 
Action: Mouse scrolled (549, 408) with delta (0, 0)
Screenshot: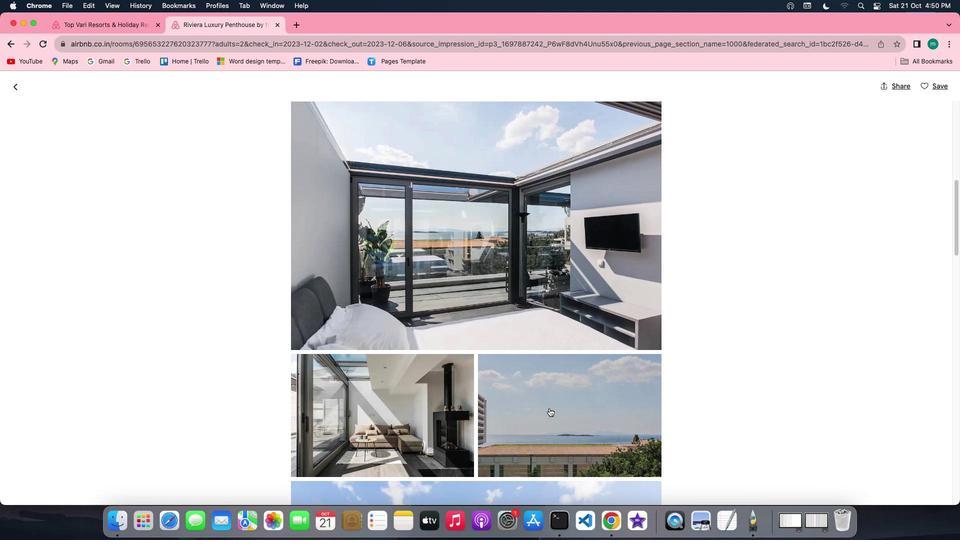 
Action: Mouse scrolled (549, 408) with delta (0, 0)
Screenshot: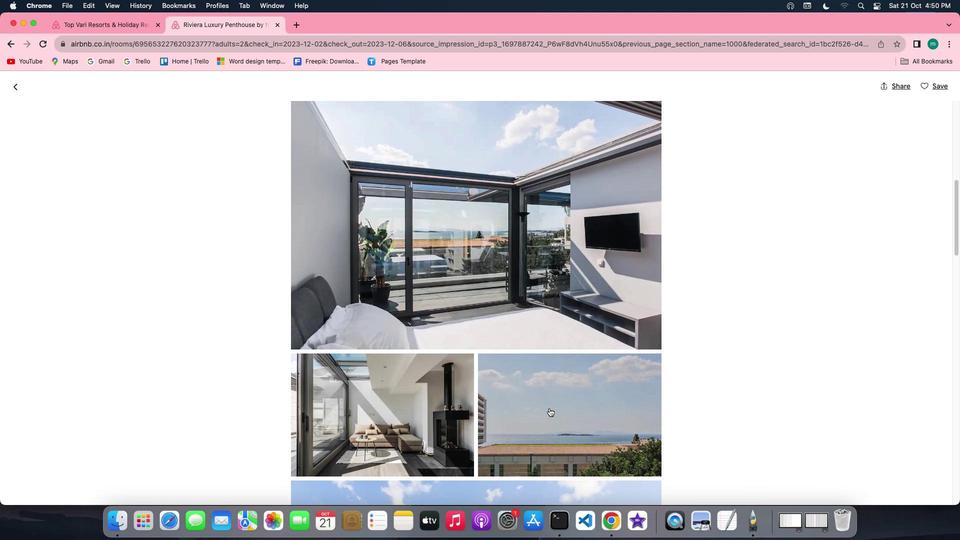 
Action: Mouse scrolled (549, 408) with delta (0, 0)
Screenshot: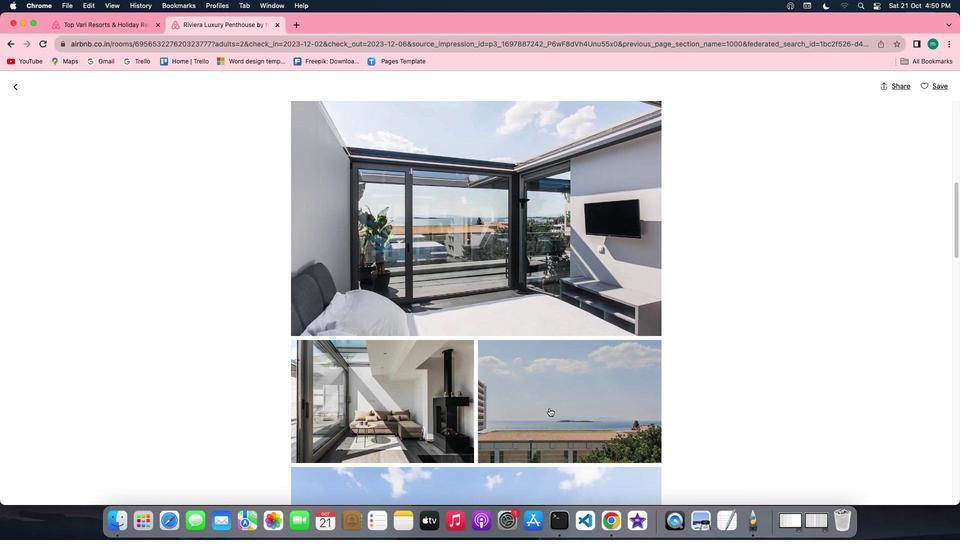 
Action: Mouse scrolled (549, 408) with delta (0, 0)
Screenshot: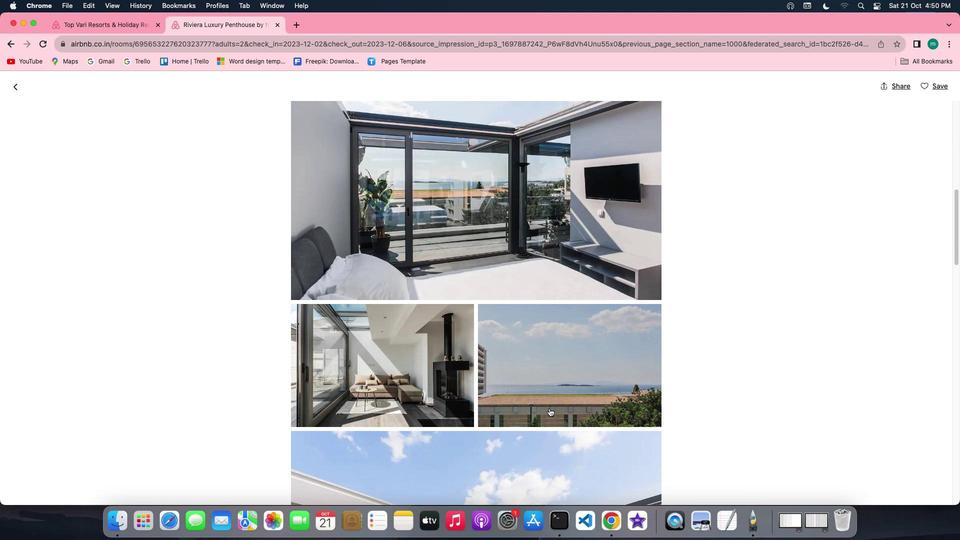 
Action: Mouse scrolled (549, 408) with delta (0, 0)
Screenshot: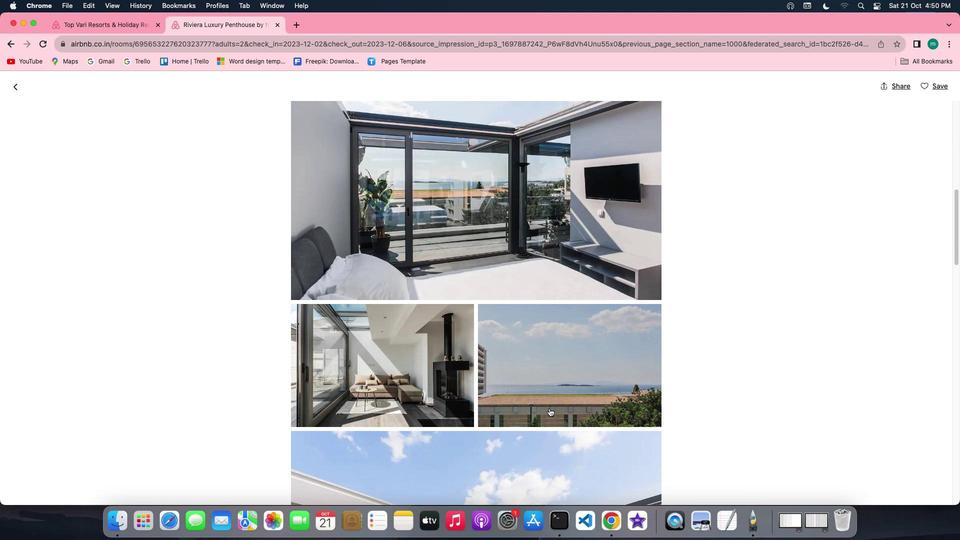 
Action: Mouse scrolled (549, 408) with delta (0, 0)
Screenshot: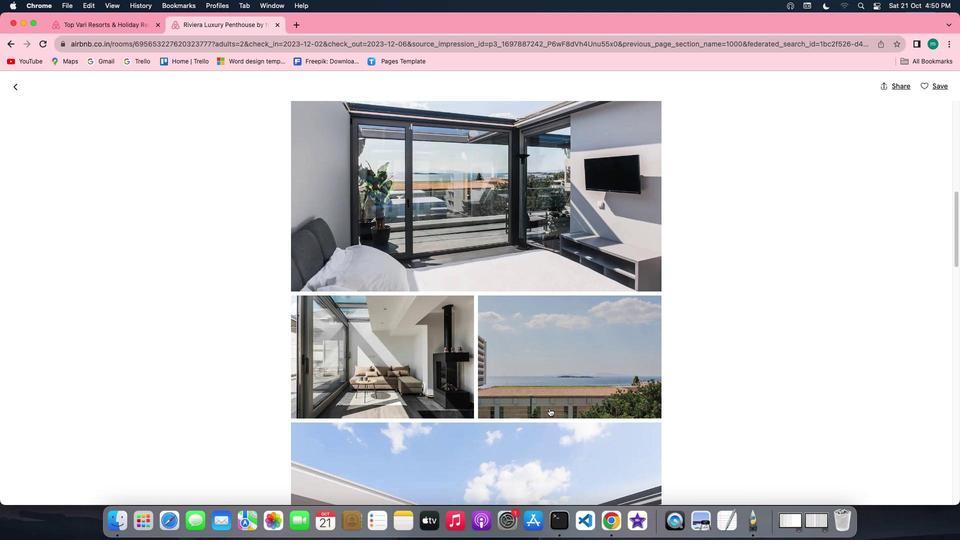 
Action: Mouse scrolled (549, 408) with delta (0, 0)
Screenshot: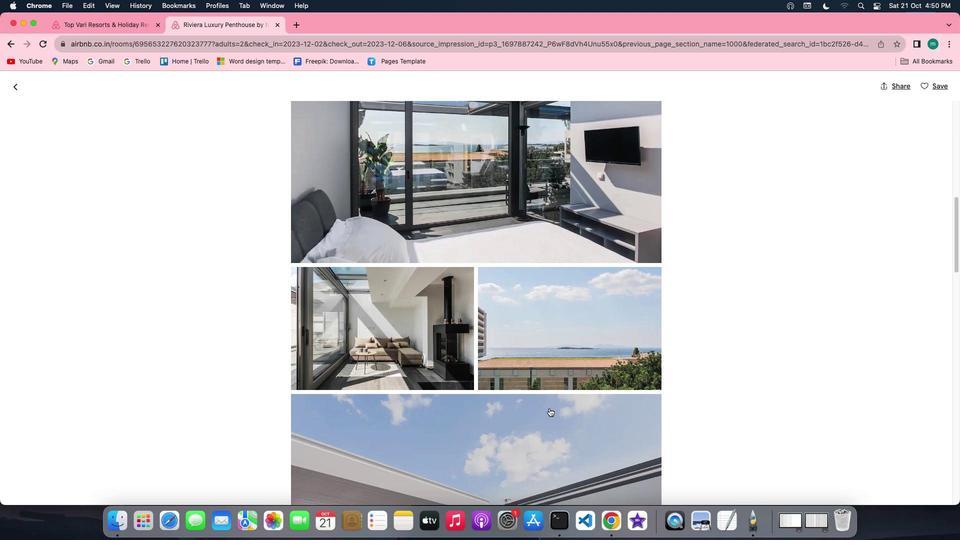 
Action: Mouse scrolled (549, 408) with delta (0, 0)
Screenshot: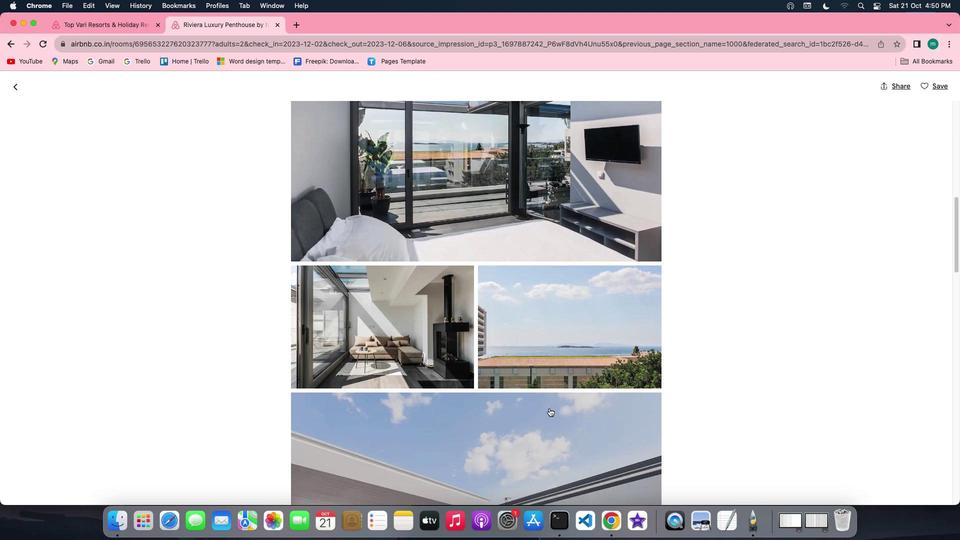 
Action: Mouse scrolled (549, 408) with delta (0, -1)
Screenshot: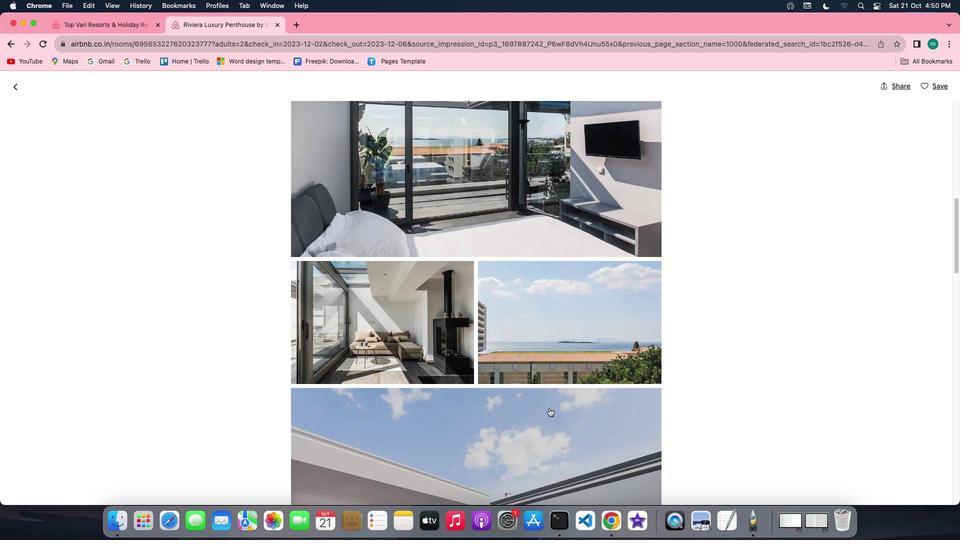 
Action: Mouse scrolled (549, 408) with delta (0, -1)
Screenshot: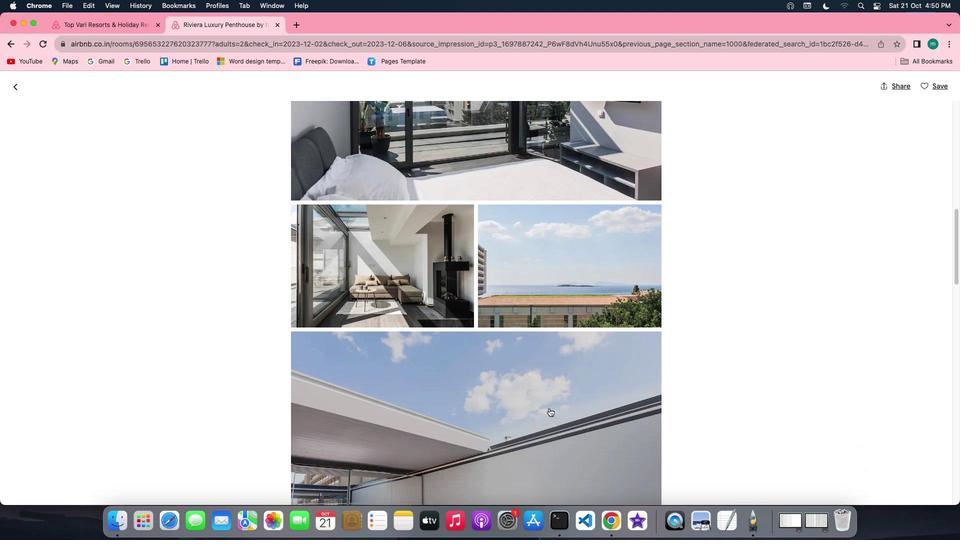 
Action: Mouse scrolled (549, 408) with delta (0, 0)
Screenshot: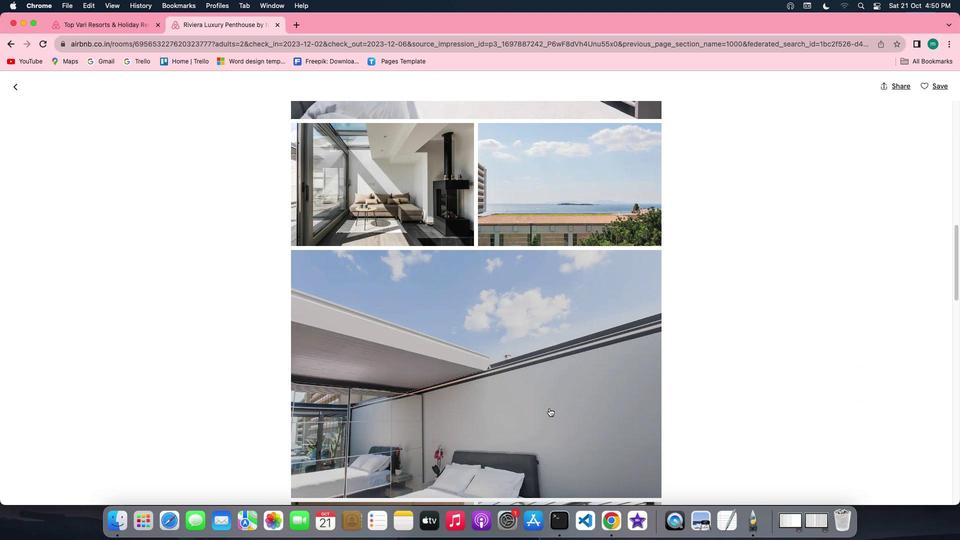 
Action: Mouse scrolled (549, 408) with delta (0, 0)
Screenshot: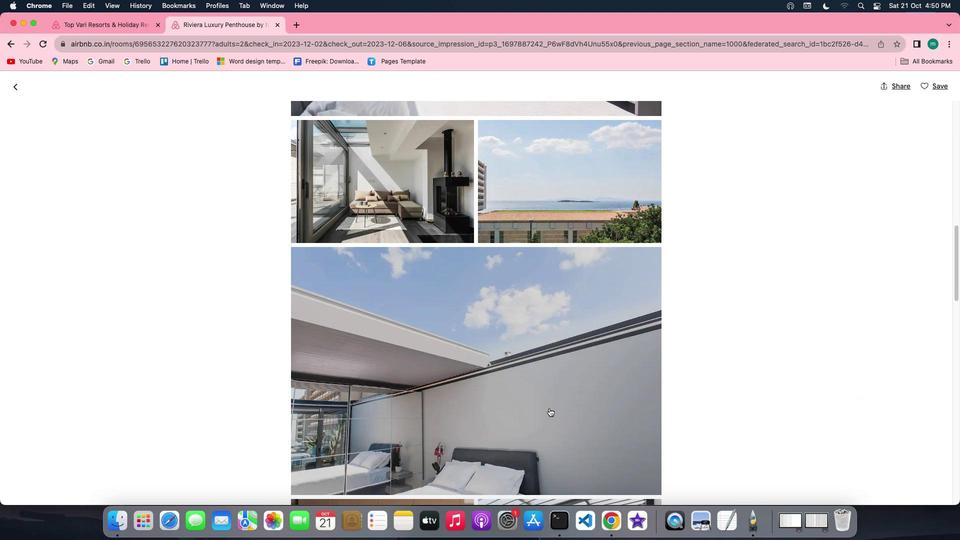 
Action: Mouse scrolled (549, 408) with delta (0, -1)
Screenshot: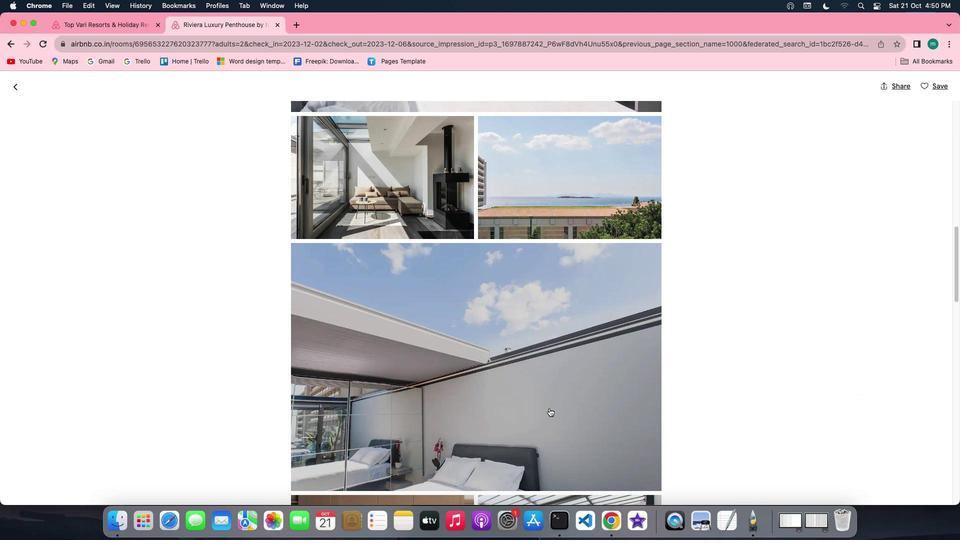 
Action: Mouse scrolled (549, 408) with delta (0, -2)
Screenshot: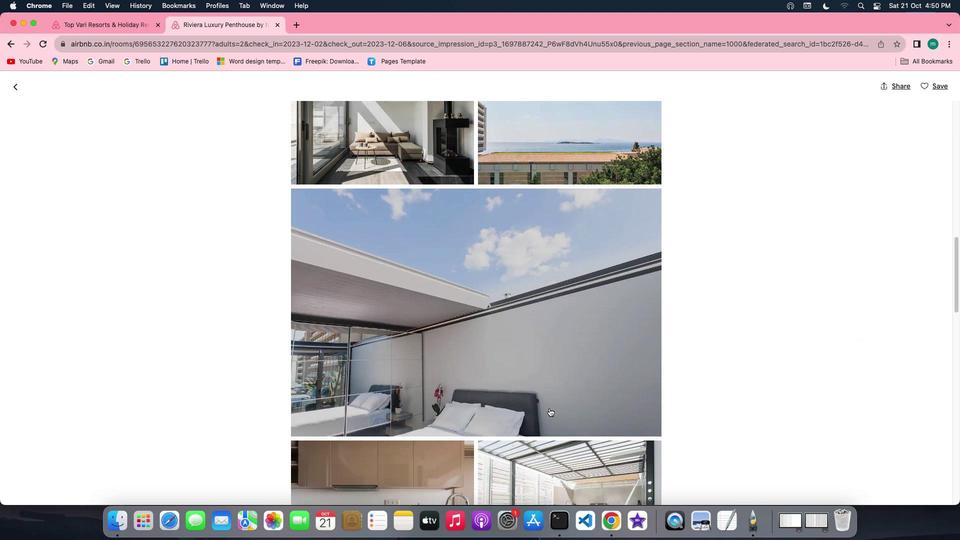 
Action: Mouse scrolled (549, 408) with delta (0, 0)
Screenshot: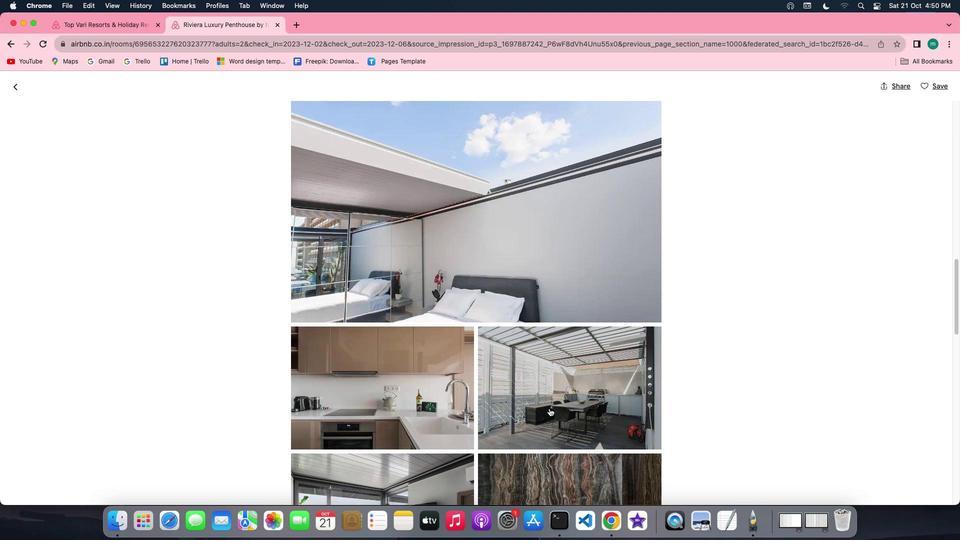 
Action: Mouse scrolled (549, 408) with delta (0, 0)
Screenshot: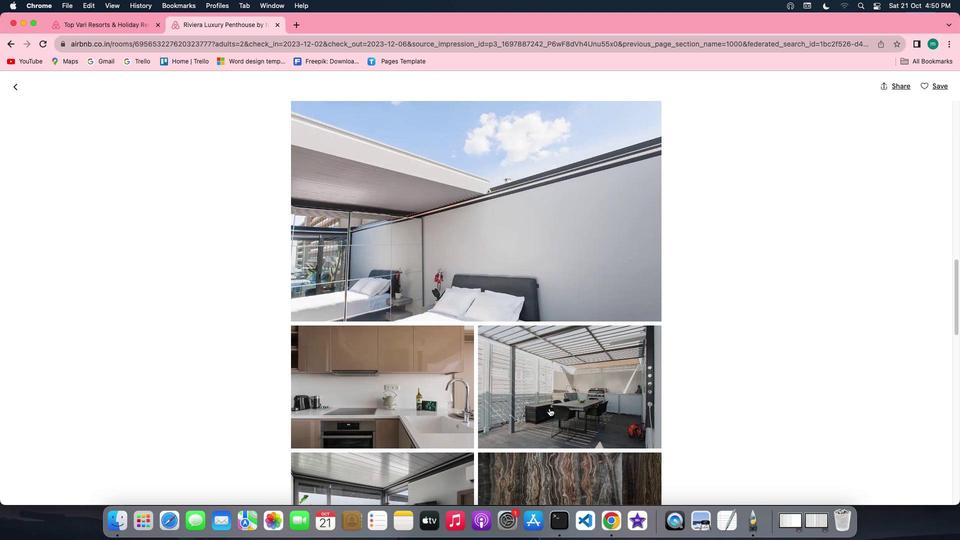 
Action: Mouse scrolled (549, 408) with delta (0, 0)
Screenshot: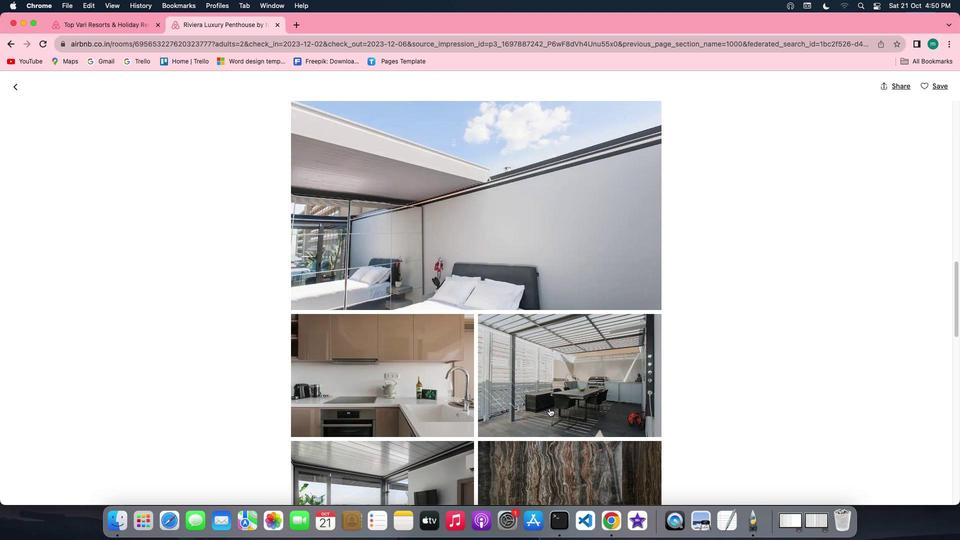 
Action: Mouse scrolled (549, 408) with delta (0, 0)
Screenshot: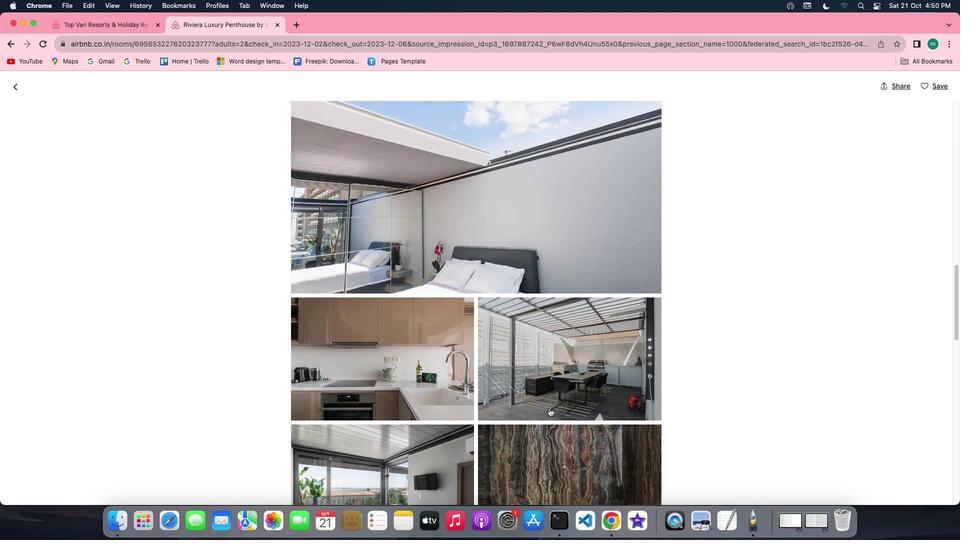 
Action: Mouse scrolled (549, 408) with delta (0, 0)
Screenshot: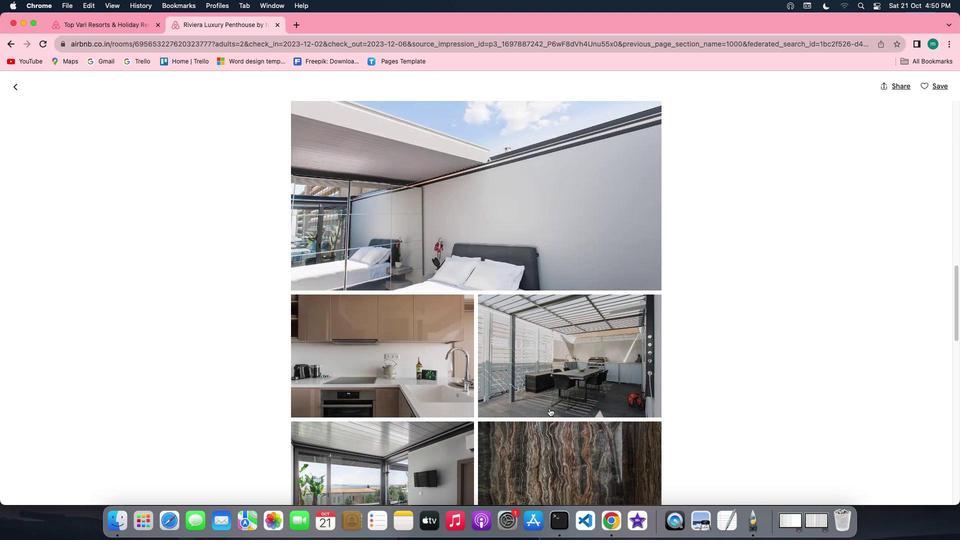 
Action: Mouse scrolled (549, 408) with delta (0, 0)
Screenshot: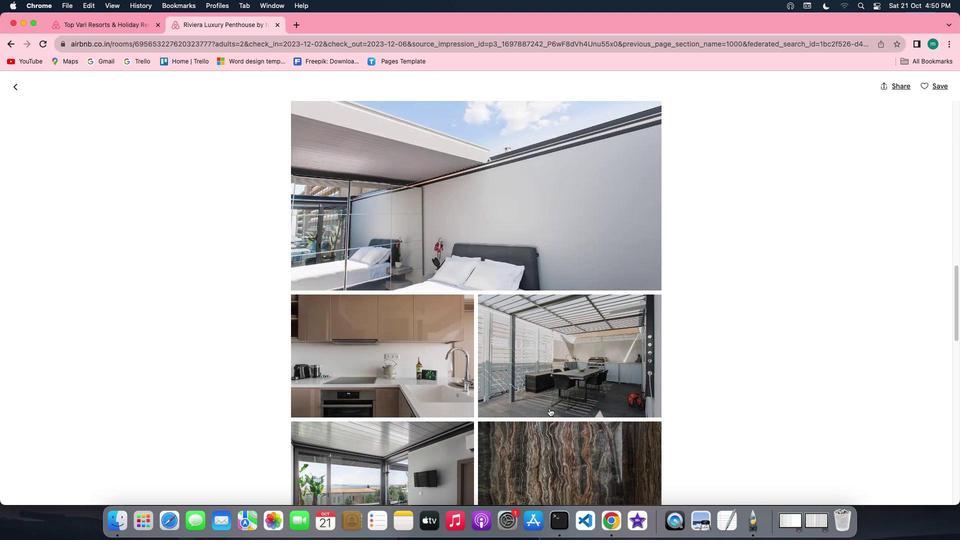 
Action: Mouse scrolled (549, 408) with delta (0, -1)
Screenshot: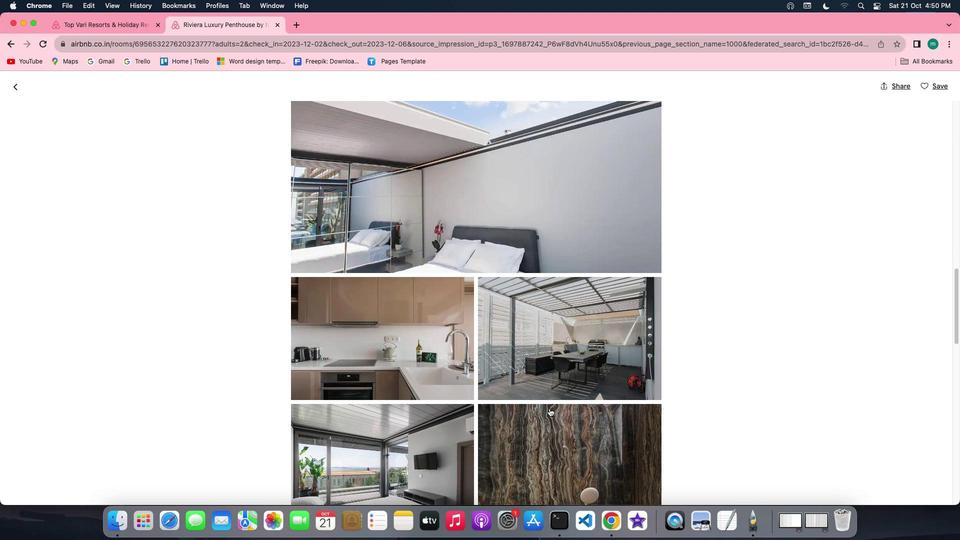 
Action: Mouse scrolled (549, 408) with delta (0, -2)
Screenshot: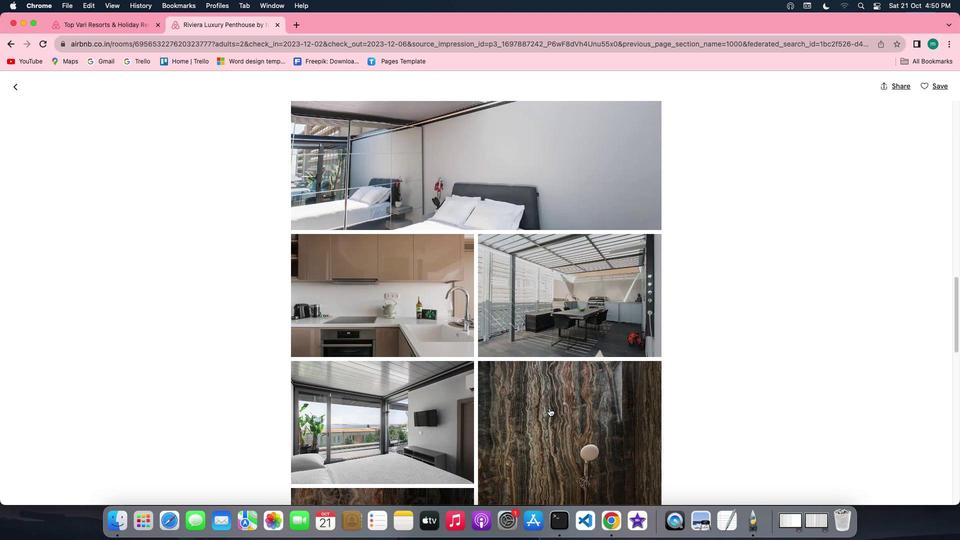 
Action: Mouse scrolled (549, 408) with delta (0, 0)
Screenshot: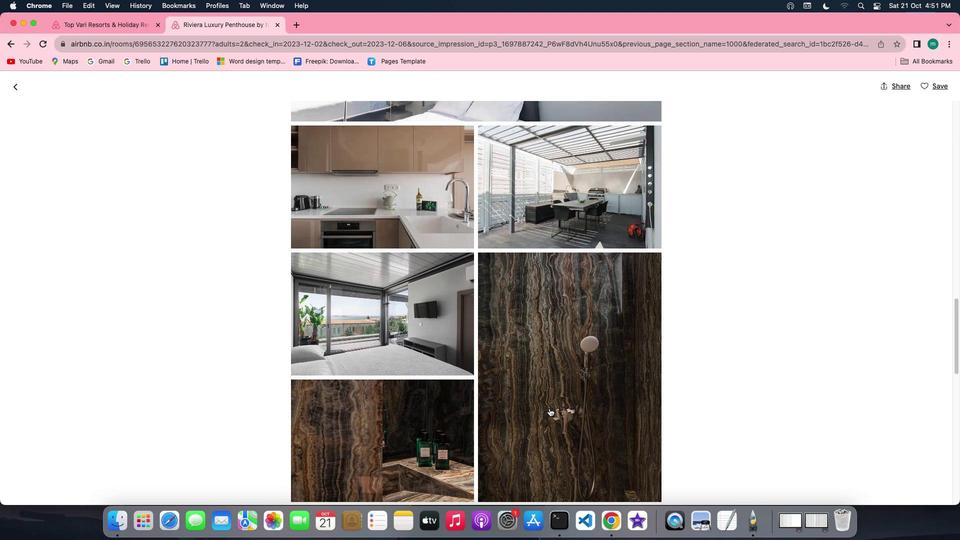 
Action: Mouse scrolled (549, 408) with delta (0, 0)
Screenshot: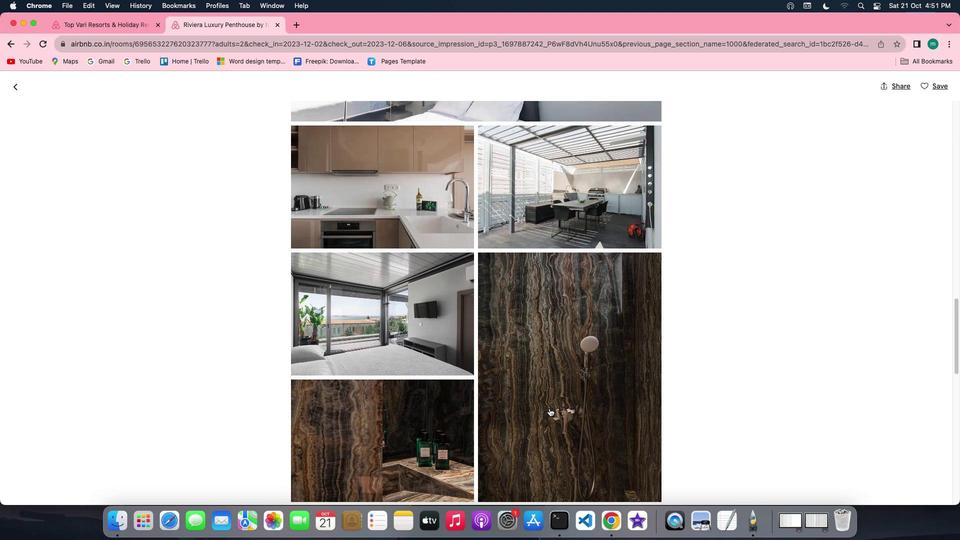
Action: Mouse scrolled (549, 408) with delta (0, 1)
Screenshot: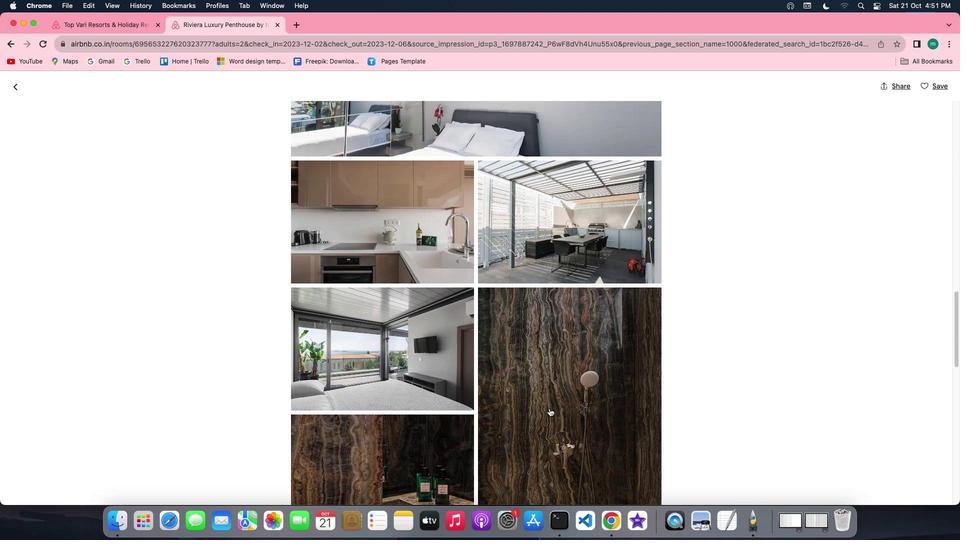 
Action: Mouse scrolled (549, 408) with delta (0, 2)
Screenshot: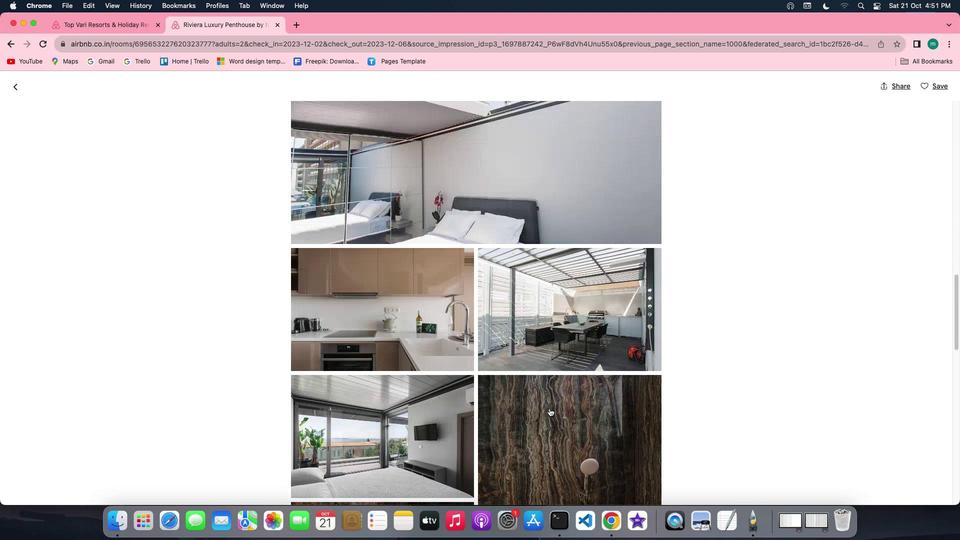 
Action: Mouse scrolled (549, 408) with delta (0, 0)
Screenshot: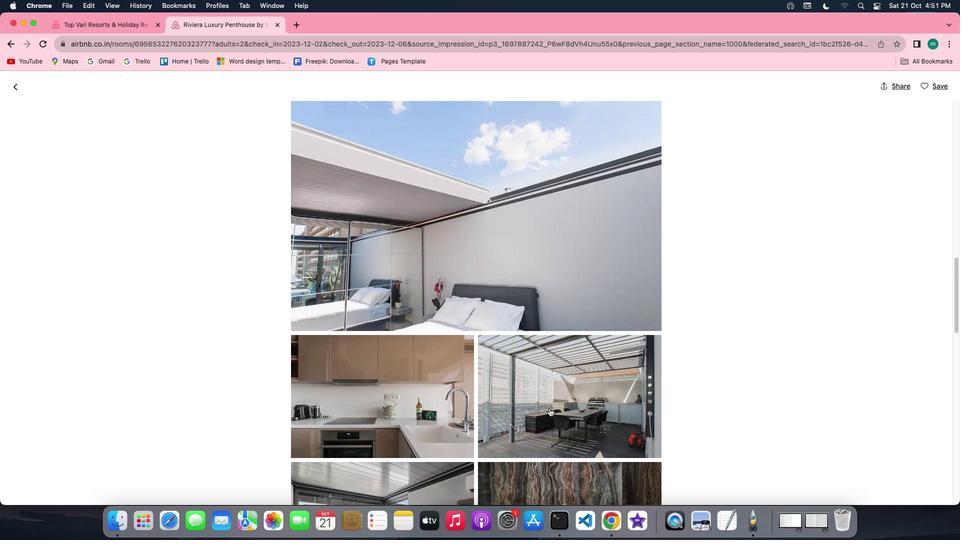 
Action: Mouse scrolled (549, 408) with delta (0, 0)
Screenshot: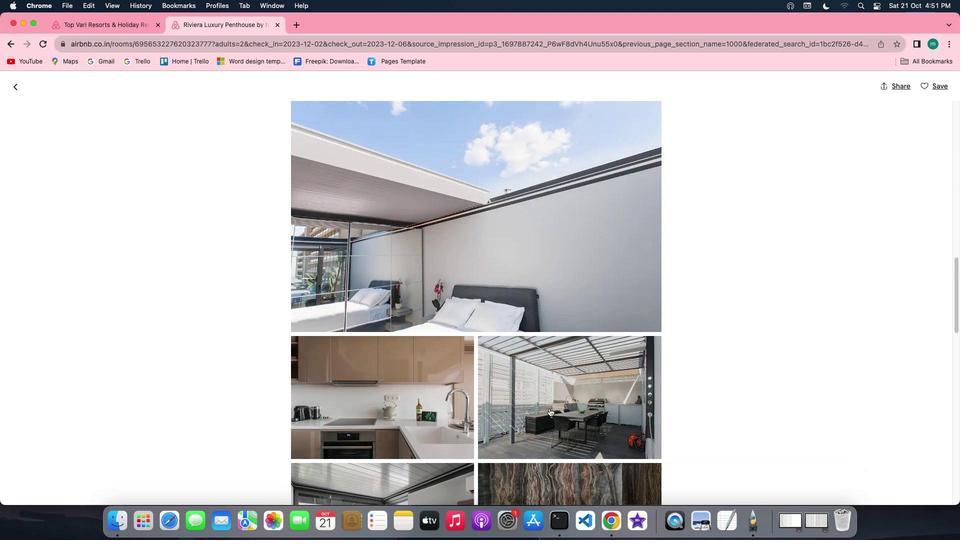 
Action: Mouse scrolled (549, 408) with delta (0, 1)
Screenshot: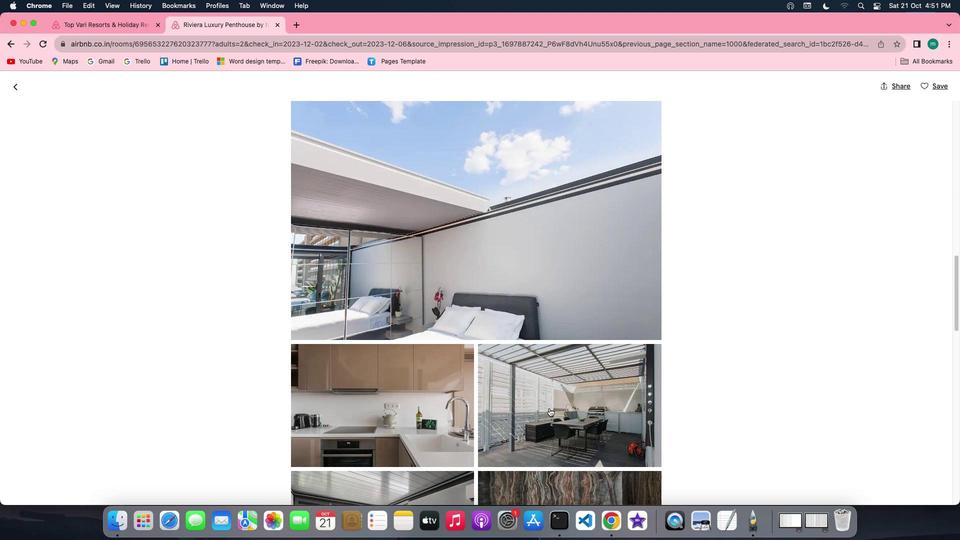 
Action: Mouse scrolled (549, 408) with delta (0, 0)
Screenshot: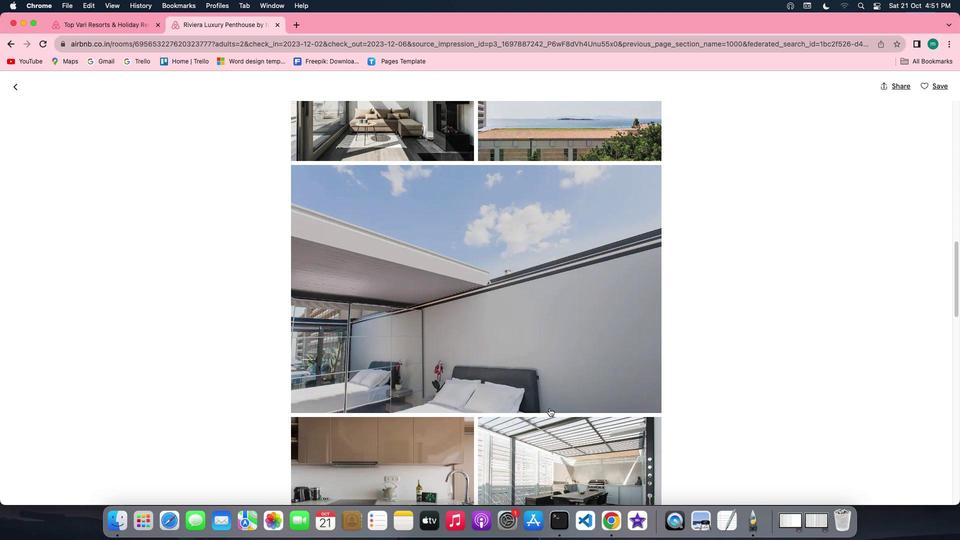 
Action: Mouse scrolled (549, 408) with delta (0, 0)
Screenshot: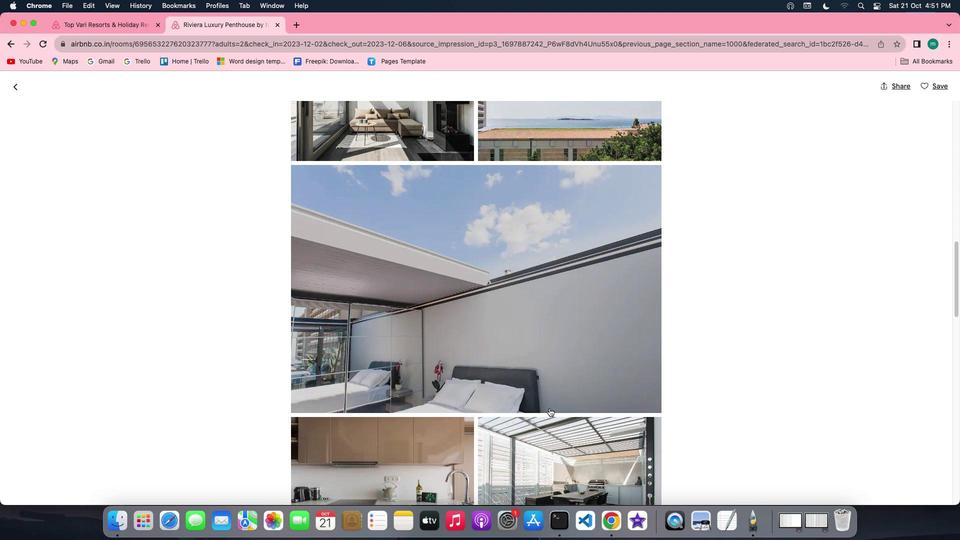 
Action: Mouse scrolled (549, 408) with delta (0, -1)
Screenshot: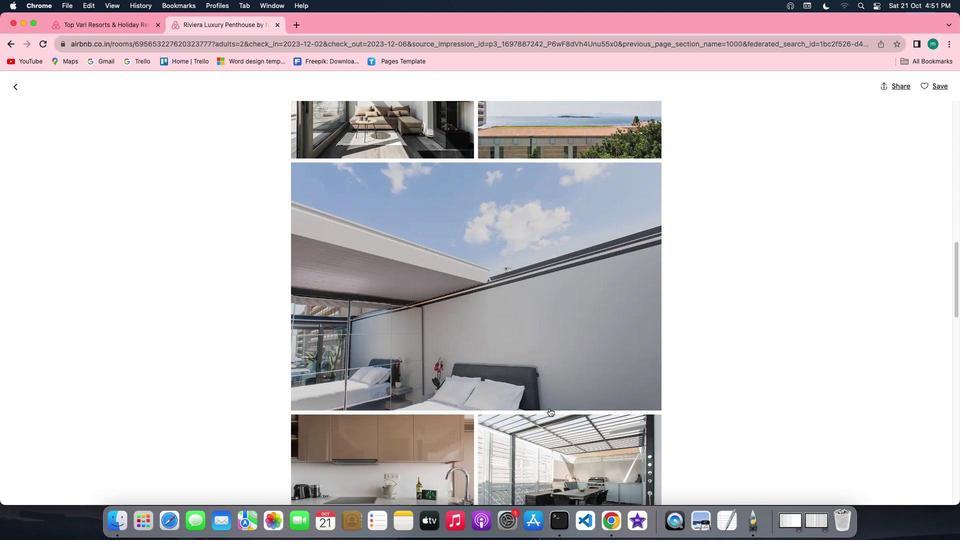 
Action: Mouse scrolled (549, 408) with delta (0, -2)
Screenshot: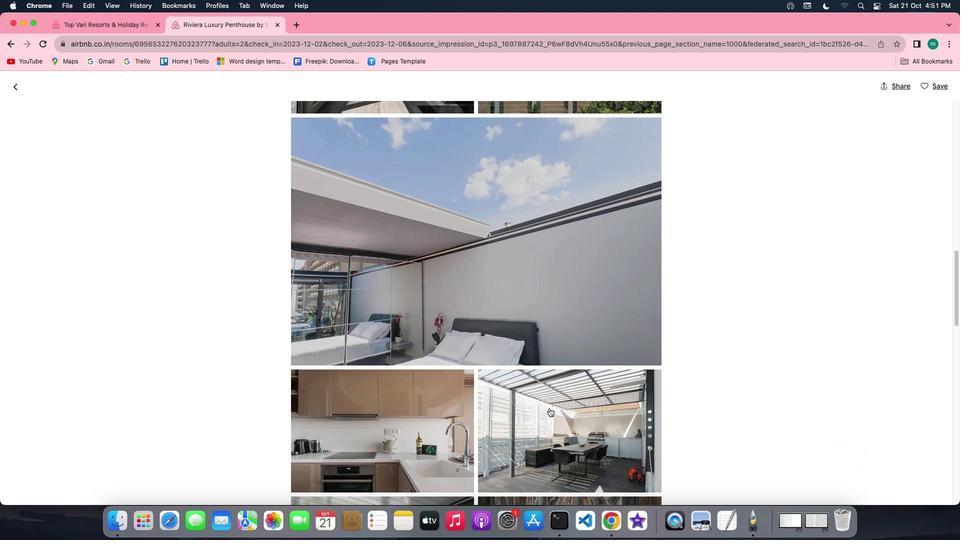 
Action: Mouse scrolled (549, 408) with delta (0, -1)
Screenshot: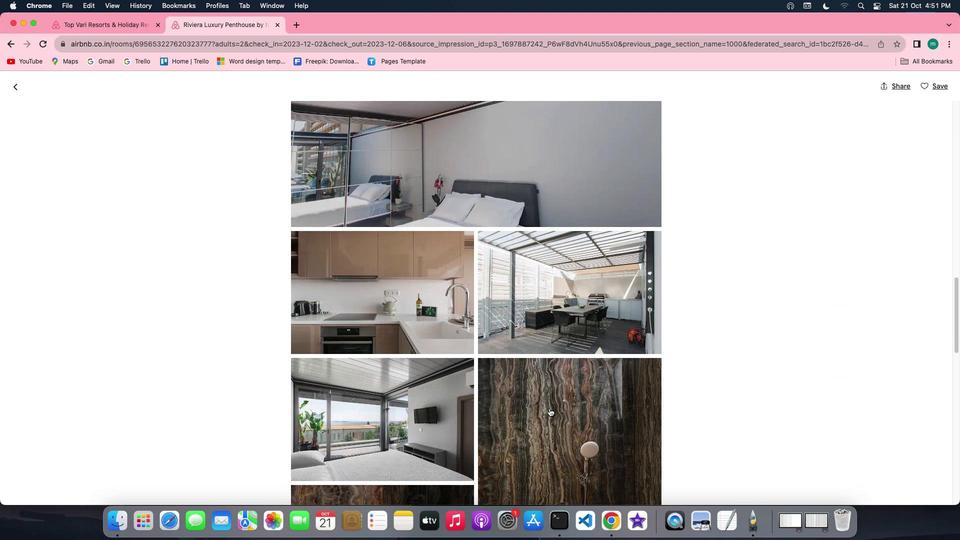
Action: Mouse scrolled (549, 408) with delta (0, 0)
Screenshot: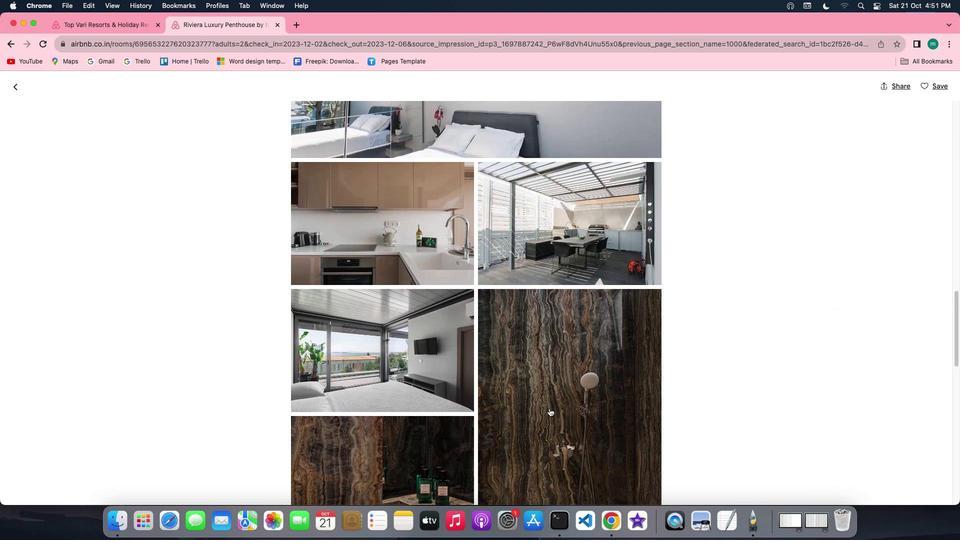 
Action: Mouse scrolled (549, 408) with delta (0, 0)
Screenshot: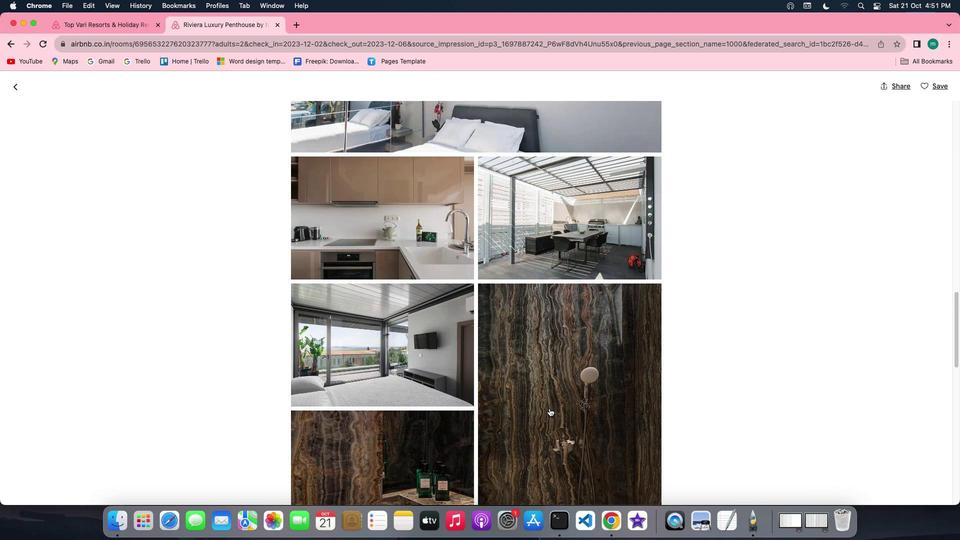 
Action: Mouse scrolled (549, 408) with delta (0, -1)
Screenshot: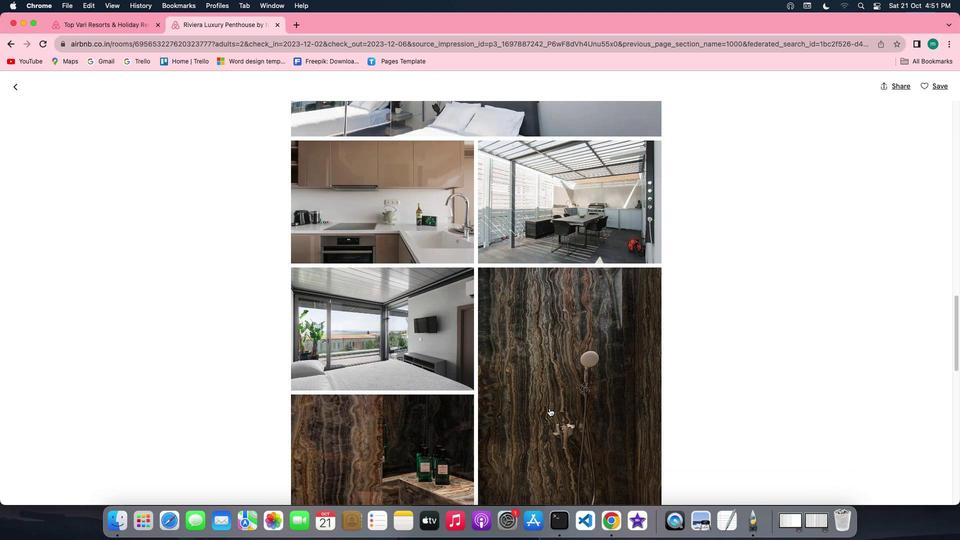 
Action: Mouse scrolled (549, 408) with delta (0, -2)
Screenshot: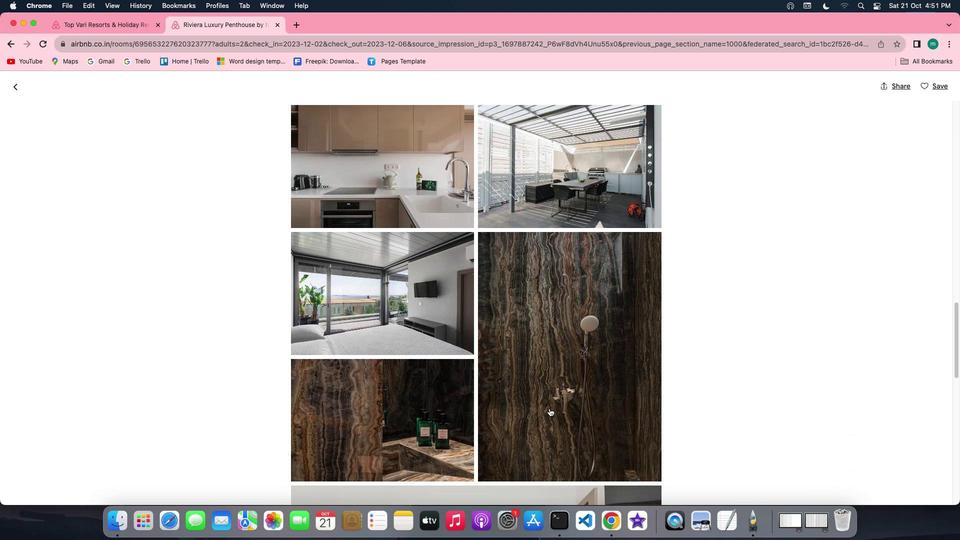 
Action: Mouse scrolled (549, 408) with delta (0, -2)
Screenshot: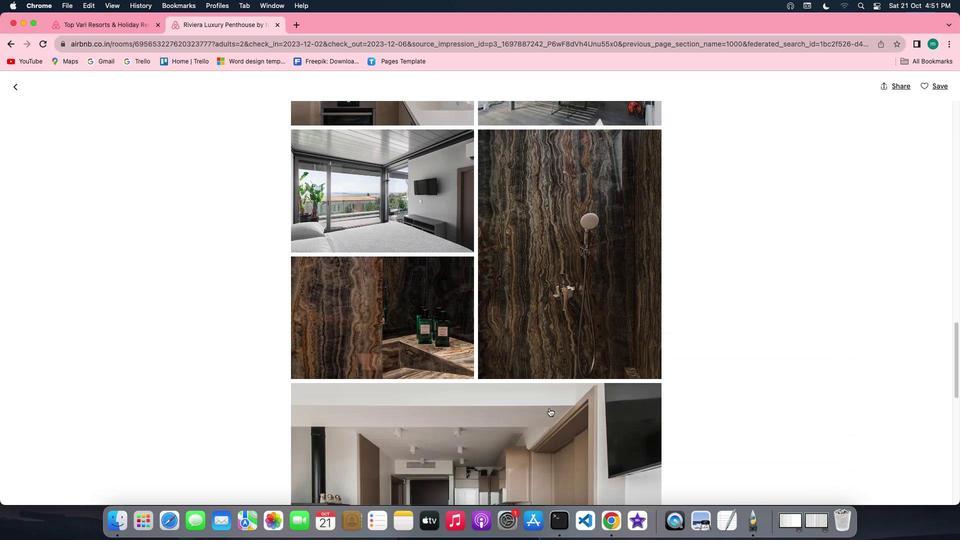 
Action: Mouse scrolled (549, 408) with delta (0, 0)
Screenshot: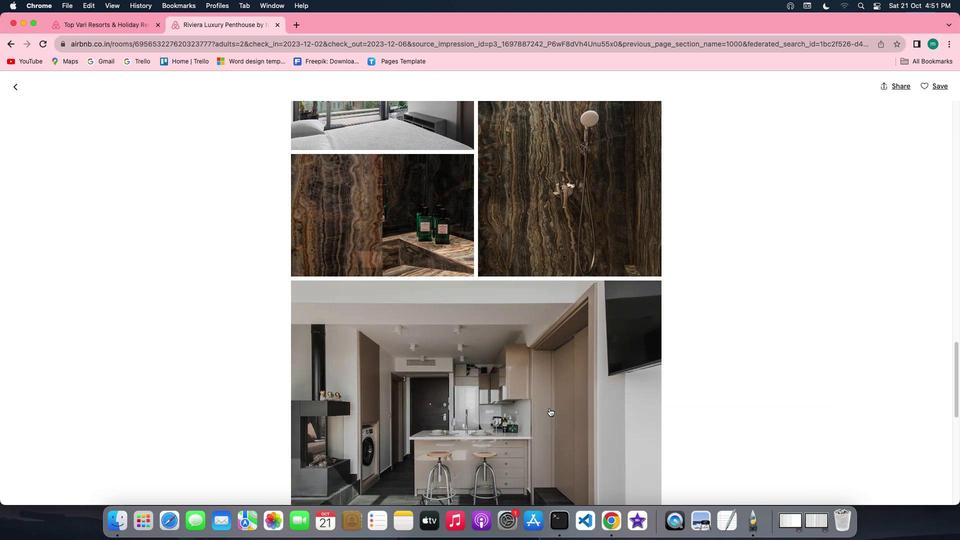 
Action: Mouse scrolled (549, 408) with delta (0, 0)
Screenshot: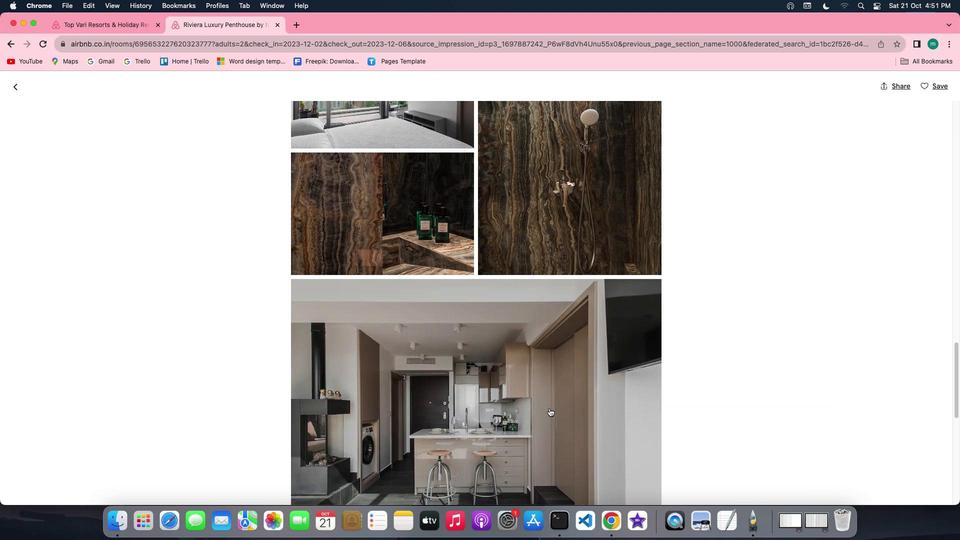 
Action: Mouse scrolled (549, 408) with delta (0, -1)
Screenshot: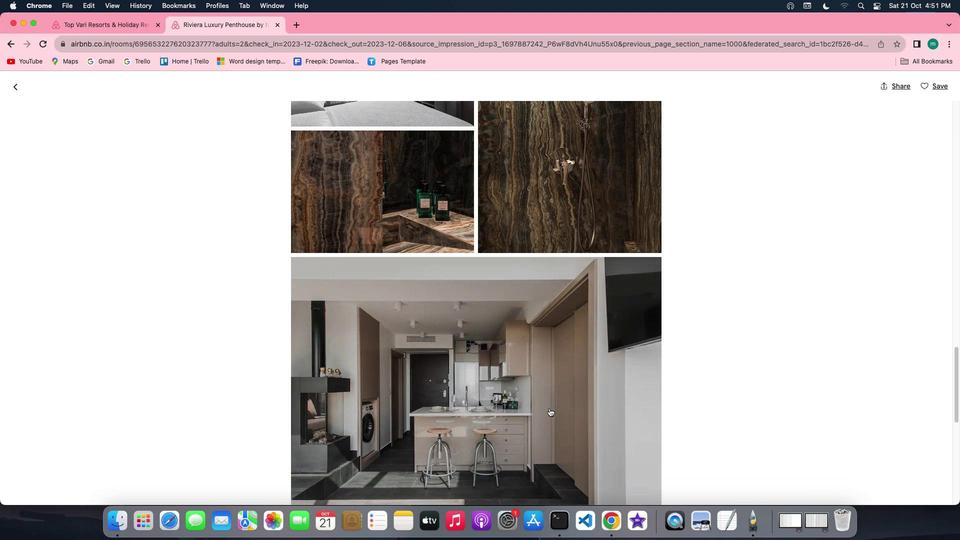 
Action: Mouse scrolled (549, 408) with delta (0, -2)
Screenshot: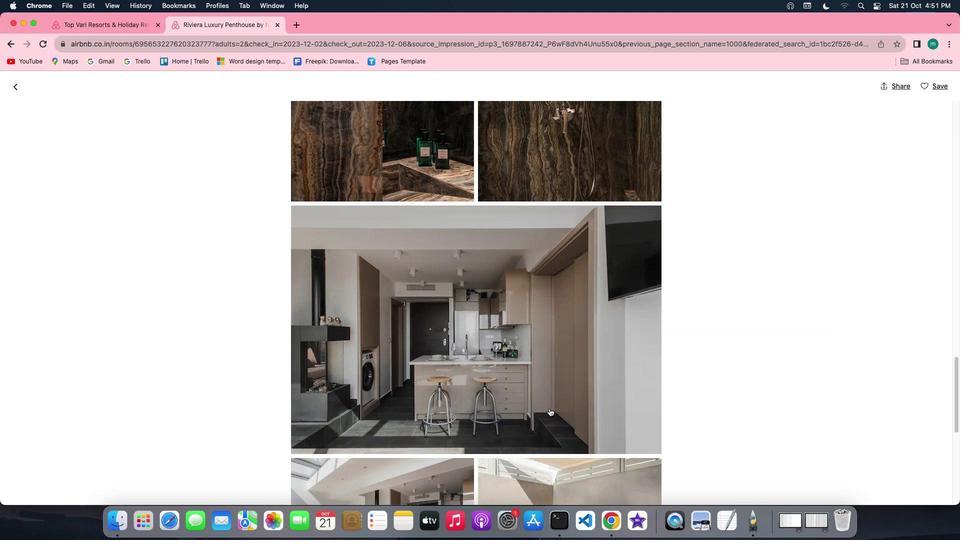 
Action: Mouse scrolled (549, 408) with delta (0, -2)
Screenshot: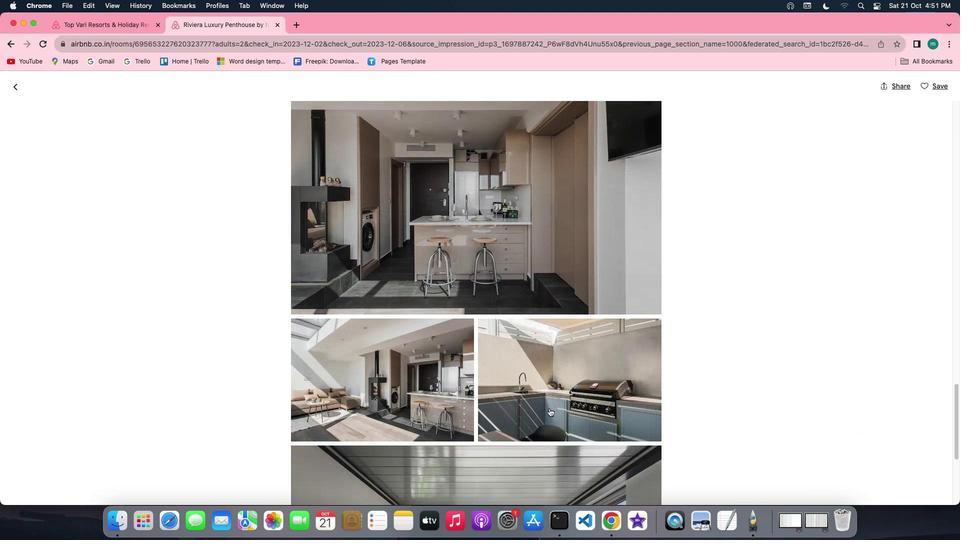 
Action: Mouse scrolled (549, 408) with delta (0, 0)
Screenshot: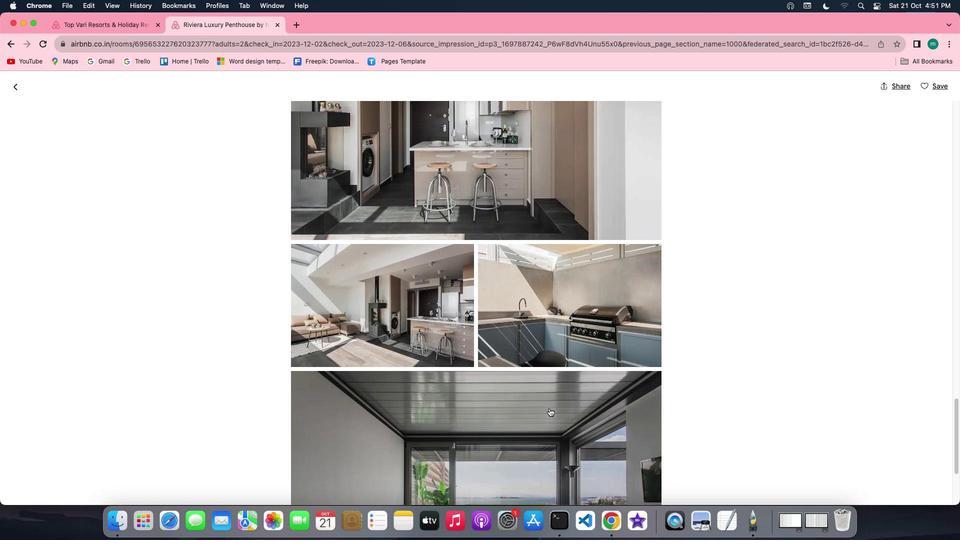 
Action: Mouse scrolled (549, 408) with delta (0, 0)
Screenshot: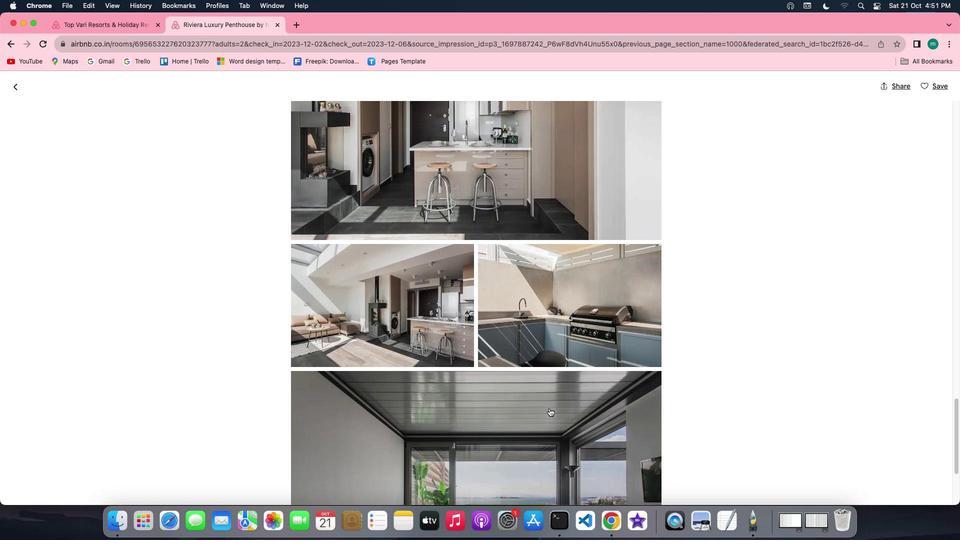 
Action: Mouse scrolled (549, 408) with delta (0, -1)
Screenshot: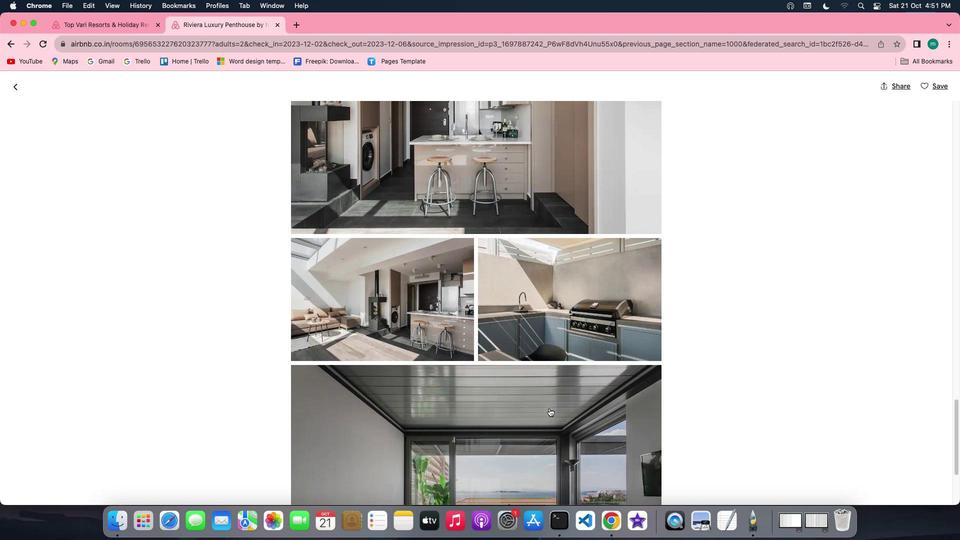 
Action: Mouse scrolled (549, 408) with delta (0, -1)
Screenshot: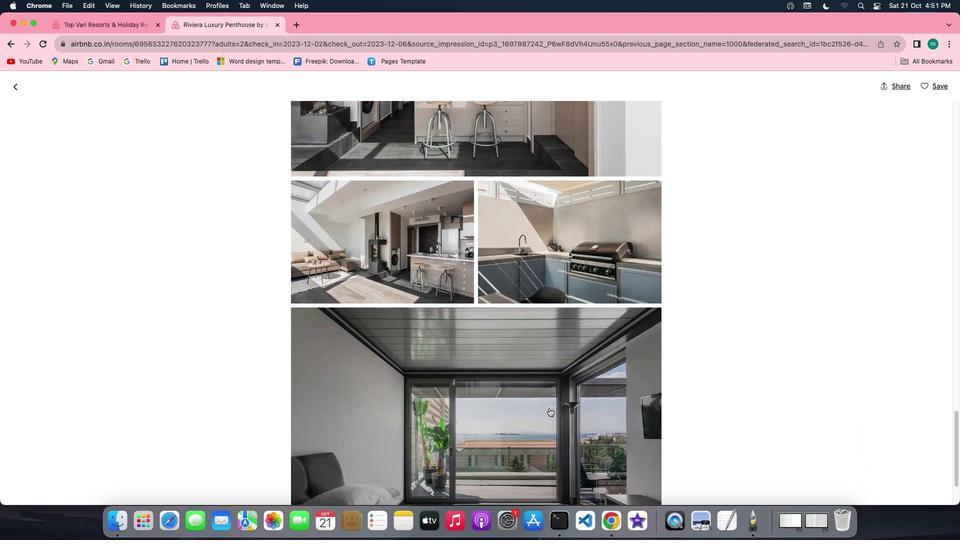 
Action: Mouse scrolled (549, 408) with delta (0, 0)
Screenshot: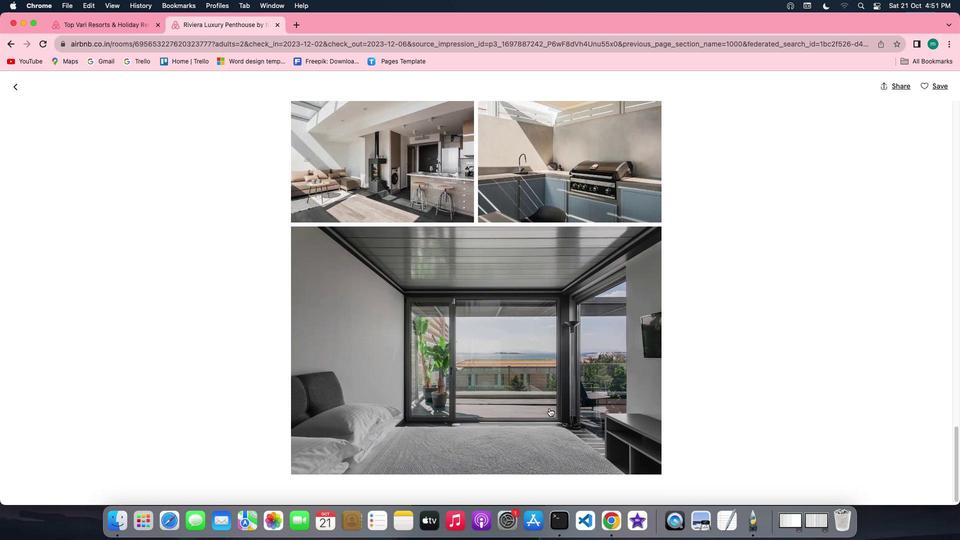 
Action: Mouse scrolled (549, 408) with delta (0, 0)
Screenshot: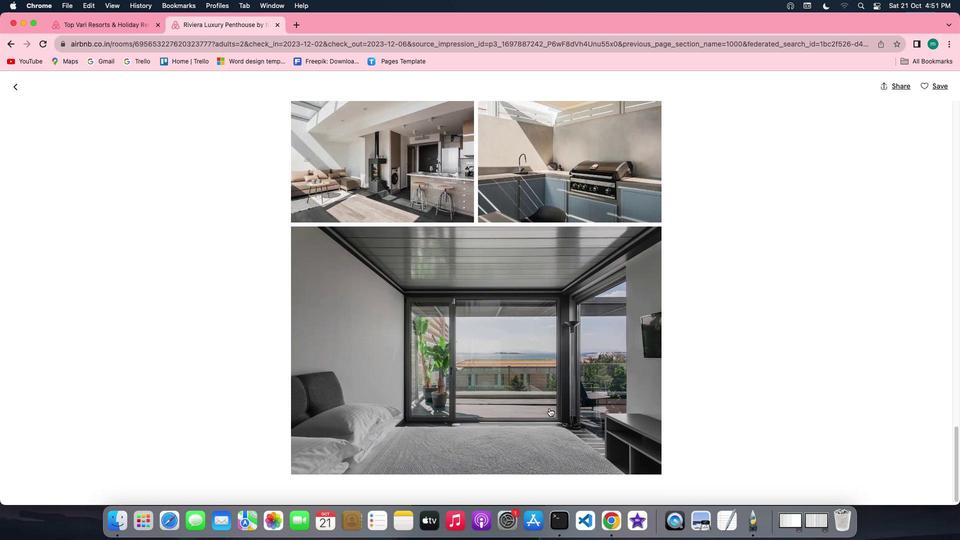 
Action: Mouse scrolled (549, 408) with delta (0, -1)
Screenshot: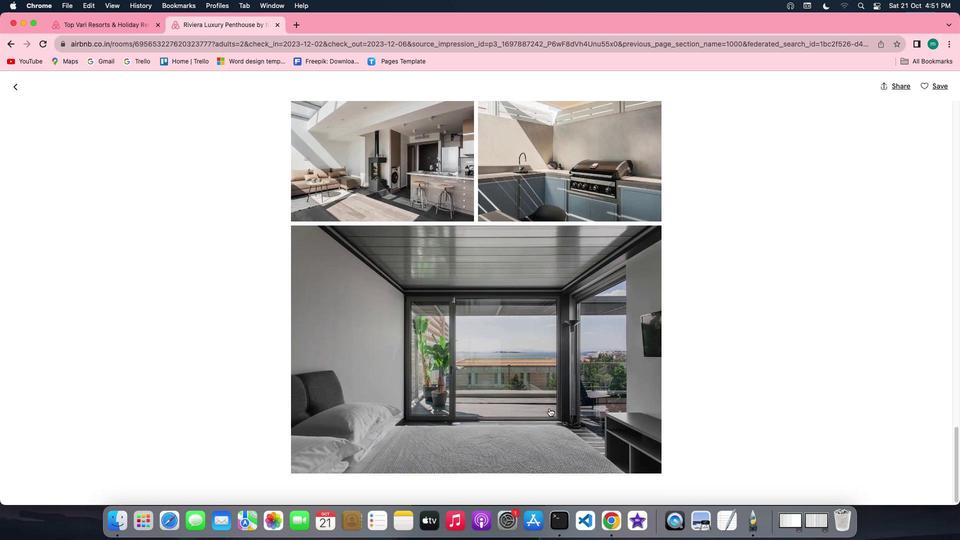 
Action: Mouse scrolled (549, 408) with delta (0, -2)
Screenshot: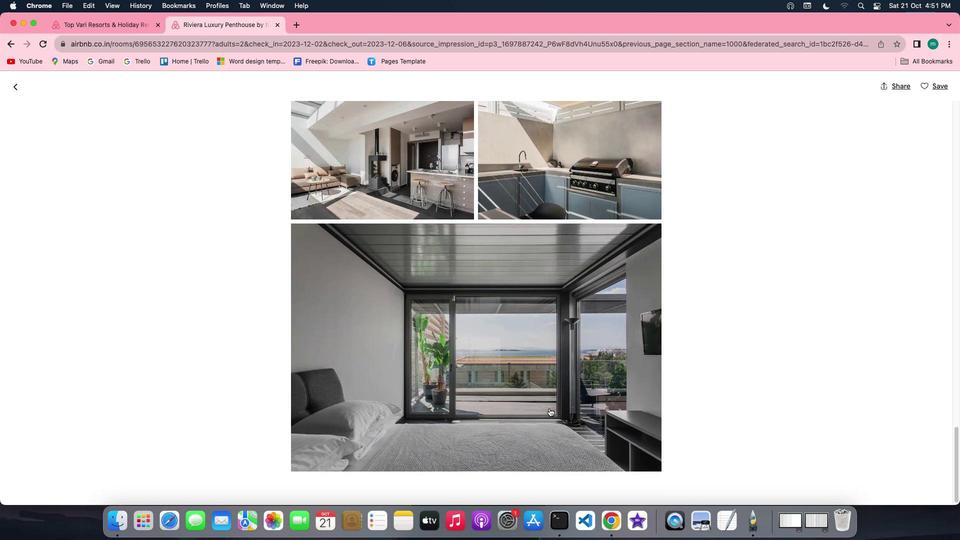 
Action: Mouse scrolled (549, 408) with delta (0, -2)
Screenshot: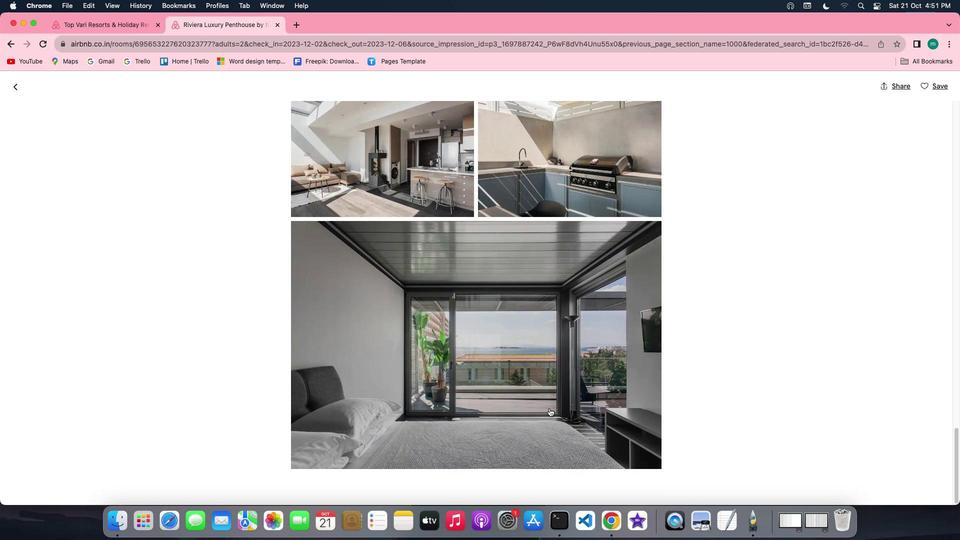 
Action: Mouse scrolled (549, 408) with delta (0, 0)
Screenshot: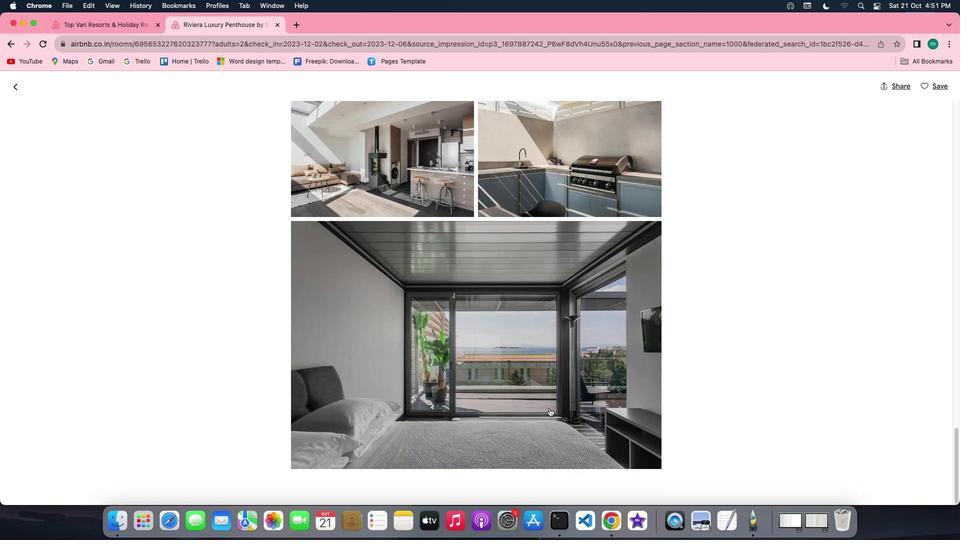 
Action: Mouse scrolled (549, 408) with delta (0, 0)
Screenshot: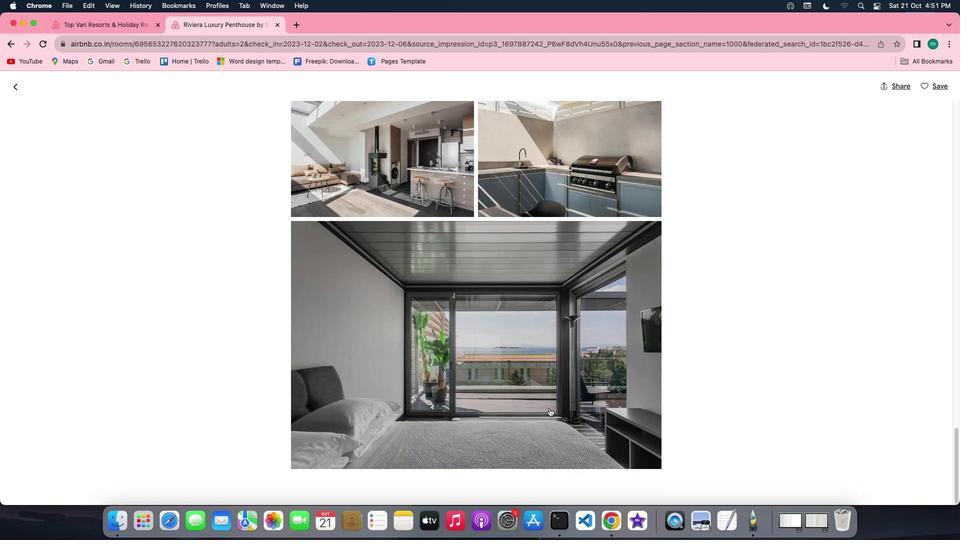 
Action: Mouse scrolled (549, 408) with delta (0, -1)
Screenshot: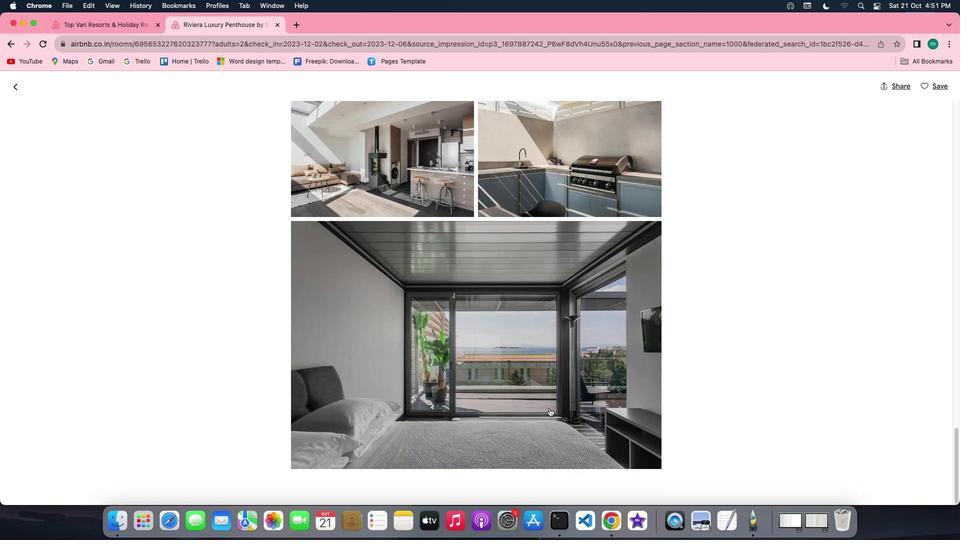 
Action: Mouse moved to (13, 92)
Screenshot: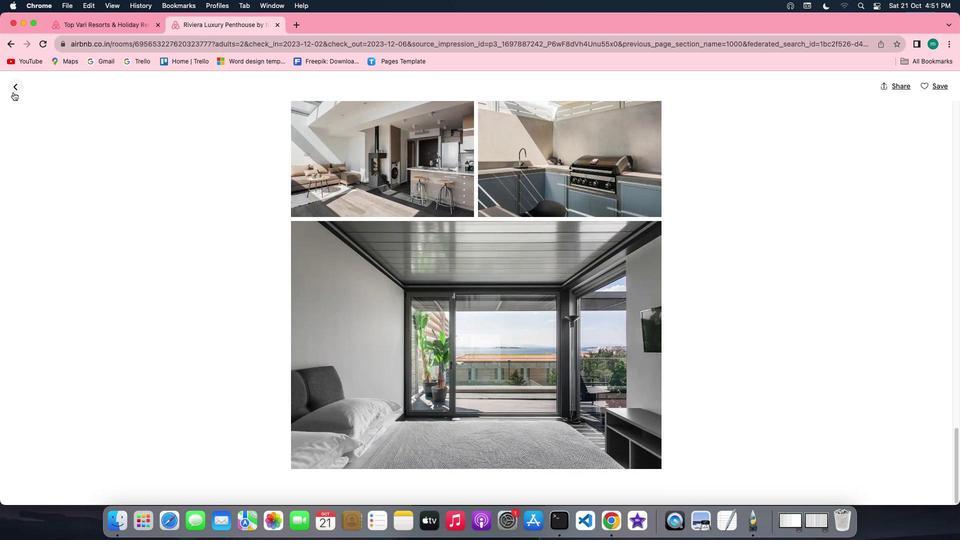 
Action: Mouse pressed left at (13, 92)
Screenshot: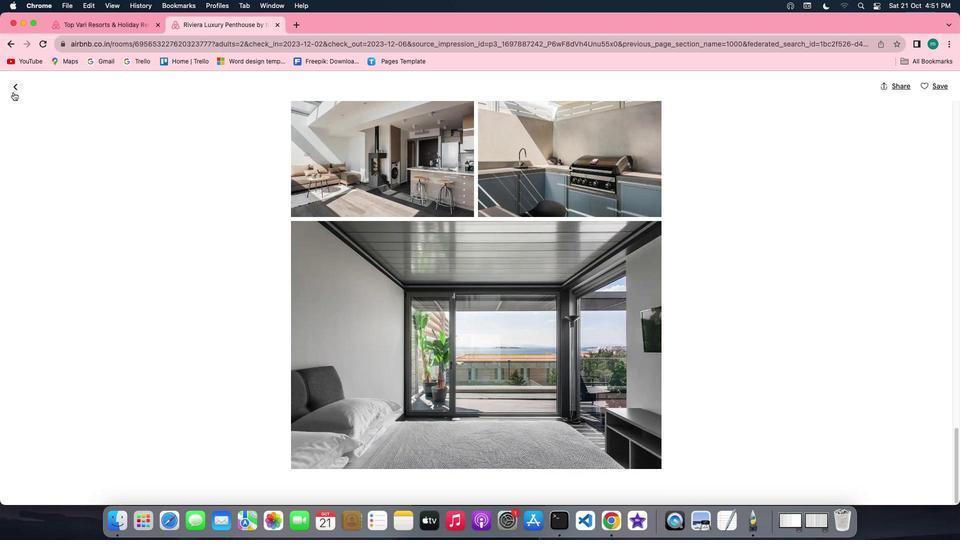 
Action: Mouse moved to (413, 317)
Screenshot: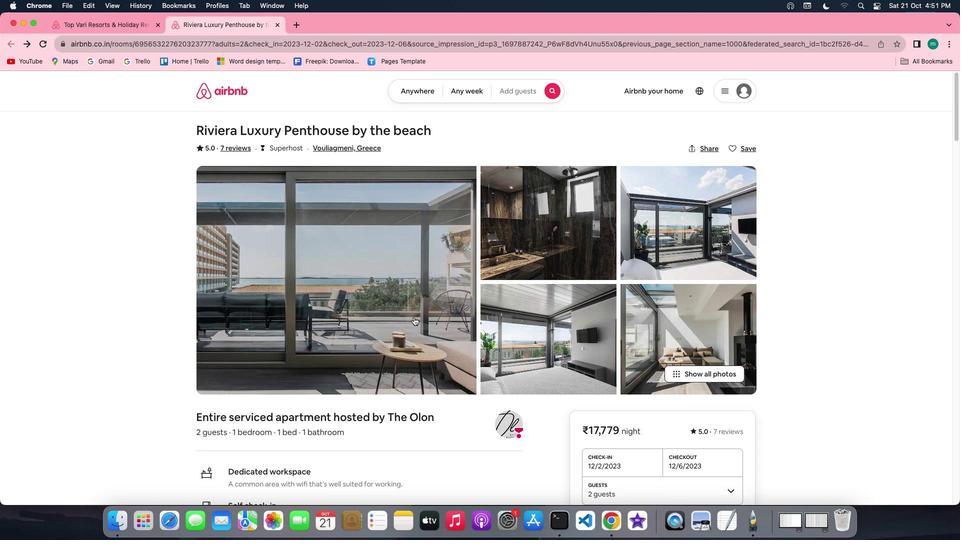 
Action: Mouse scrolled (413, 317) with delta (0, 0)
Screenshot: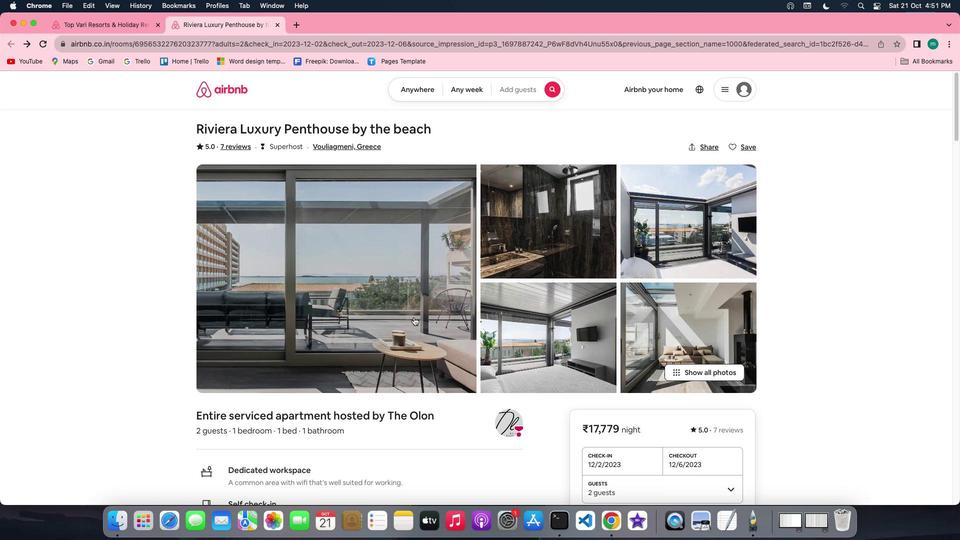 
Action: Mouse scrolled (413, 317) with delta (0, 0)
Screenshot: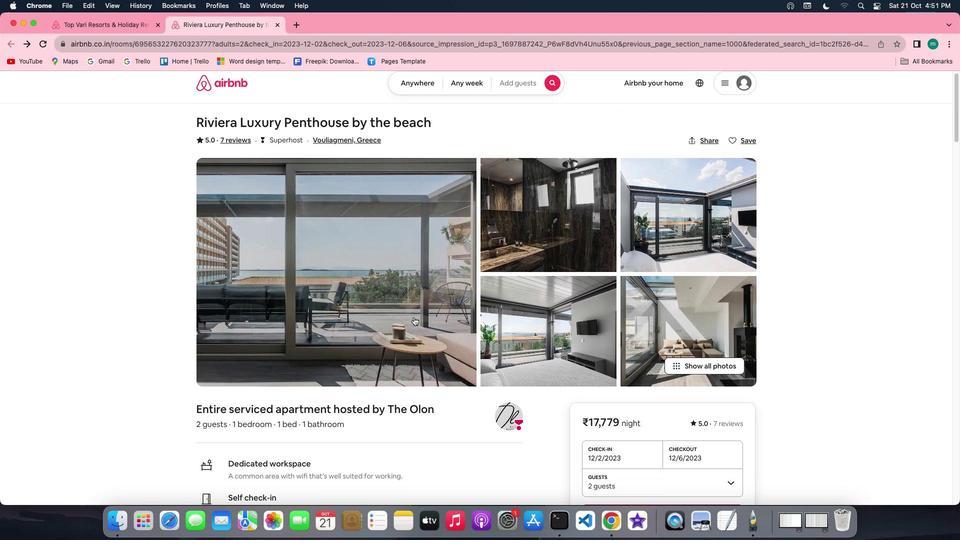 
Action: Mouse scrolled (413, 317) with delta (0, -1)
Screenshot: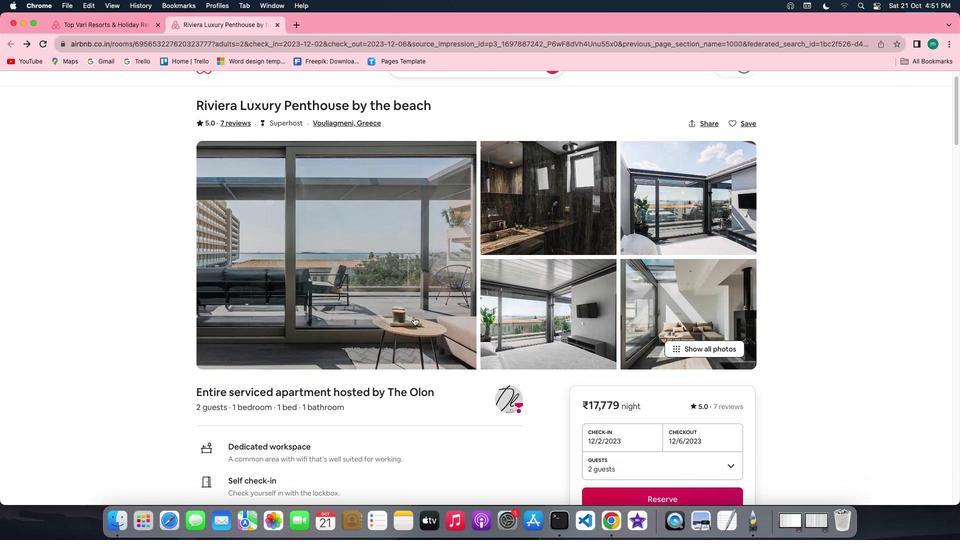 
Action: Mouse scrolled (413, 317) with delta (0, -2)
Screenshot: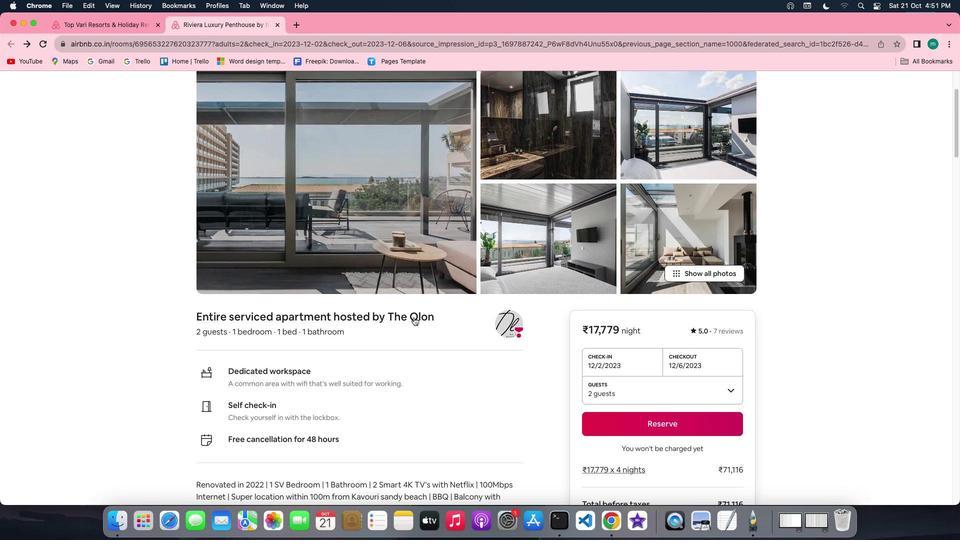 
Action: Mouse scrolled (413, 317) with delta (0, 0)
Screenshot: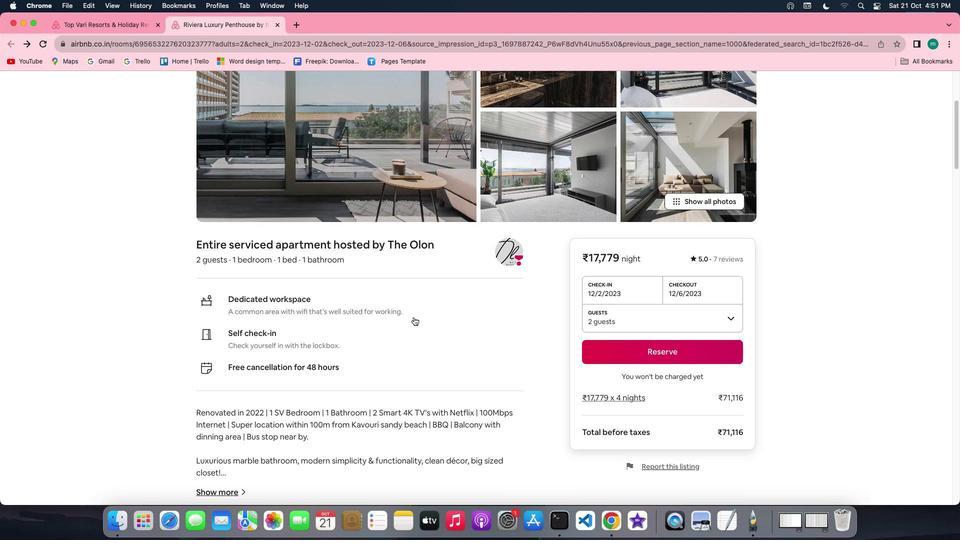 
Action: Mouse scrolled (413, 317) with delta (0, 0)
Screenshot: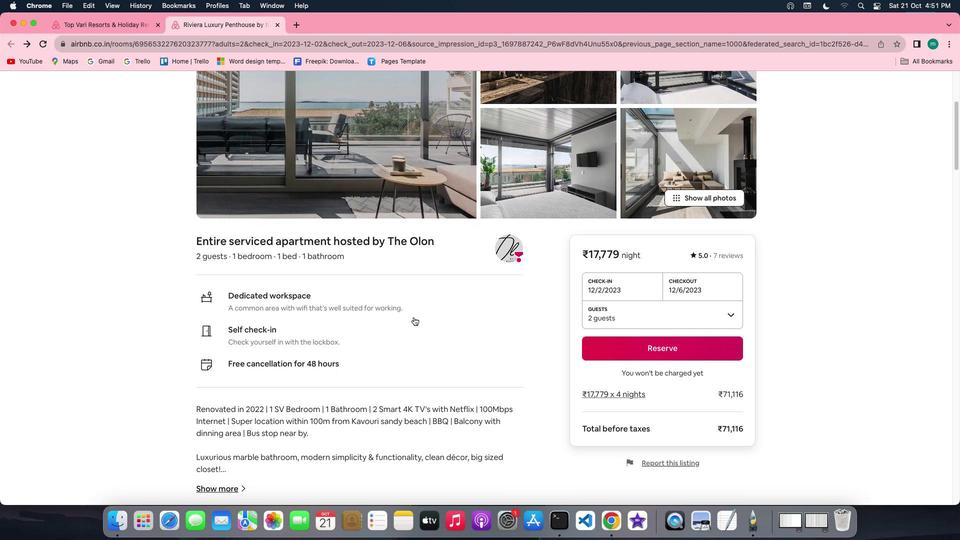 
Action: Mouse scrolled (413, 317) with delta (0, -1)
Screenshot: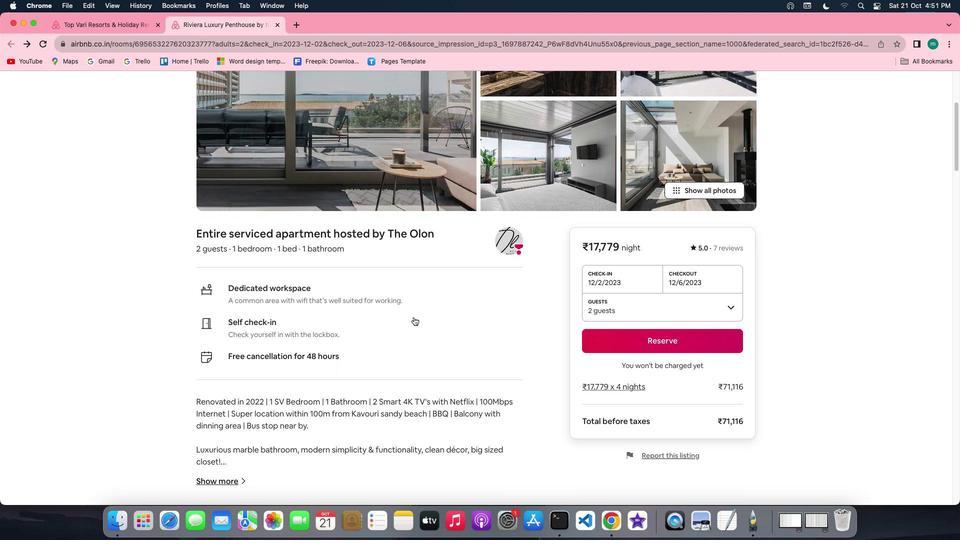 
Action: Mouse scrolled (413, 317) with delta (0, -1)
Screenshot: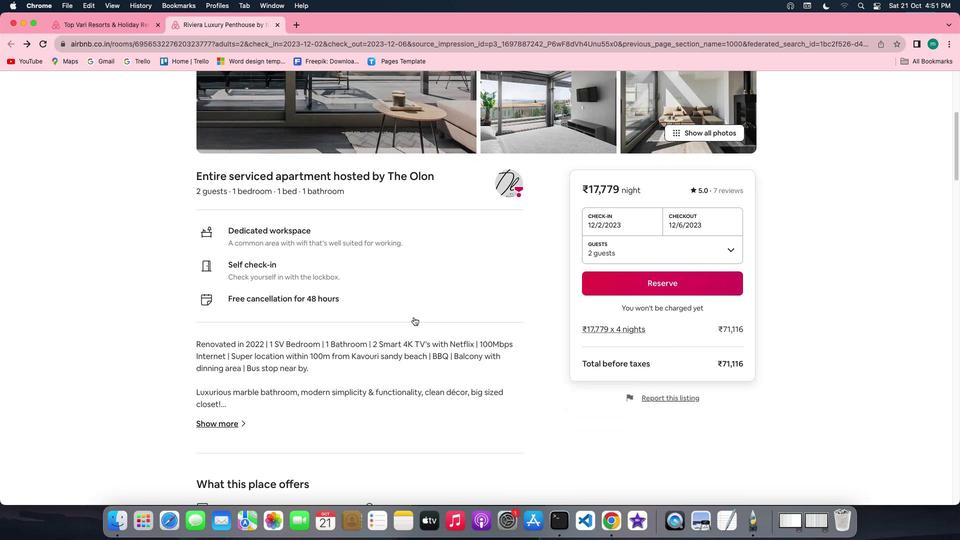 
Action: Mouse scrolled (413, 317) with delta (0, 0)
Screenshot: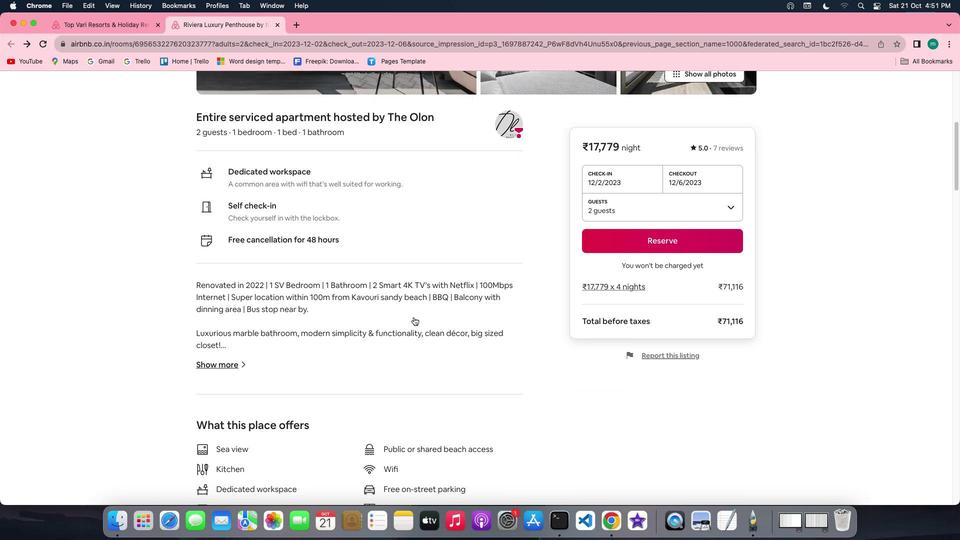 
Action: Mouse scrolled (413, 317) with delta (0, 0)
Screenshot: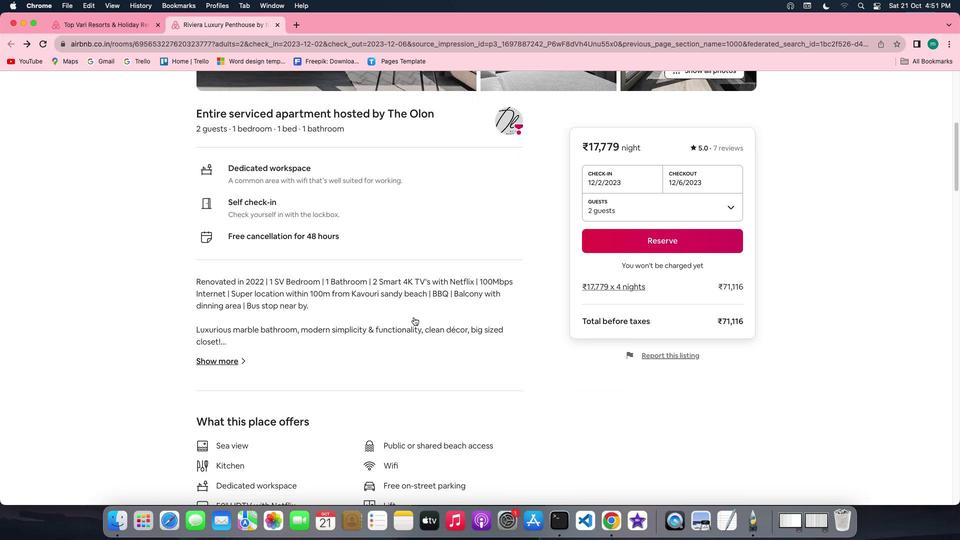 
Action: Mouse scrolled (413, 317) with delta (0, -1)
Screenshot: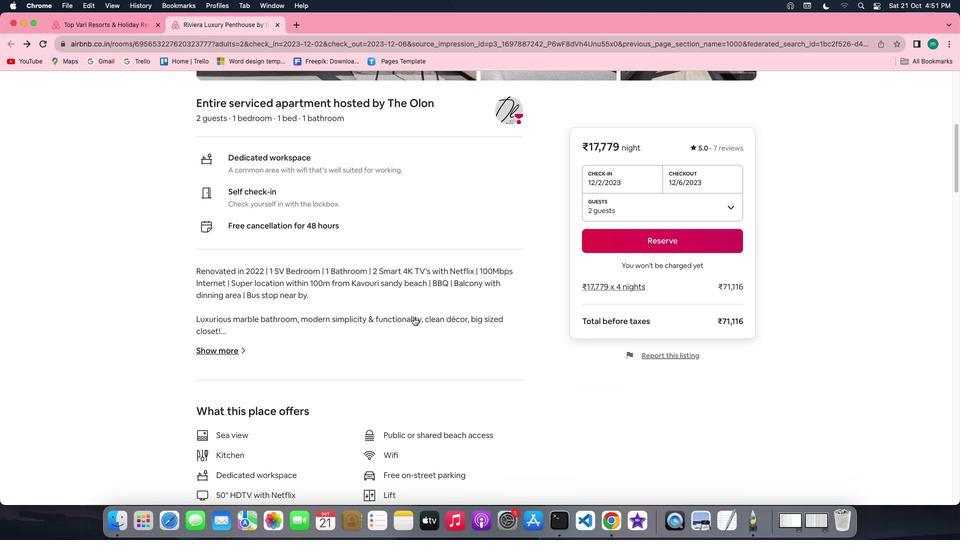 
Action: Mouse moved to (216, 290)
Screenshot: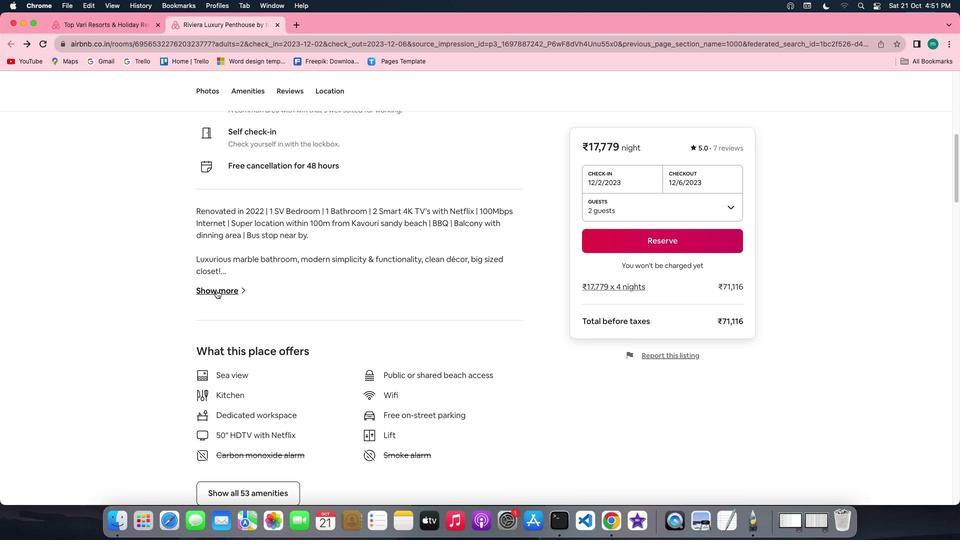 
Action: Mouse pressed left at (216, 290)
Screenshot: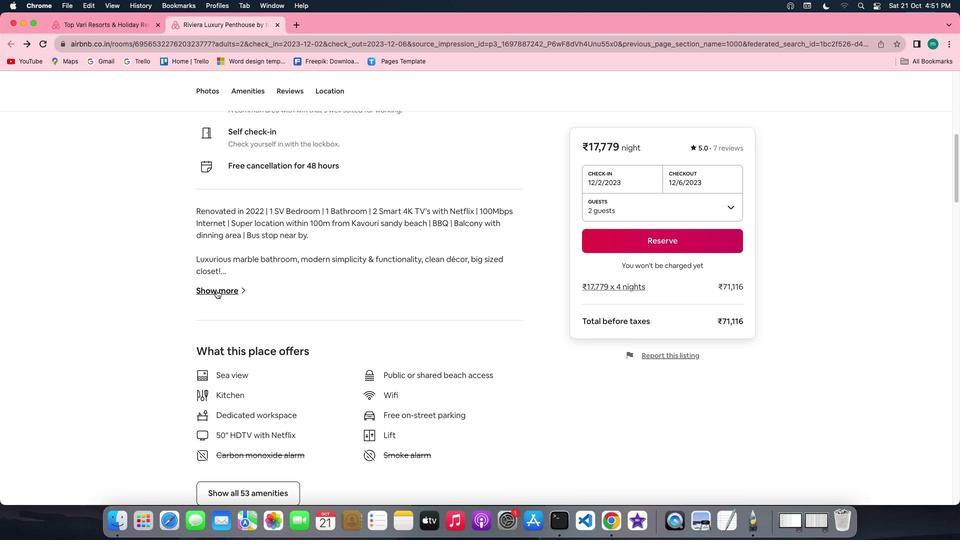 
Action: Mouse moved to (448, 315)
Screenshot: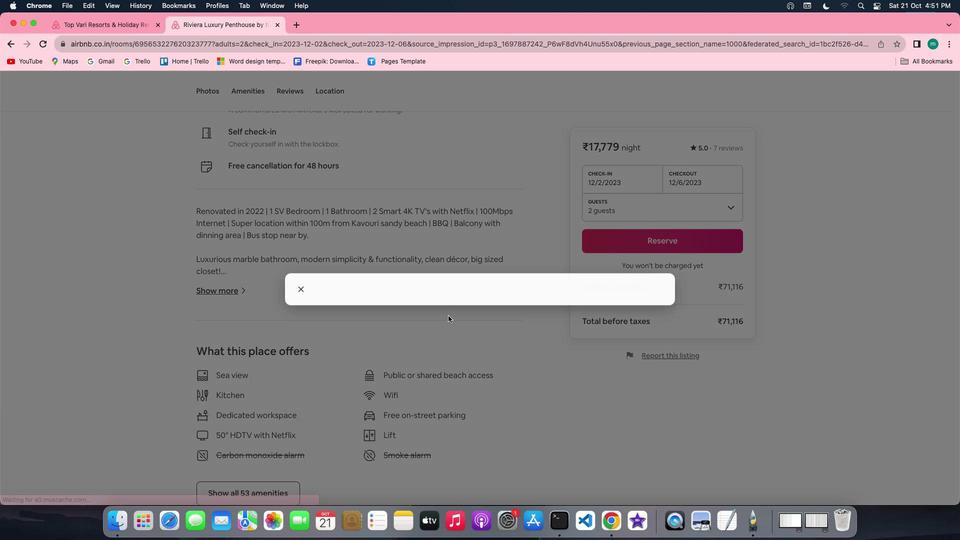 
Action: Mouse scrolled (448, 315) with delta (0, 0)
Screenshot: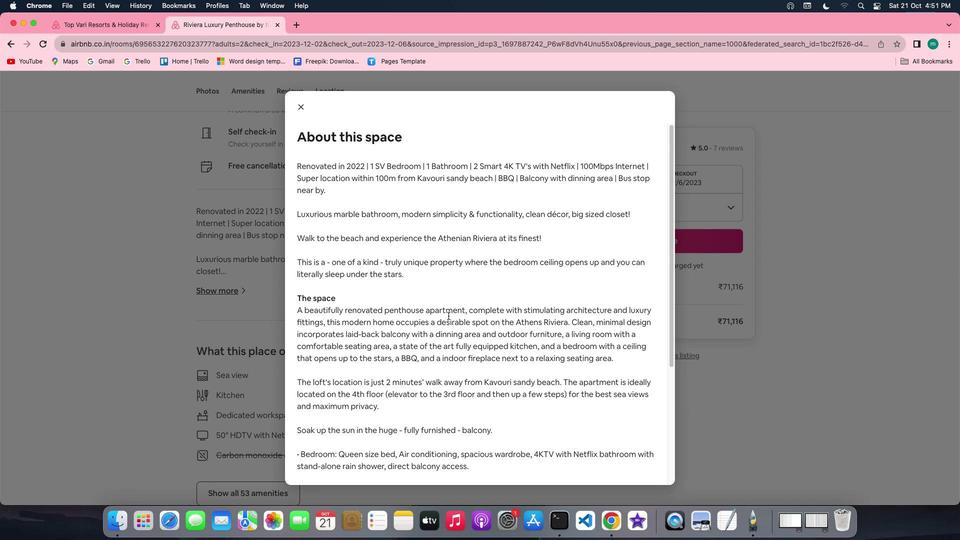 
Action: Mouse scrolled (448, 315) with delta (0, 0)
Screenshot: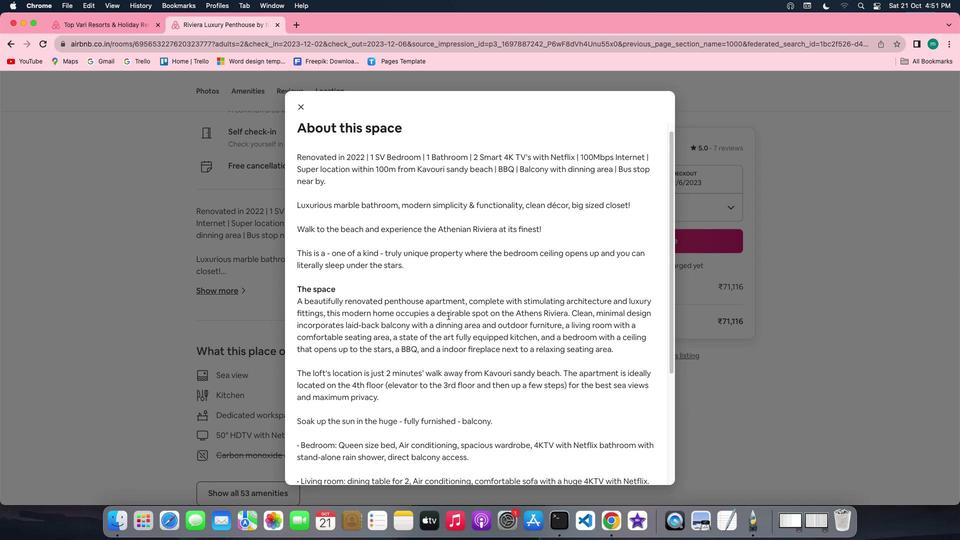 
Action: Mouse scrolled (448, 315) with delta (0, -1)
Screenshot: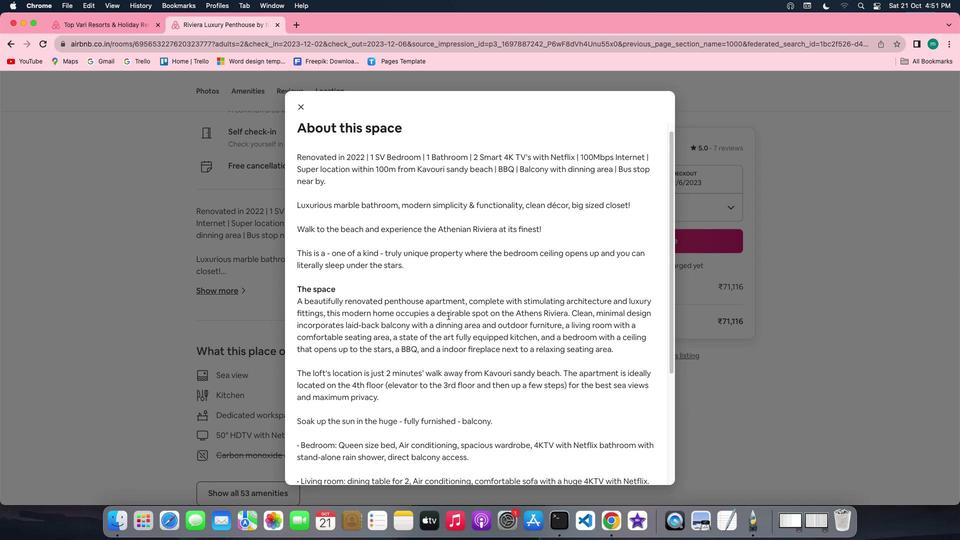 
Action: Mouse scrolled (448, 315) with delta (0, -2)
Screenshot: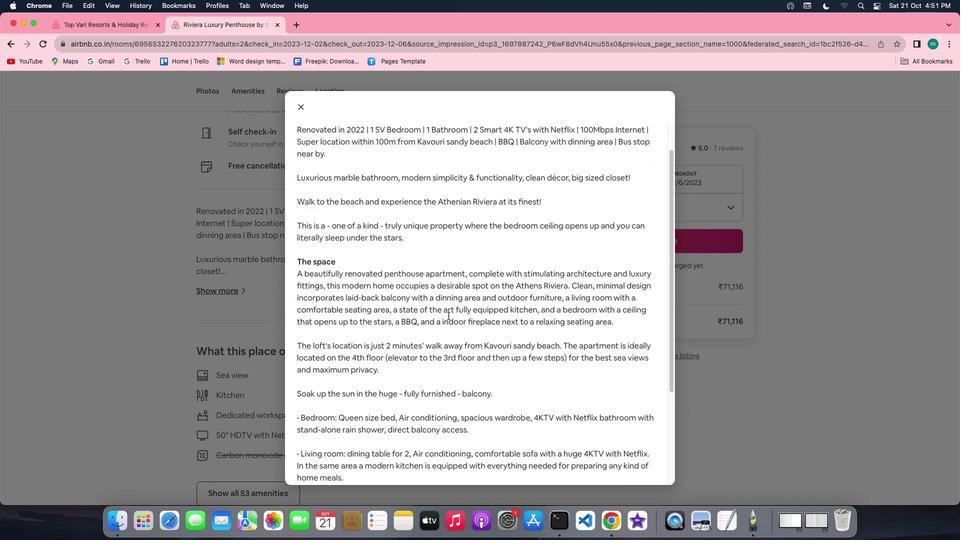 
Action: Mouse scrolled (448, 315) with delta (0, -2)
Screenshot: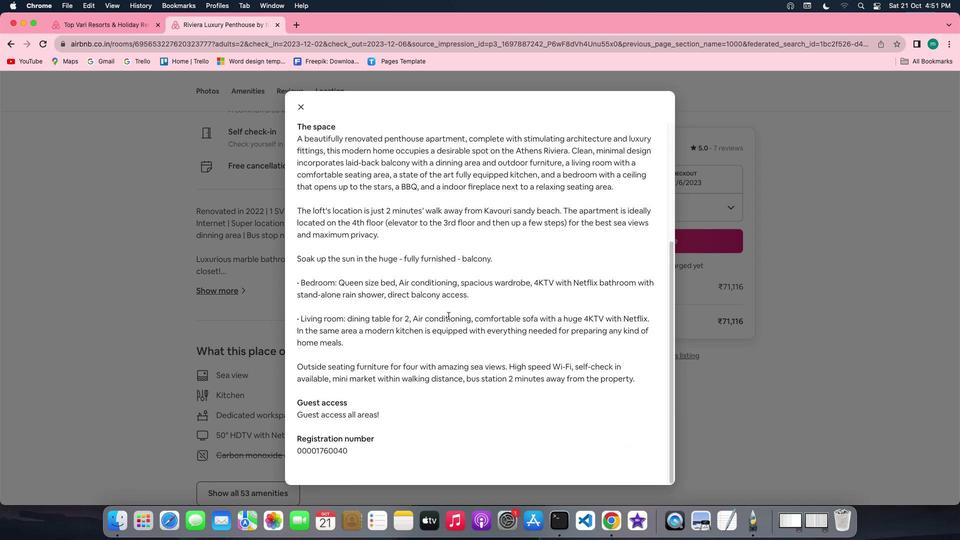 
Action: Mouse scrolled (448, 315) with delta (0, 0)
Screenshot: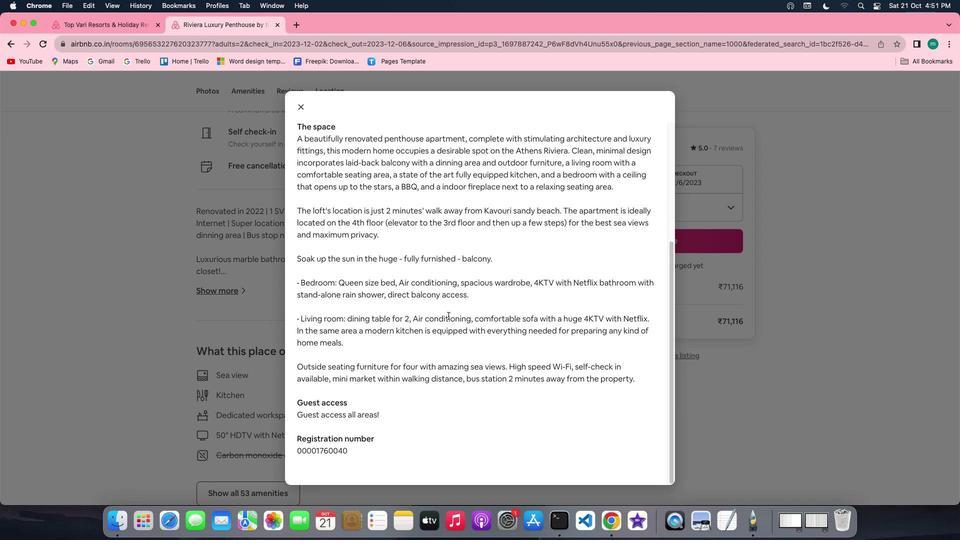 
Action: Mouse scrolled (448, 315) with delta (0, 0)
Screenshot: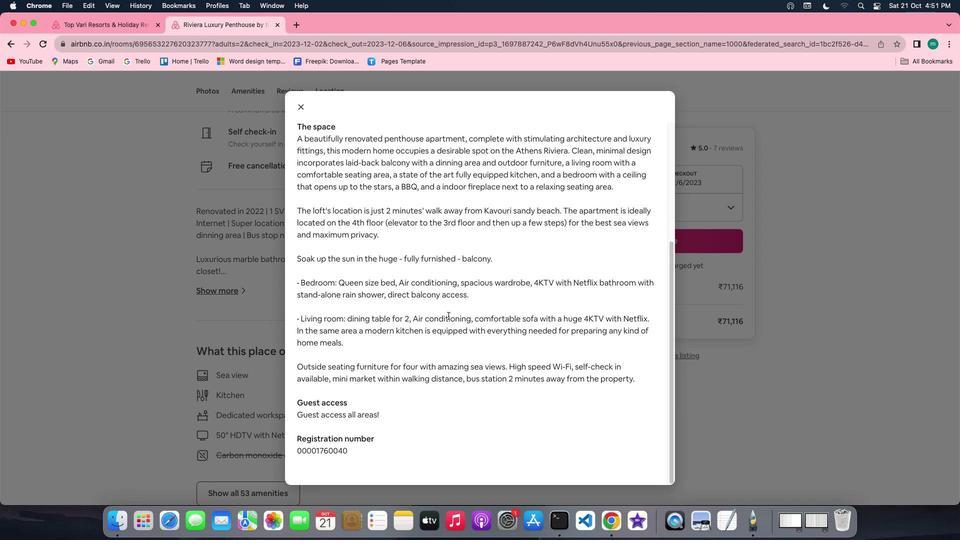 
Action: Mouse scrolled (448, 315) with delta (0, -1)
Screenshot: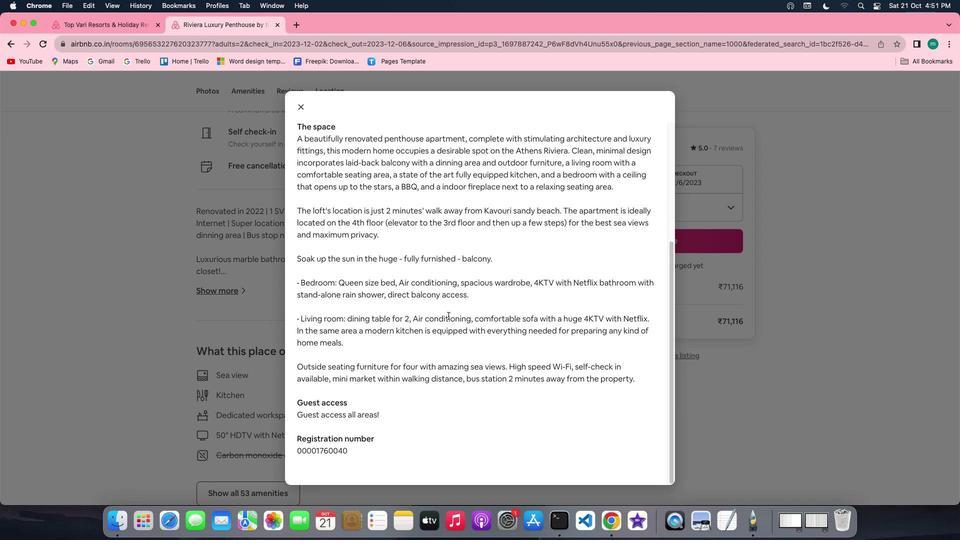 
Action: Mouse scrolled (448, 315) with delta (0, -2)
Screenshot: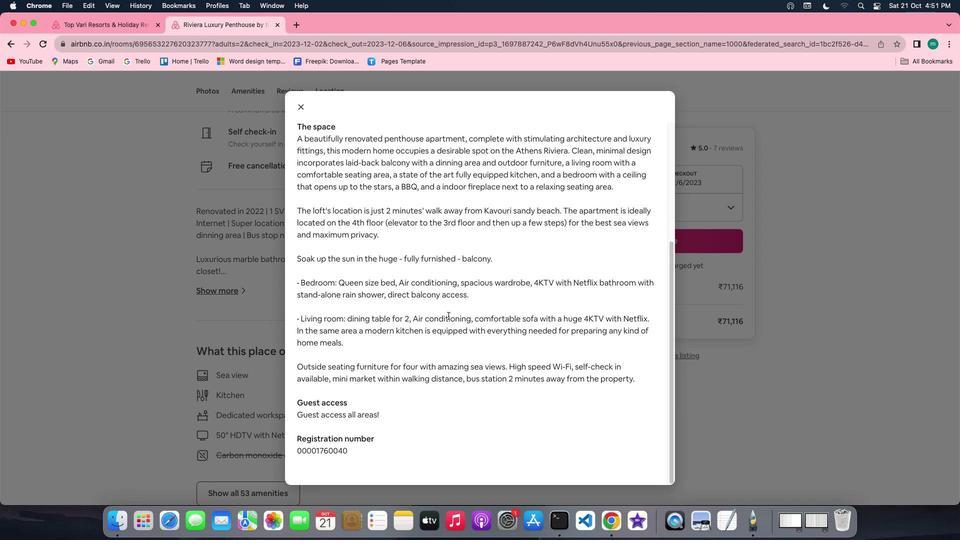 
Action: Mouse moved to (306, 107)
Screenshot: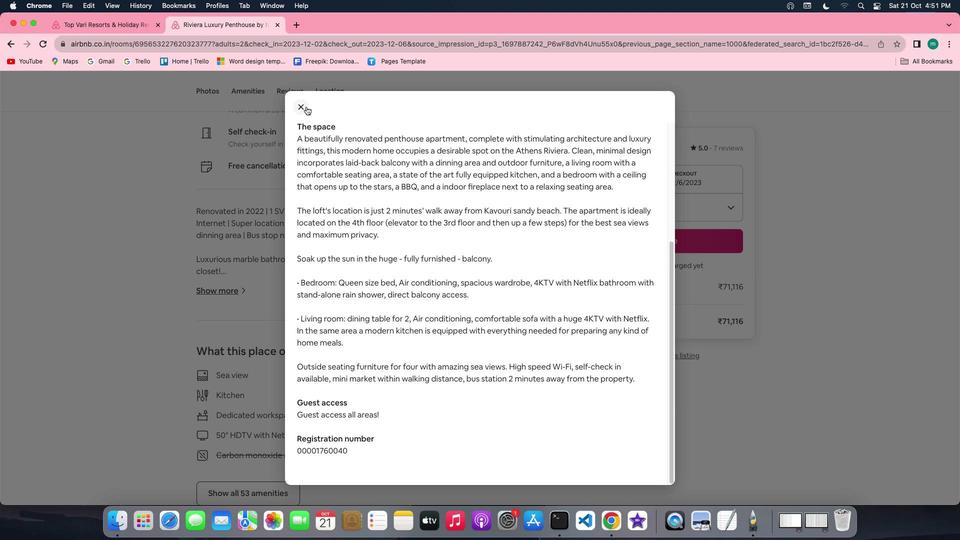 
Action: Mouse pressed left at (306, 107)
Screenshot: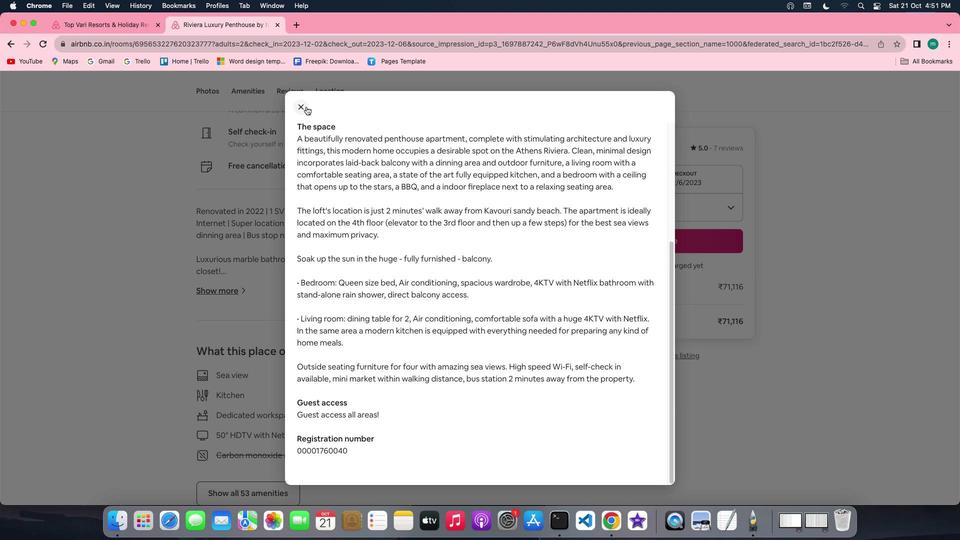 
Action: Mouse moved to (397, 321)
Screenshot: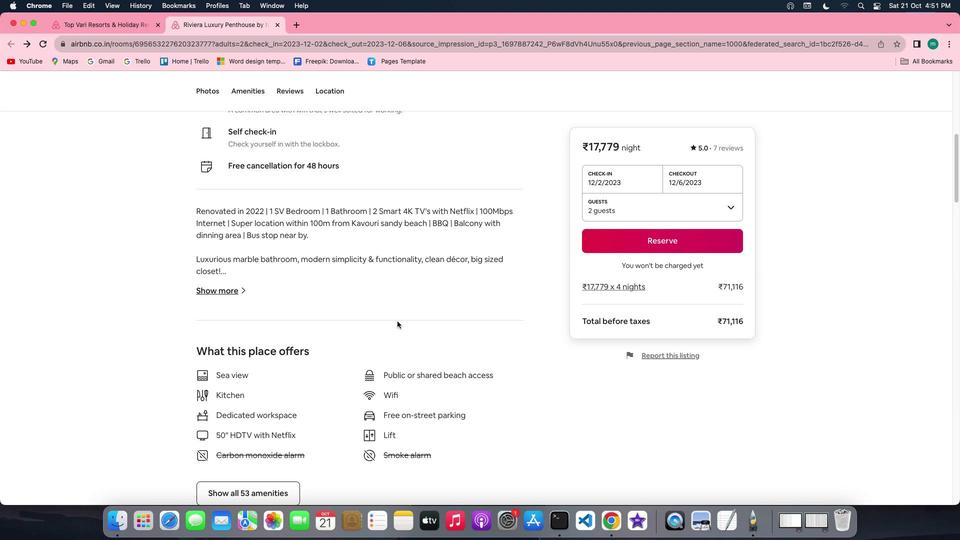 
Action: Mouse scrolled (397, 321) with delta (0, 0)
Screenshot: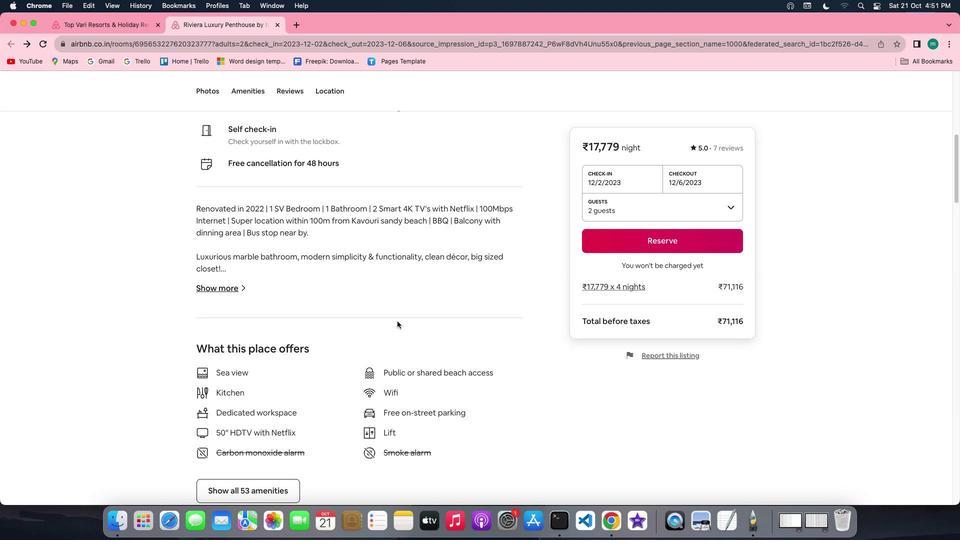 
Action: Mouse scrolled (397, 321) with delta (0, 0)
Screenshot: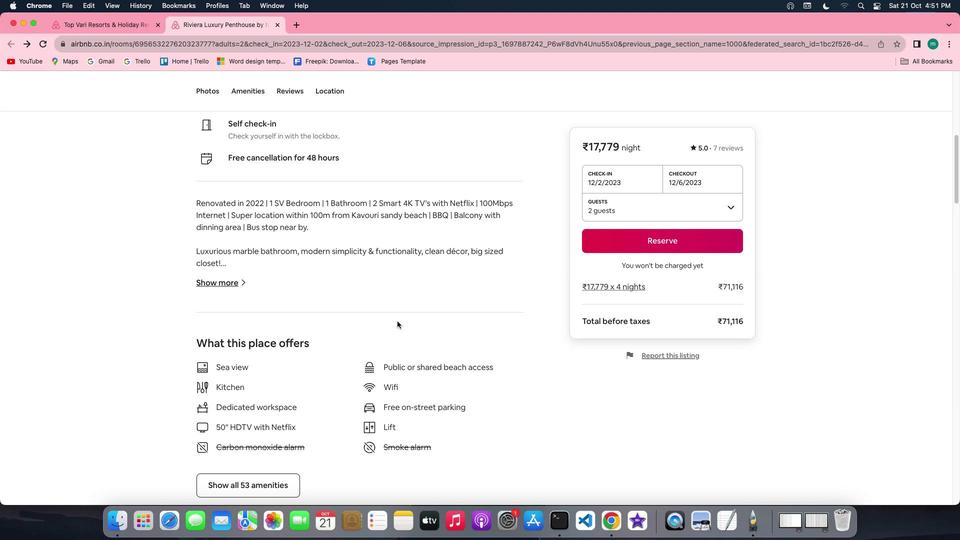 
Action: Mouse scrolled (397, 321) with delta (0, -1)
Screenshot: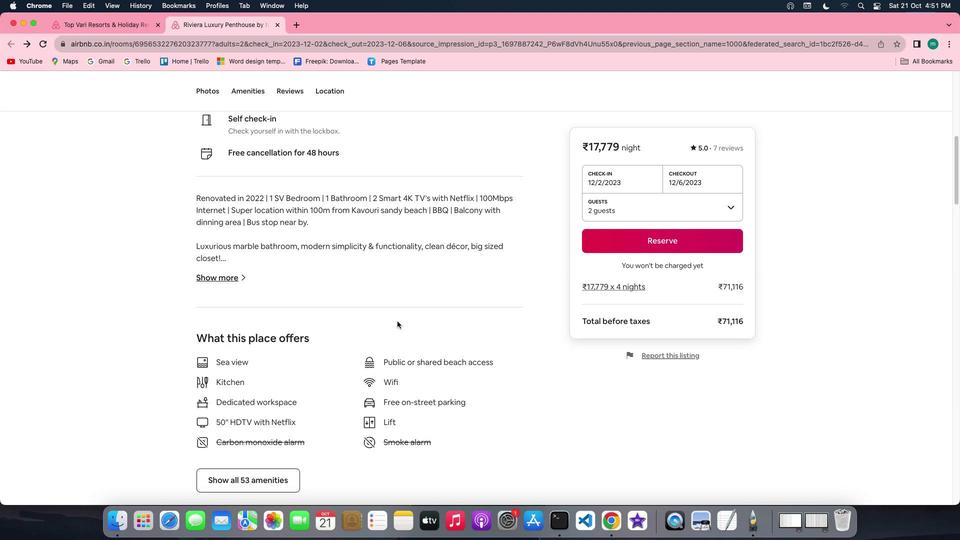 
Action: Mouse scrolled (397, 321) with delta (0, -1)
Screenshot: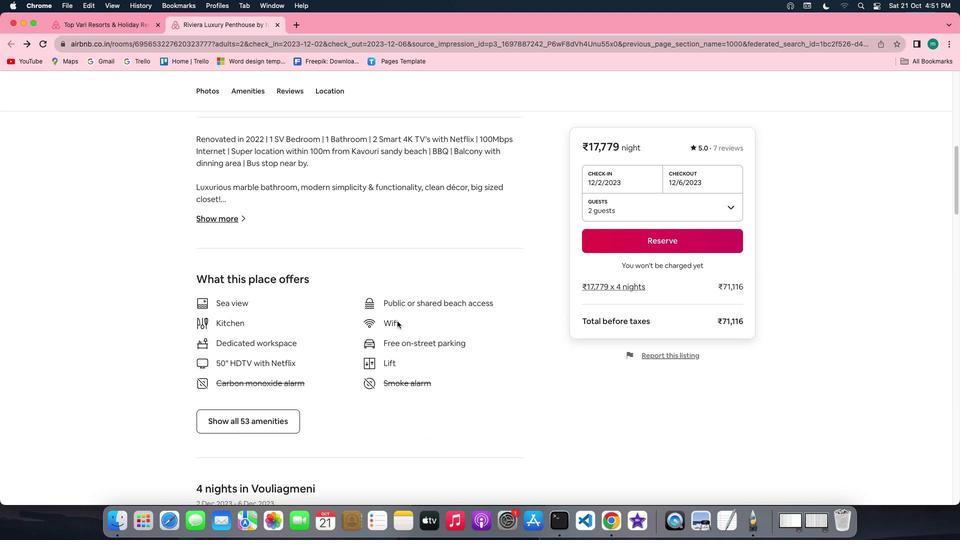 
Action: Mouse scrolled (397, 321) with delta (0, 0)
Screenshot: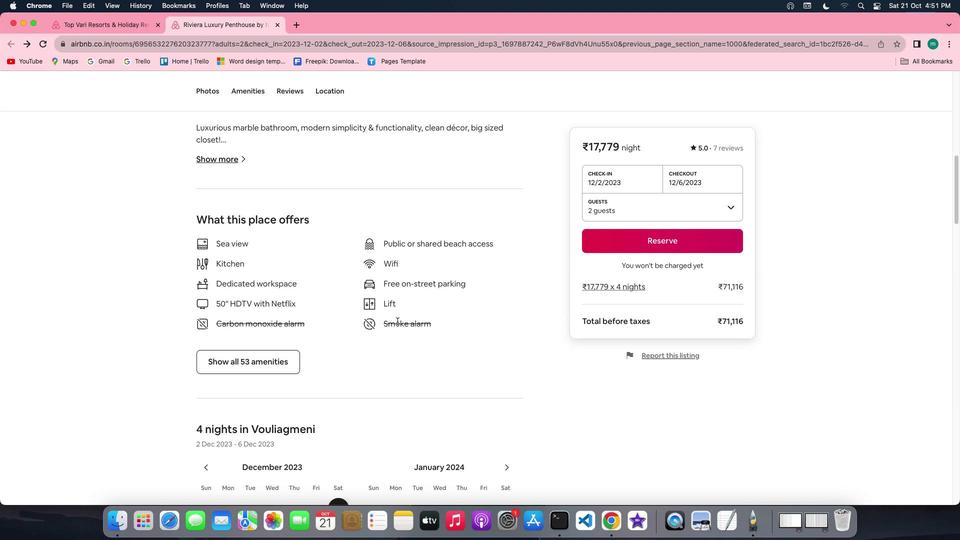 
Action: Mouse scrolled (397, 321) with delta (0, 0)
Screenshot: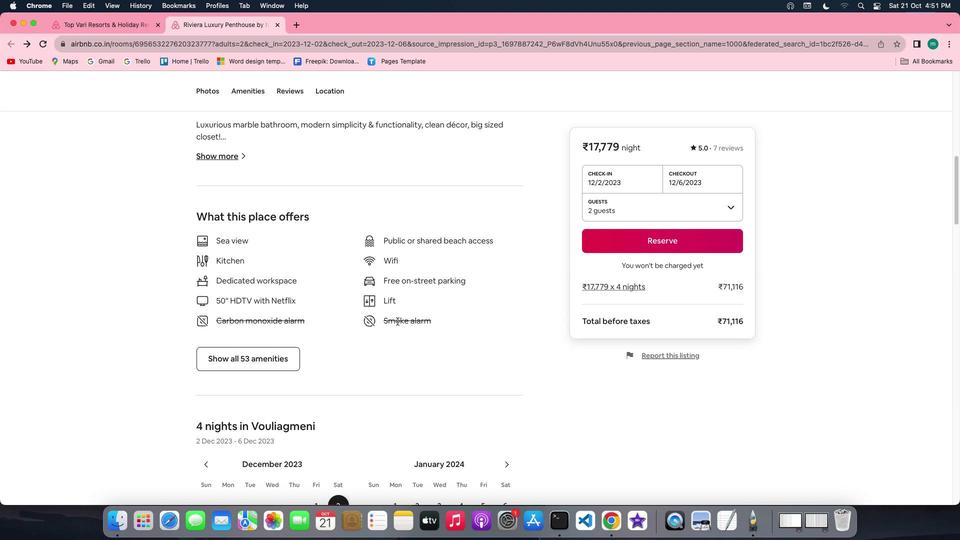 
Action: Mouse scrolled (397, 321) with delta (0, -1)
Screenshot: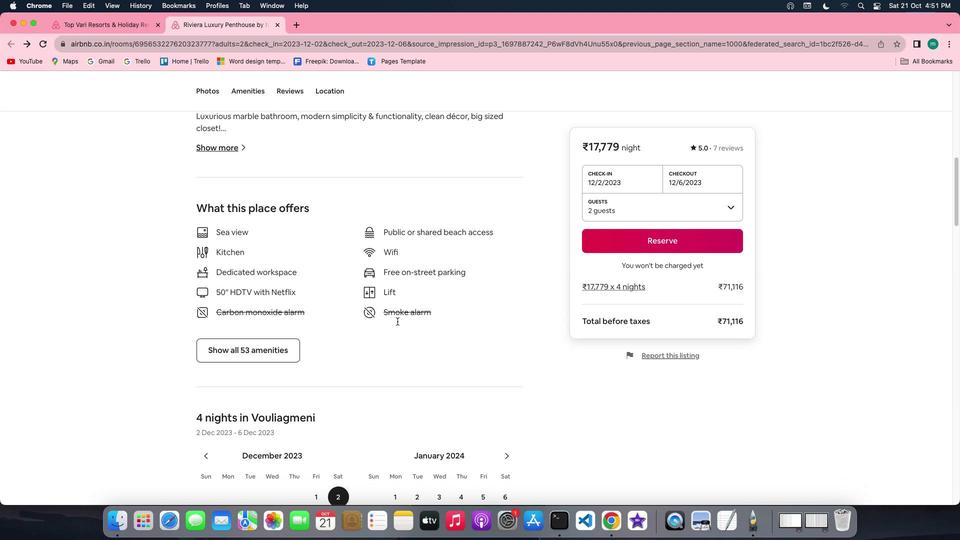 
Action: Mouse moved to (232, 283)
Screenshot: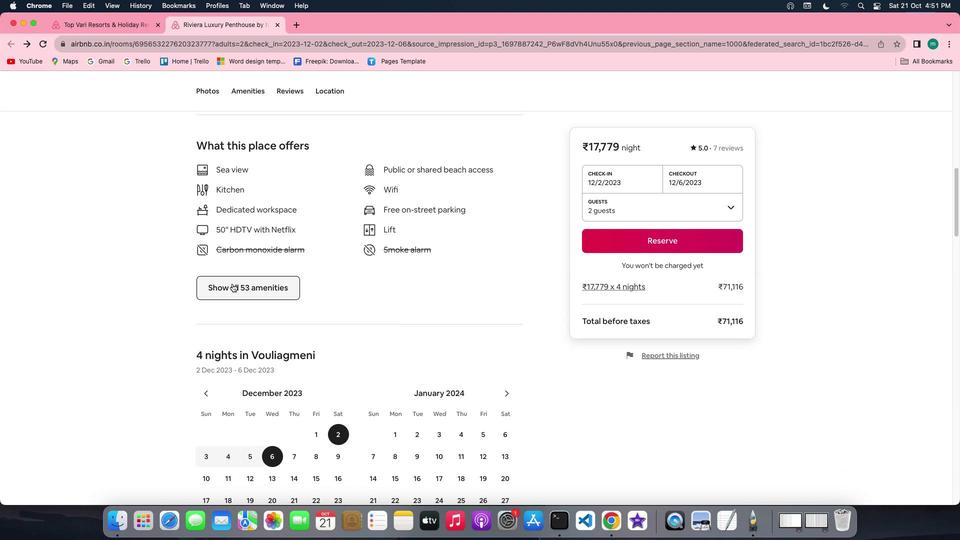 
Action: Mouse pressed left at (232, 283)
Screenshot: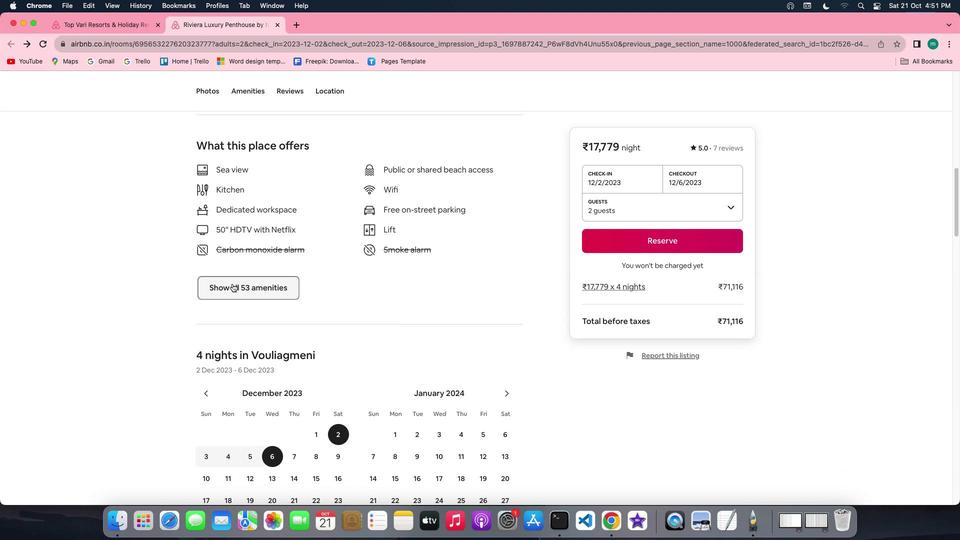 
Action: Mouse moved to (405, 287)
Screenshot: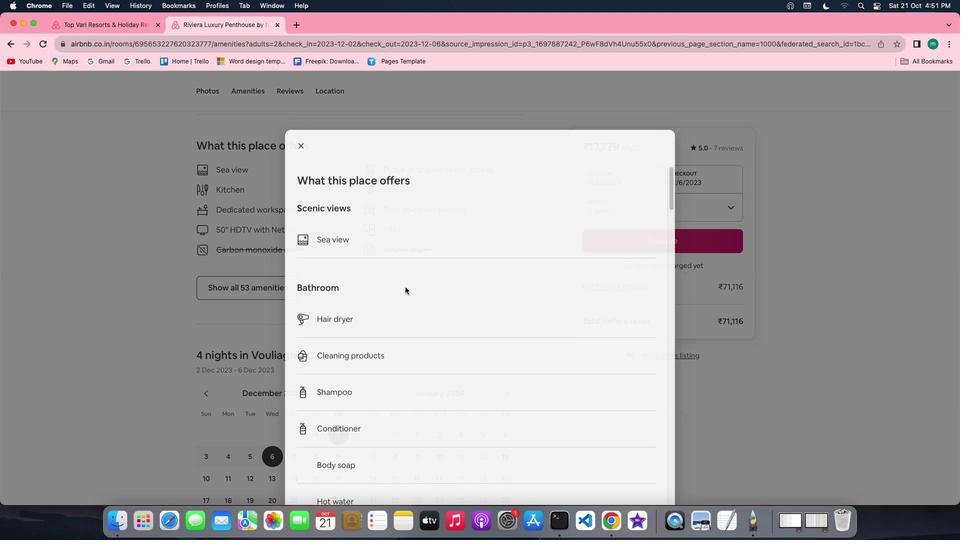
Action: Mouse scrolled (405, 287) with delta (0, 0)
Screenshot: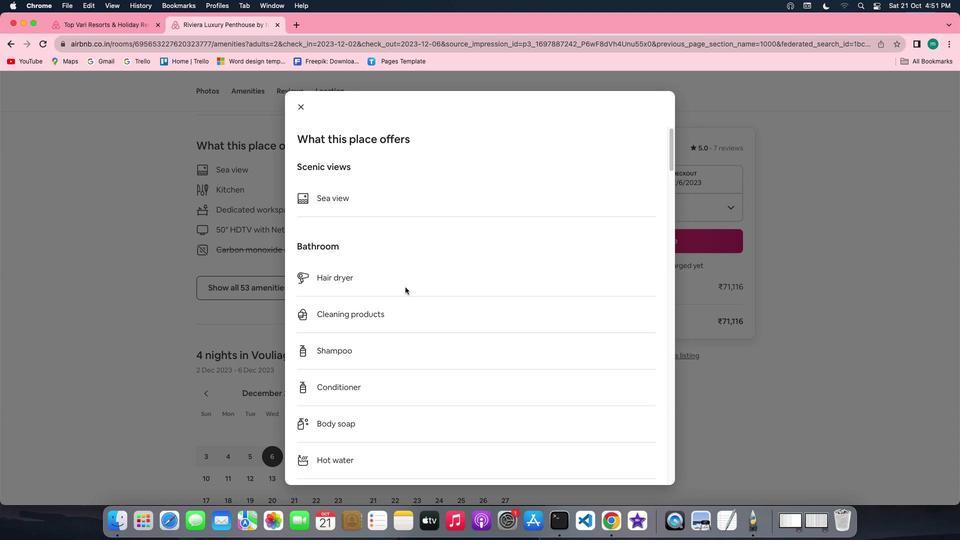 
Action: Mouse scrolled (405, 287) with delta (0, 0)
Screenshot: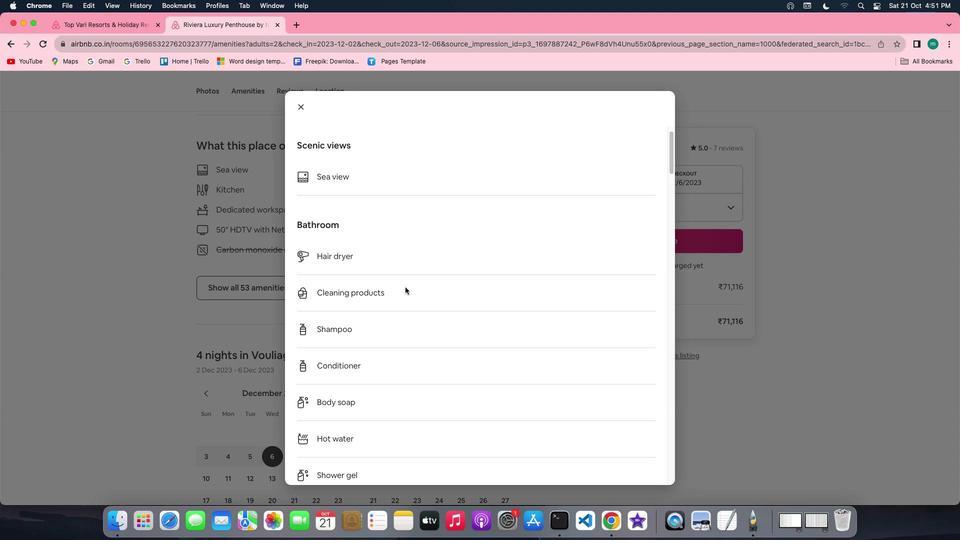 
Action: Mouse scrolled (405, 287) with delta (0, -1)
Screenshot: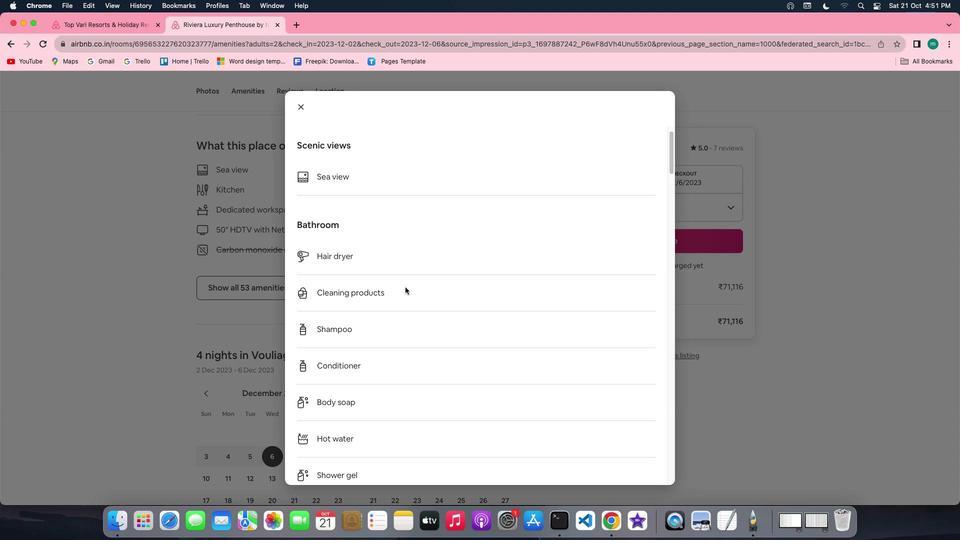 
Action: Mouse scrolled (405, 287) with delta (0, -2)
Screenshot: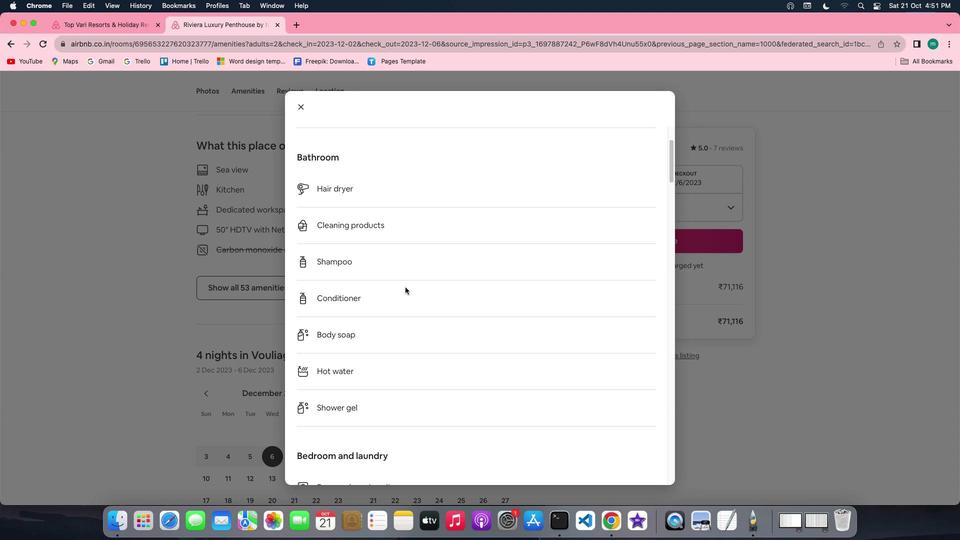 
Action: Mouse scrolled (405, 287) with delta (0, -2)
Screenshot: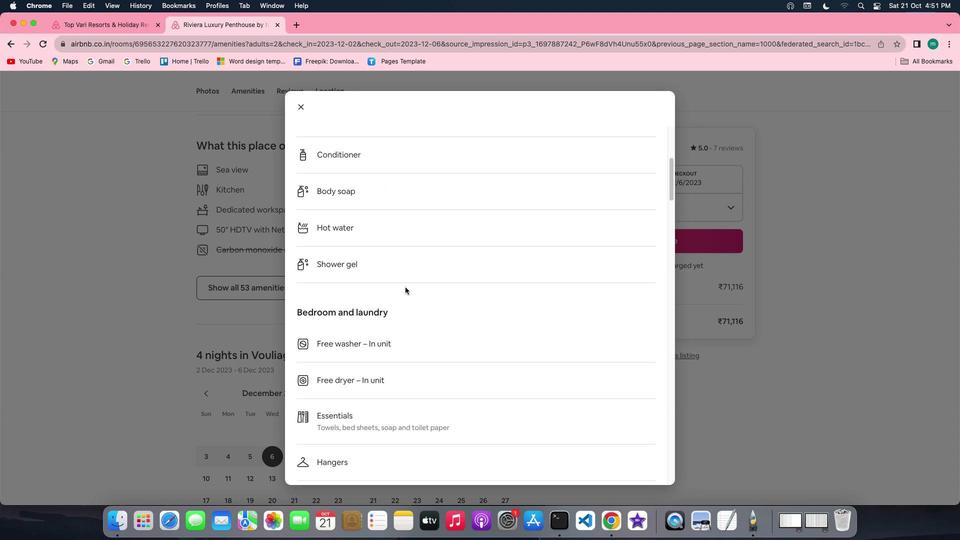 
Action: Mouse scrolled (405, 287) with delta (0, 0)
Screenshot: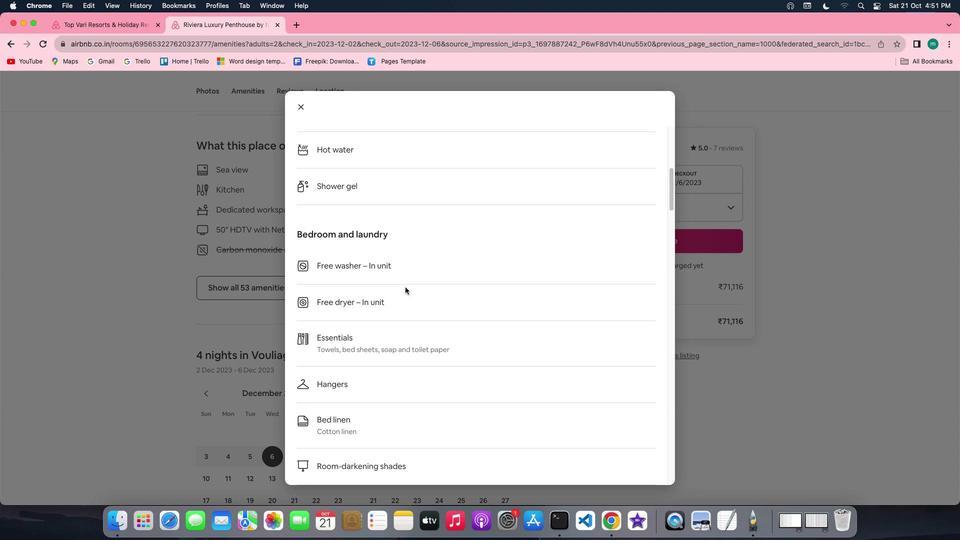 
Action: Mouse scrolled (405, 287) with delta (0, 0)
Screenshot: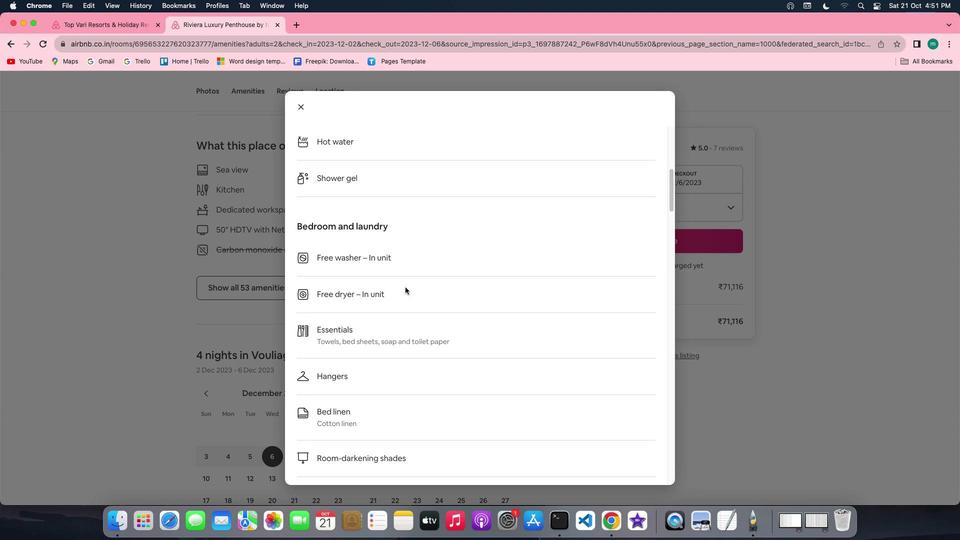 
Action: Mouse scrolled (405, 287) with delta (0, 0)
Screenshot: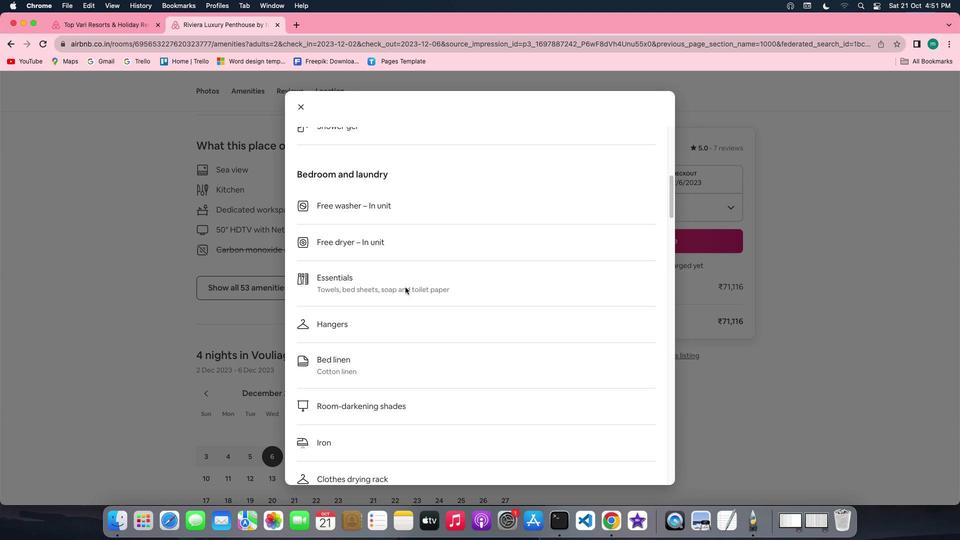 
Action: Mouse scrolled (405, 287) with delta (0, -2)
Screenshot: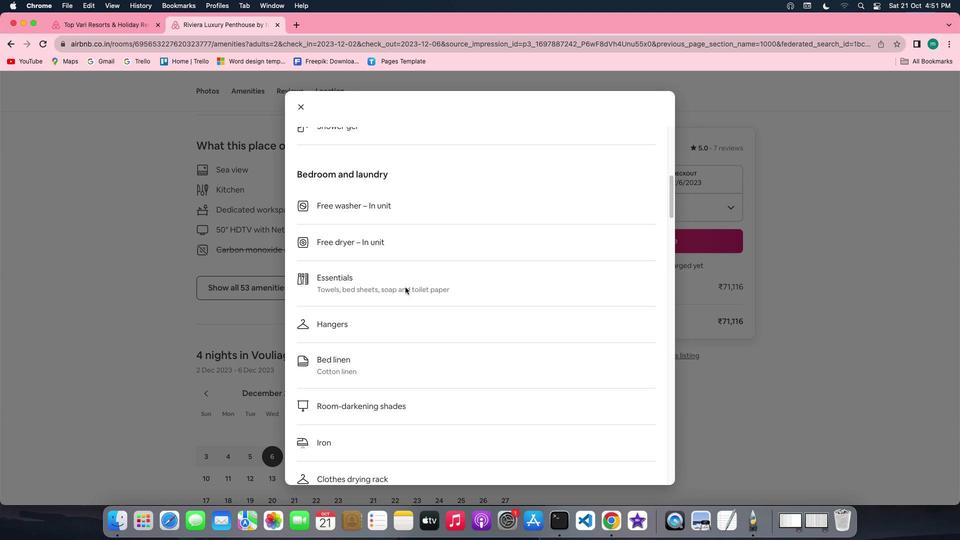 
Action: Mouse scrolled (405, 287) with delta (0, -2)
Screenshot: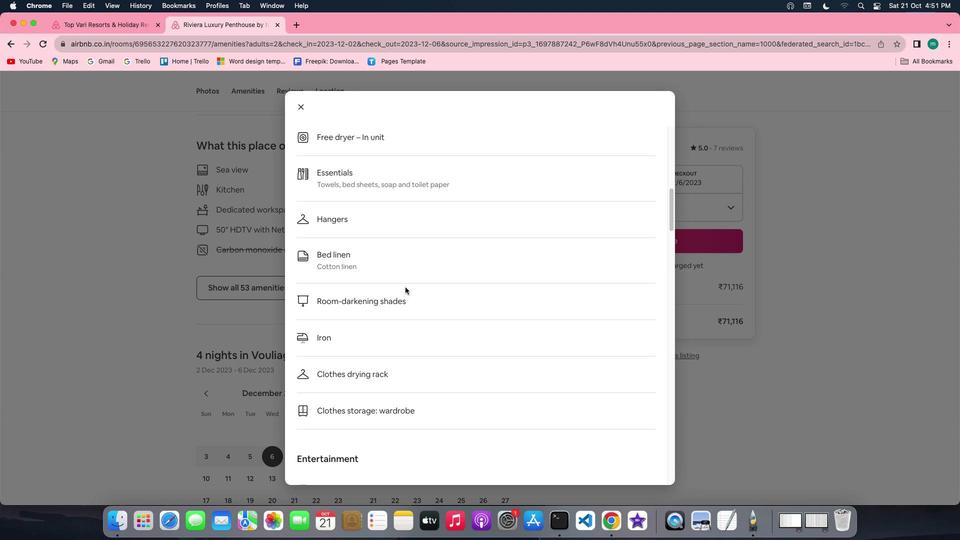 
Action: Mouse scrolled (405, 287) with delta (0, -3)
Screenshot: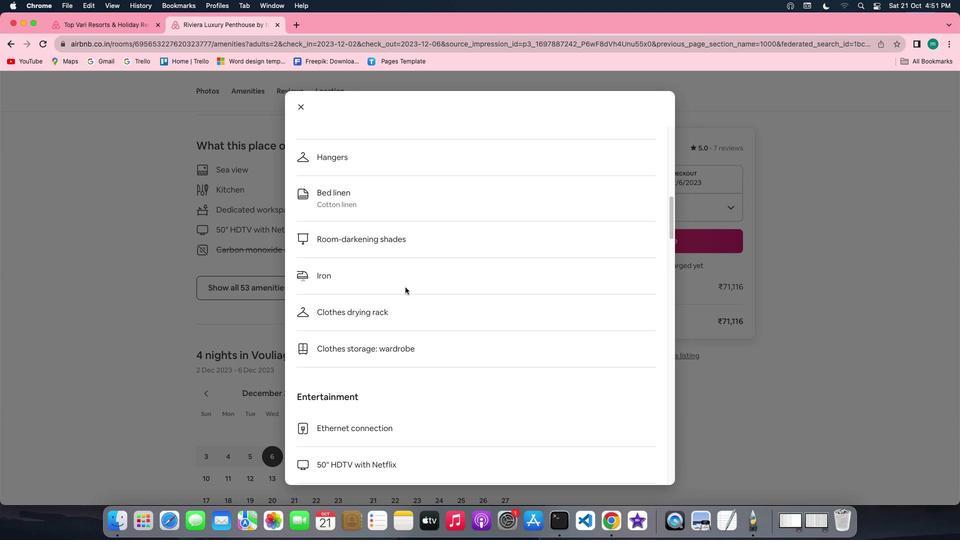 
Action: Mouse scrolled (405, 287) with delta (0, 0)
Screenshot: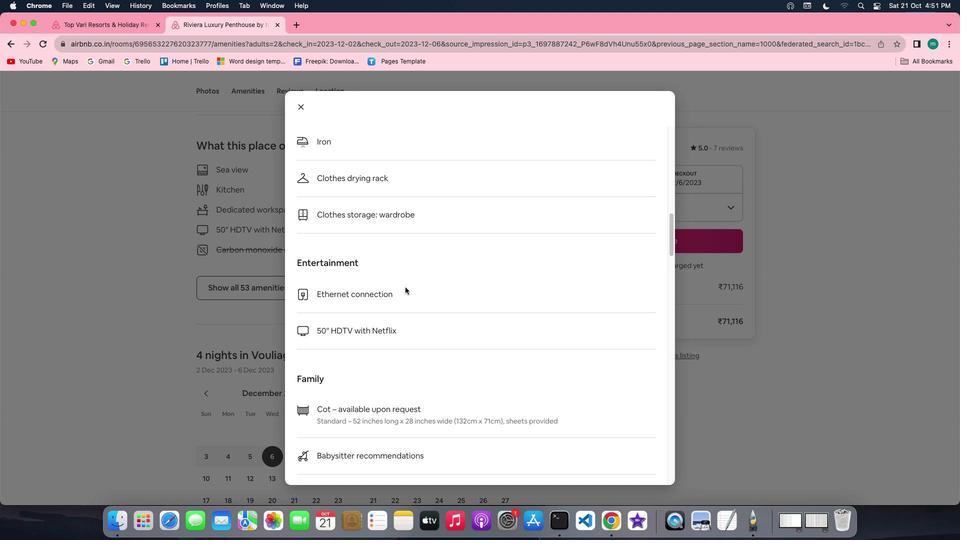 
Action: Mouse scrolled (405, 287) with delta (0, 0)
Screenshot: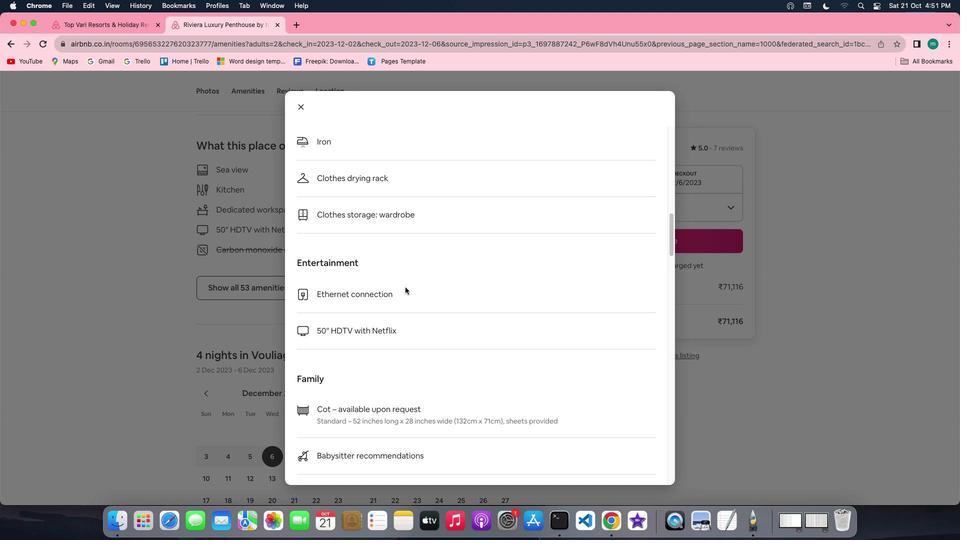 
Action: Mouse scrolled (405, 287) with delta (0, -2)
Screenshot: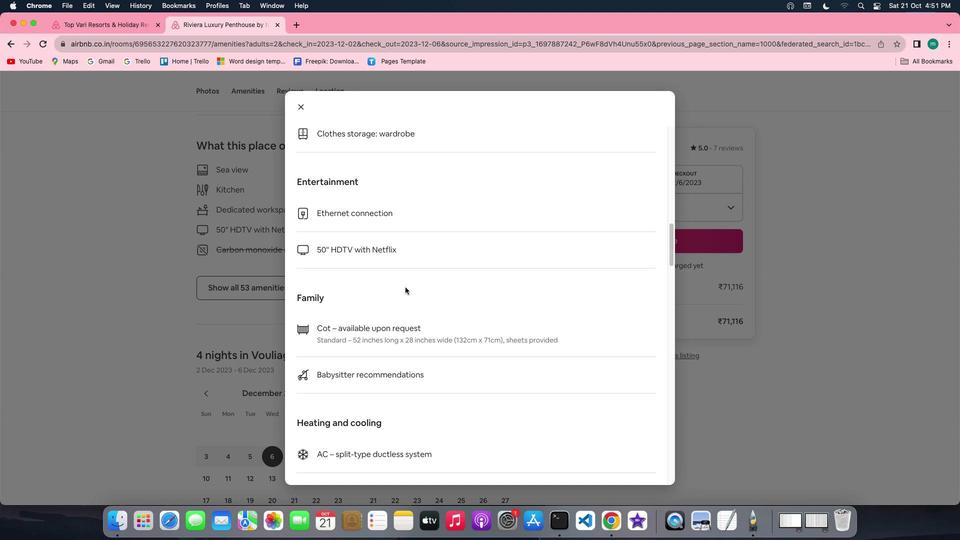 
Action: Mouse scrolled (405, 287) with delta (0, -2)
Screenshot: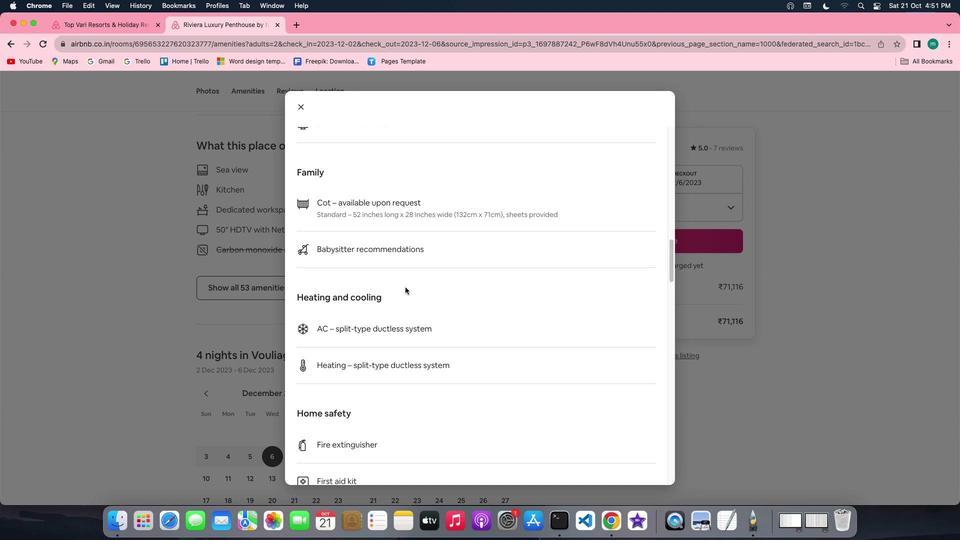 
Action: Mouse scrolled (405, 287) with delta (0, -3)
Screenshot: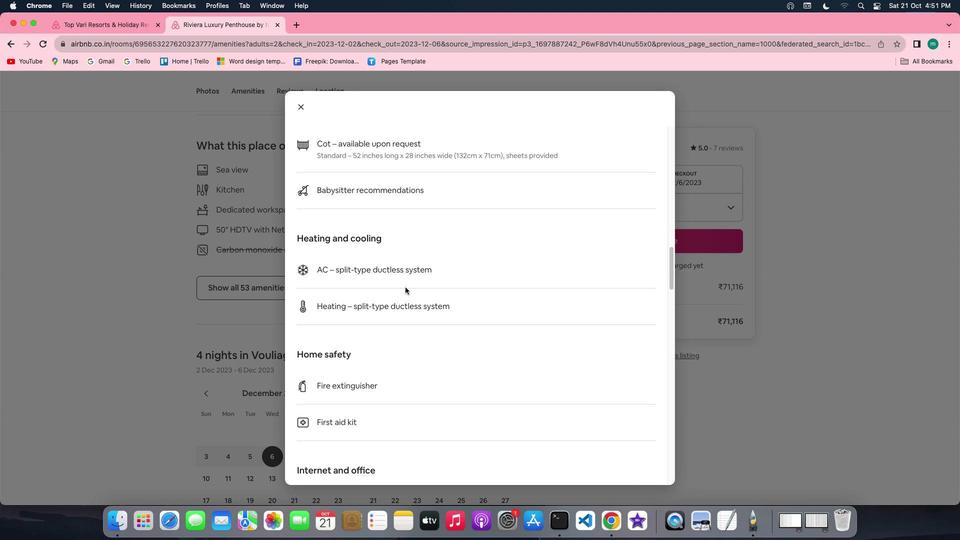 
Action: Mouse scrolled (405, 287) with delta (0, 0)
Screenshot: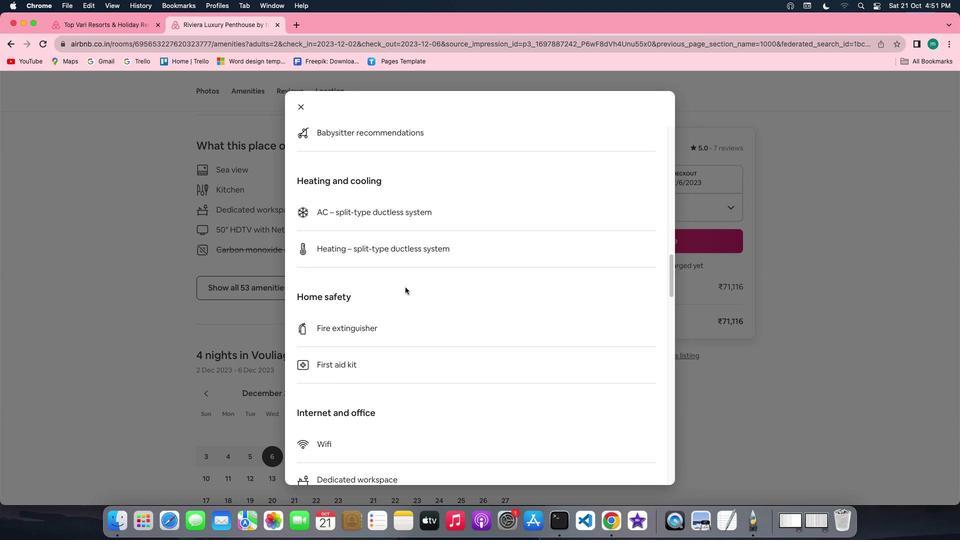 
Action: Mouse scrolled (405, 287) with delta (0, 0)
Screenshot: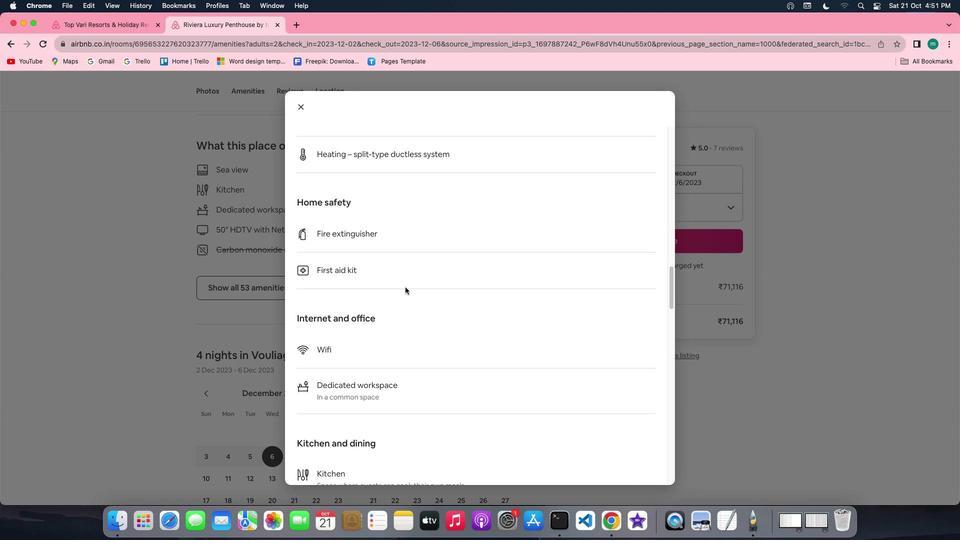 
Action: Mouse scrolled (405, 287) with delta (0, 0)
Screenshot: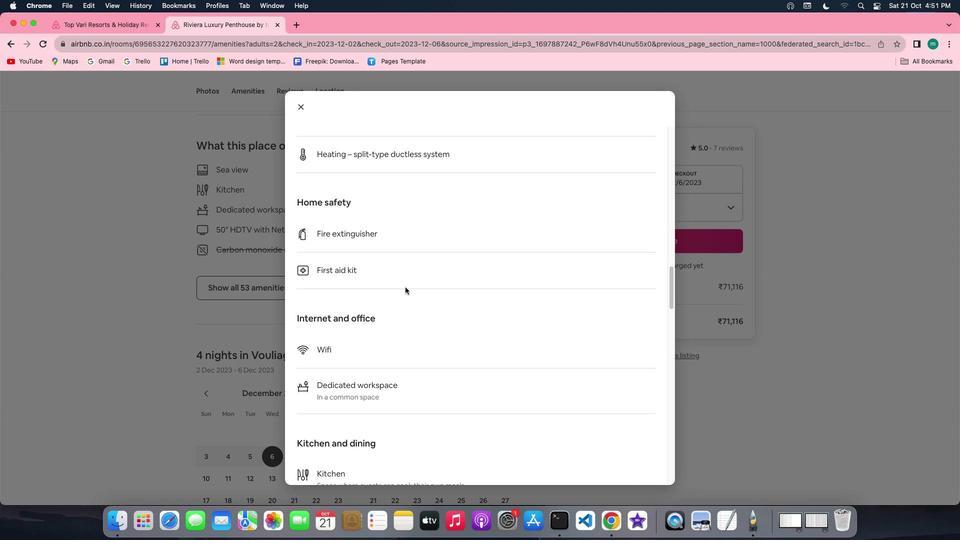 
Action: Mouse scrolled (405, 287) with delta (0, -2)
Screenshot: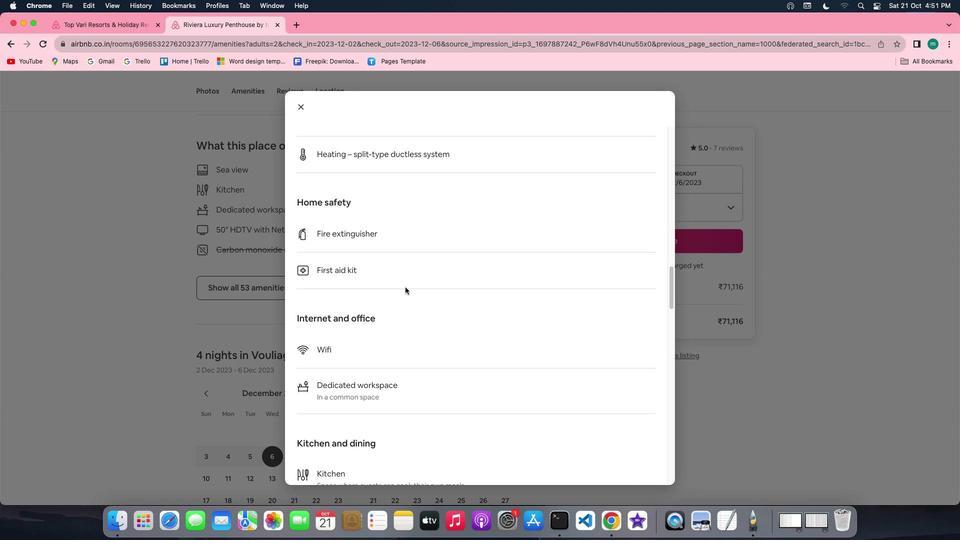 
Action: Mouse scrolled (405, 287) with delta (0, -2)
Screenshot: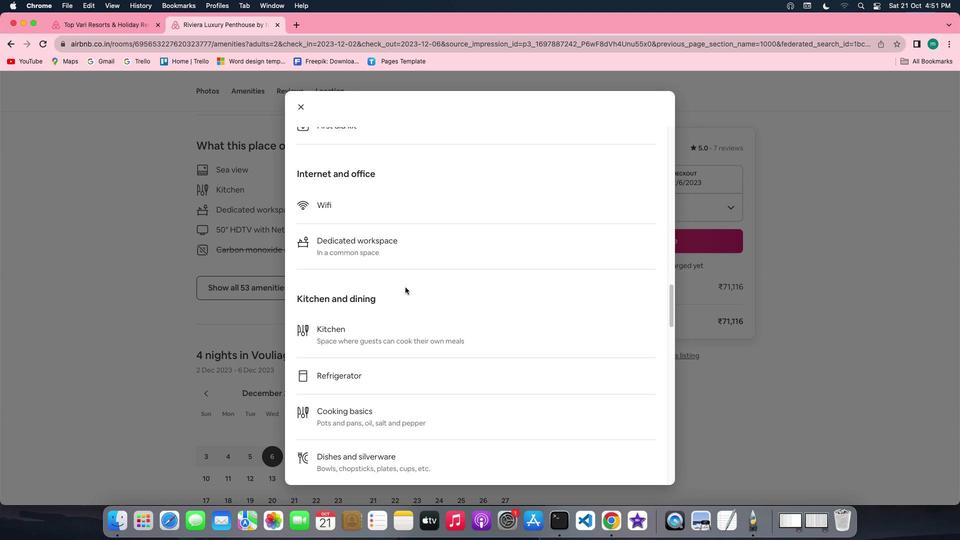 
Action: Mouse scrolled (405, 287) with delta (0, -3)
Screenshot: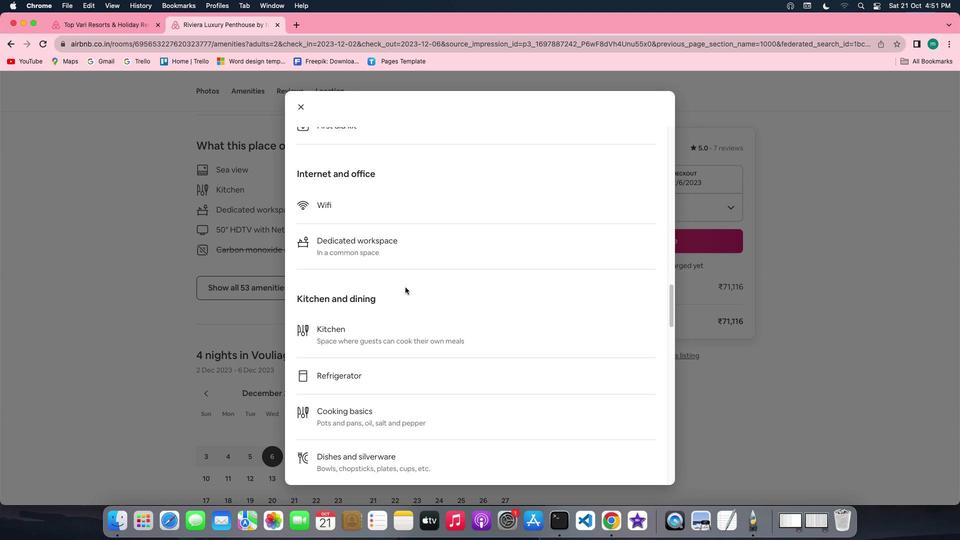
Action: Mouse scrolled (405, 287) with delta (0, -3)
Screenshot: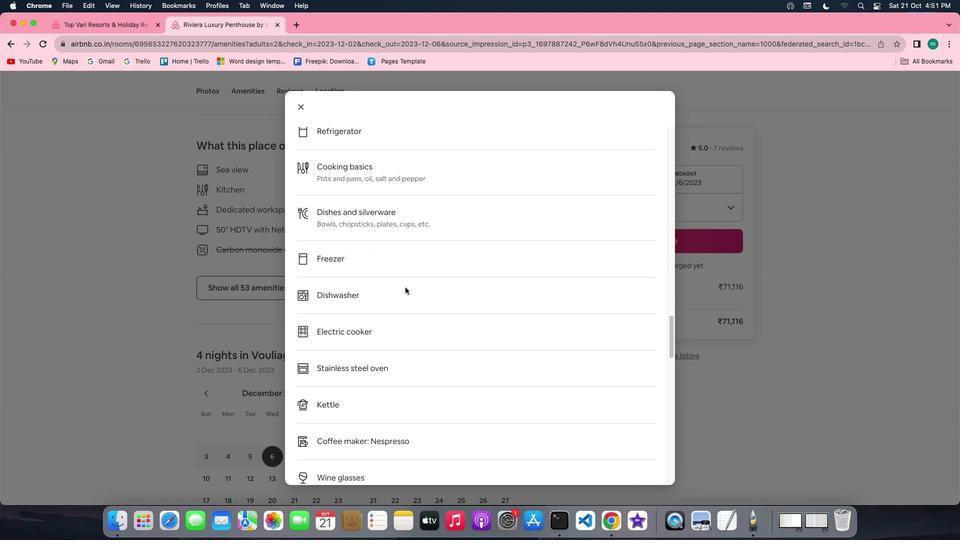 
Action: Mouse scrolled (405, 287) with delta (0, 0)
Screenshot: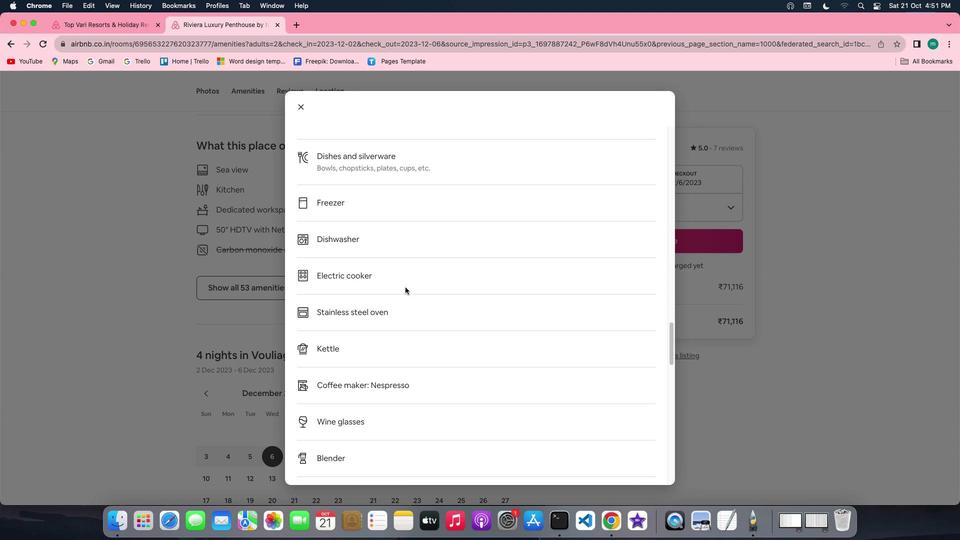 
Action: Mouse scrolled (405, 287) with delta (0, 0)
Screenshot: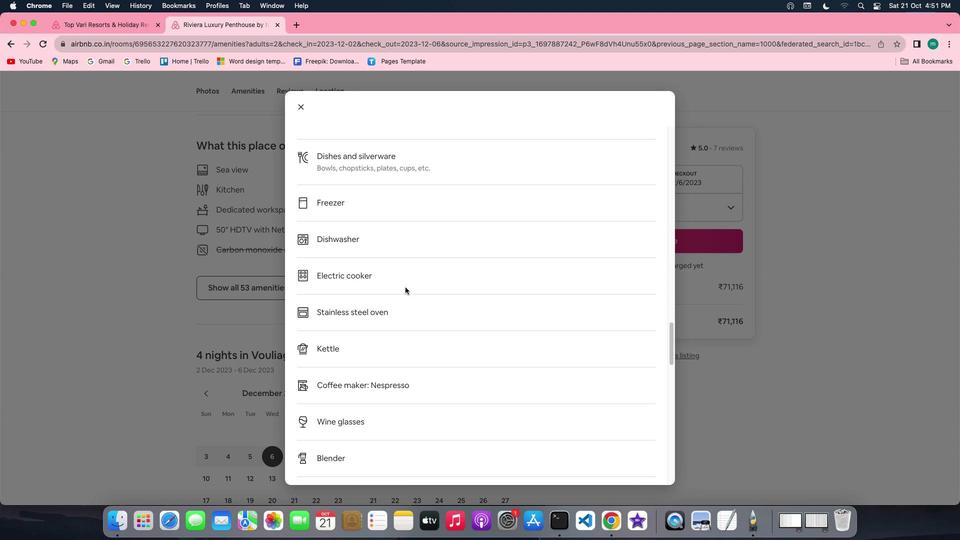 
Action: Mouse scrolled (405, 287) with delta (0, -2)
Screenshot: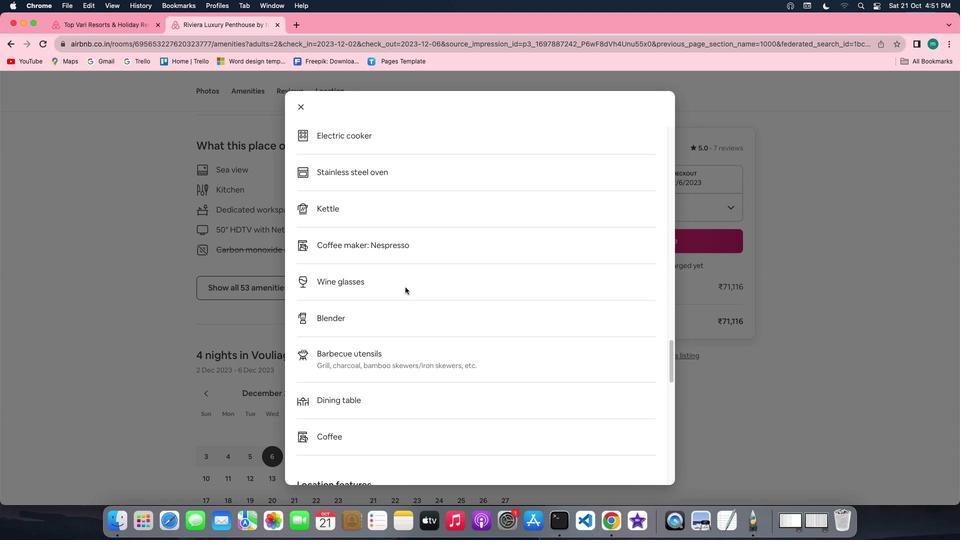 
Action: Mouse scrolled (405, 287) with delta (0, -2)
Screenshot: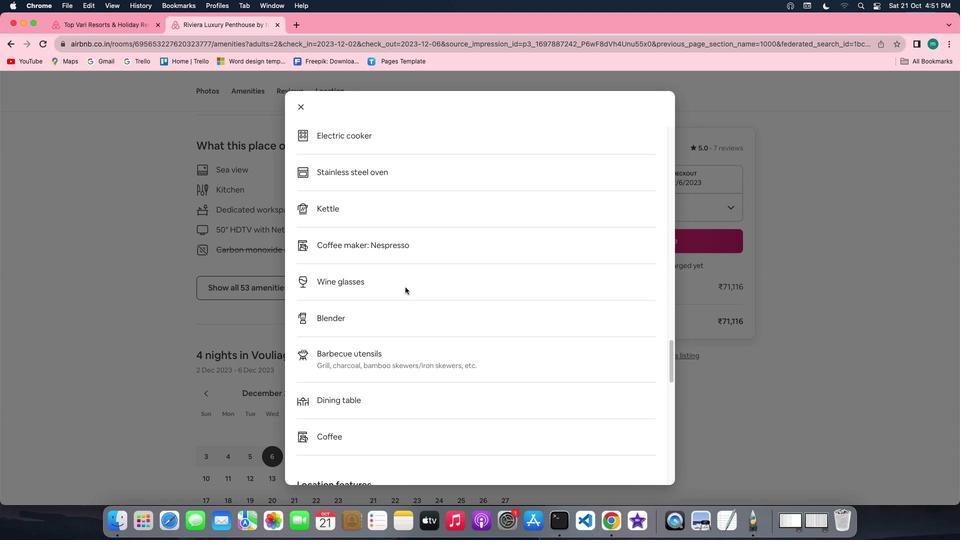 
Action: Mouse scrolled (405, 287) with delta (0, -3)
Screenshot: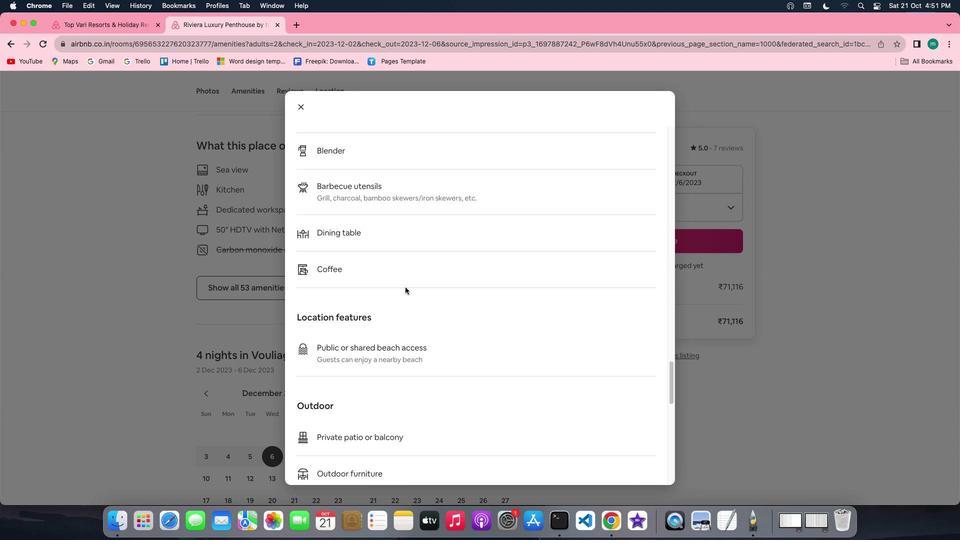 
Action: Mouse scrolled (405, 287) with delta (0, -3)
Screenshot: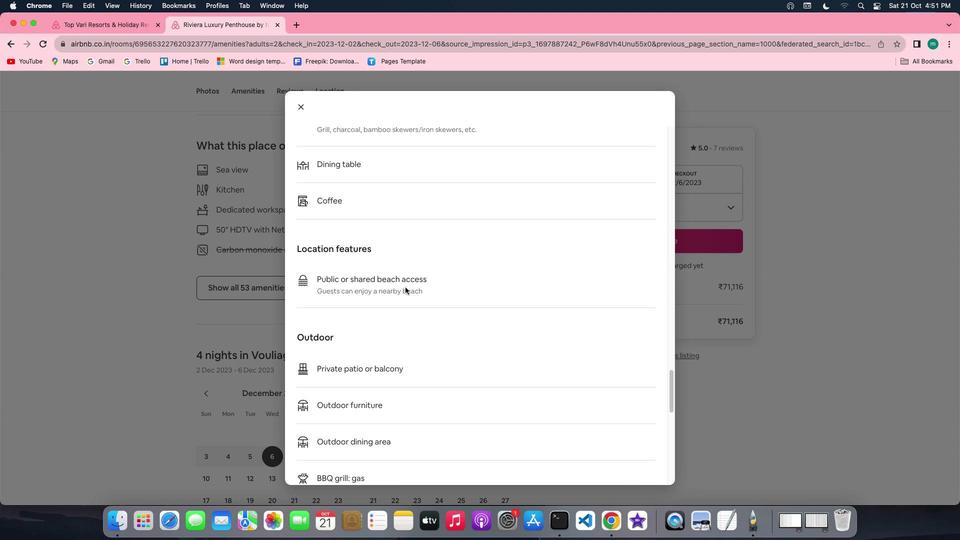 
Action: Mouse scrolled (405, 287) with delta (0, 0)
